 Task: Create a line of winter coats with abstract, snowy designs.
Action: Mouse moved to (21, 88)
Screenshot: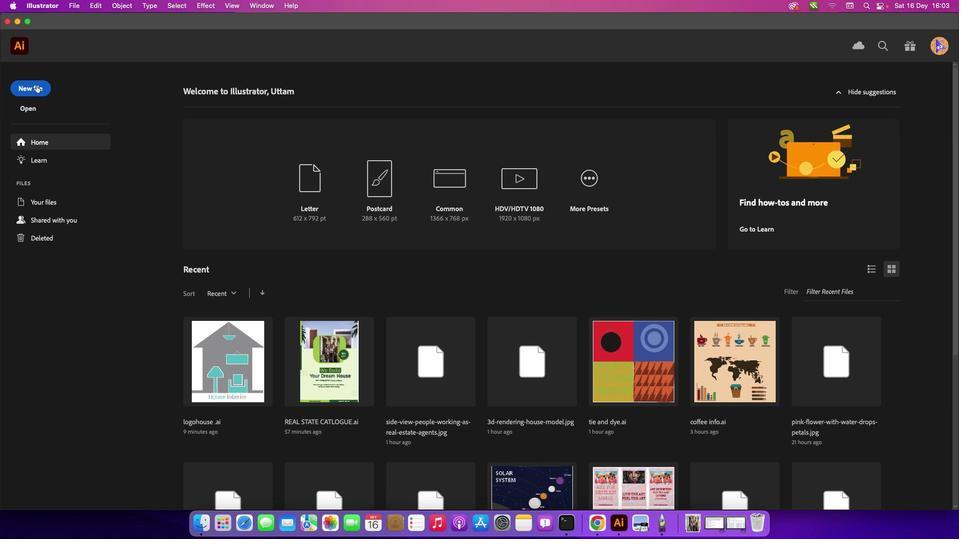 
Action: Mouse pressed left at (21, 88)
Screenshot: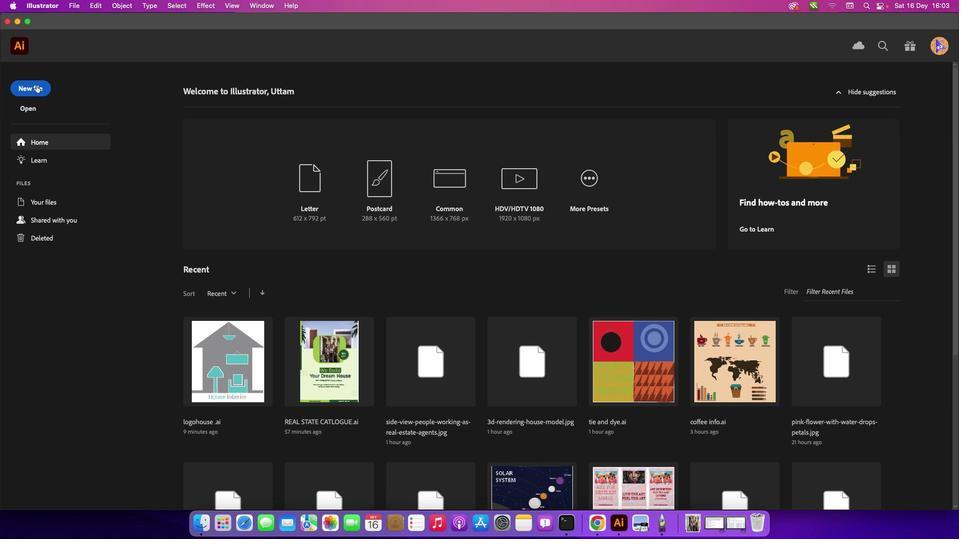 
Action: Mouse moved to (36, 85)
Screenshot: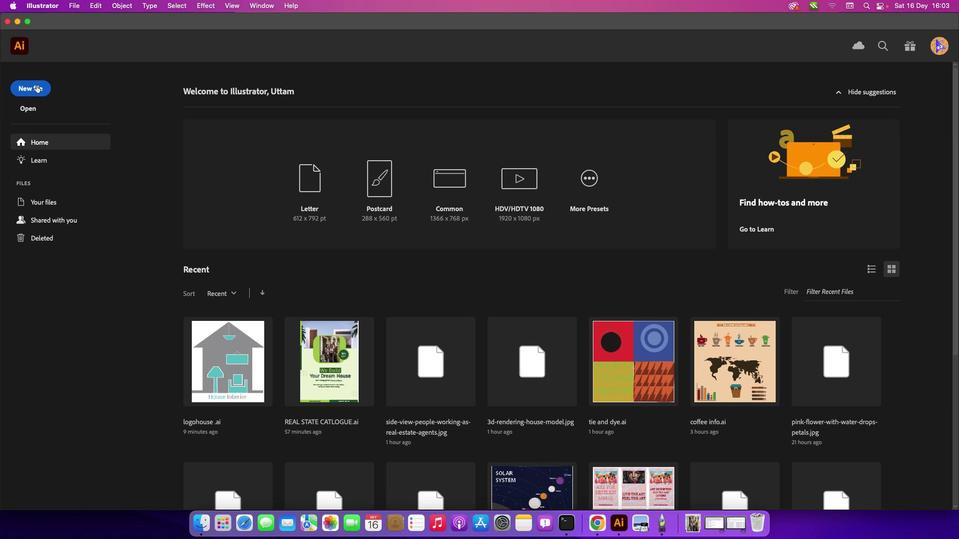 
Action: Mouse pressed left at (36, 85)
Screenshot: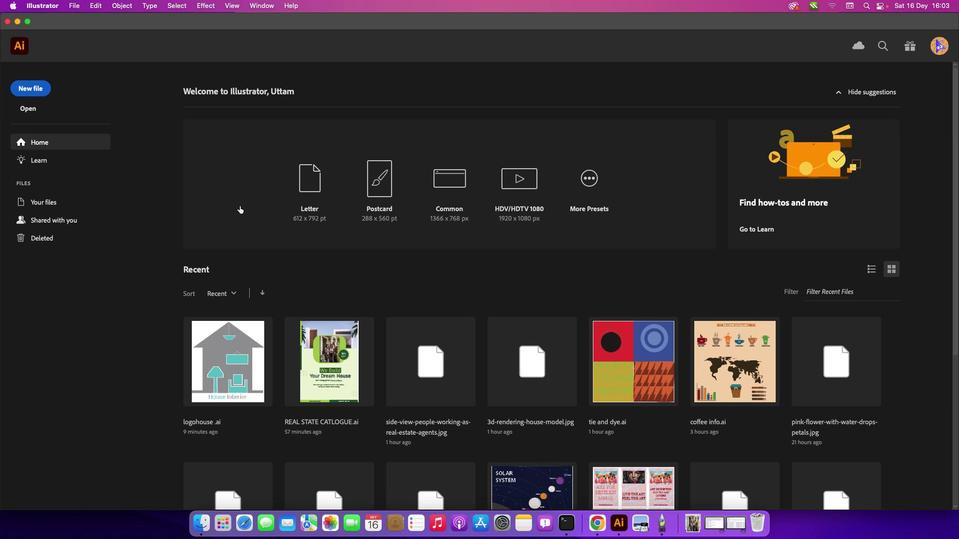 
Action: Mouse moved to (707, 413)
Screenshot: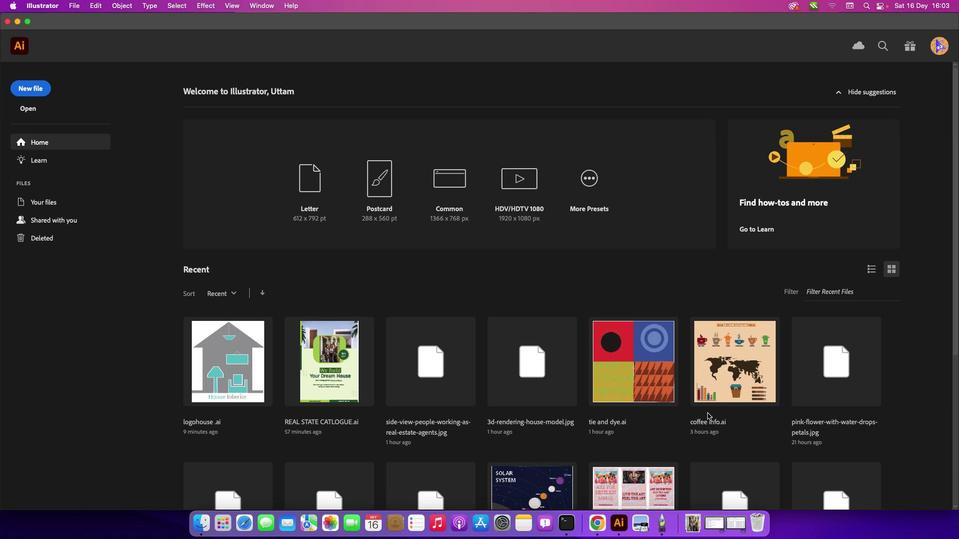
Action: Mouse pressed left at (707, 413)
Screenshot: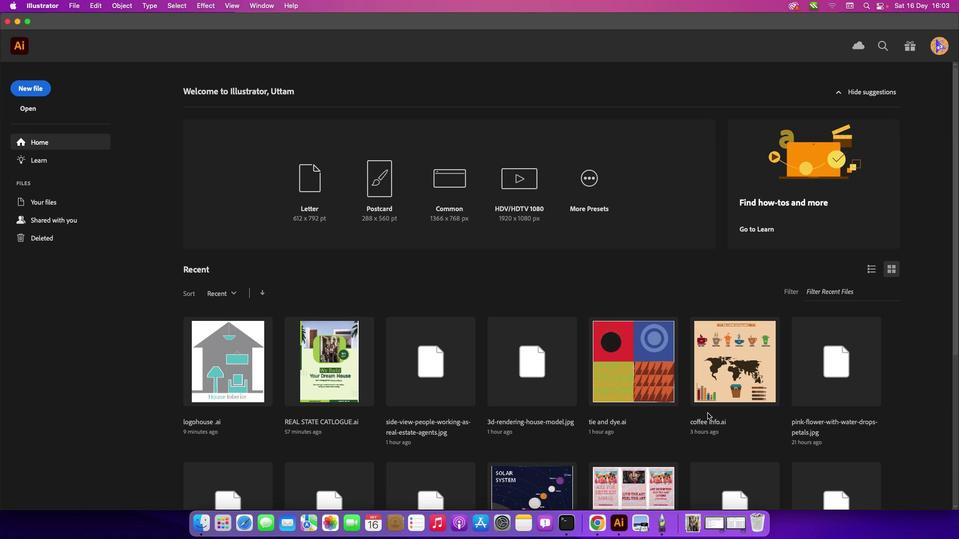 
Action: Mouse moved to (9, 111)
Screenshot: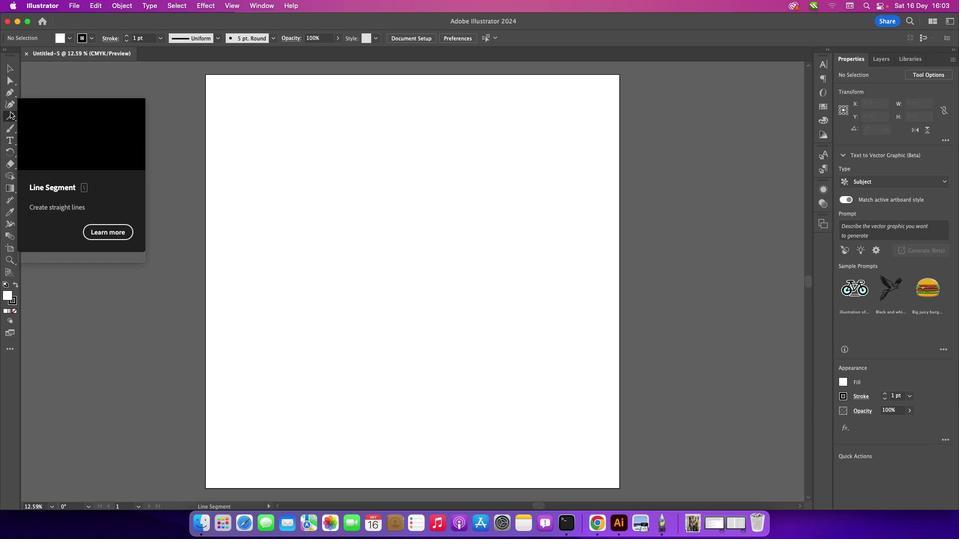 
Action: Mouse pressed left at (9, 111)
Screenshot: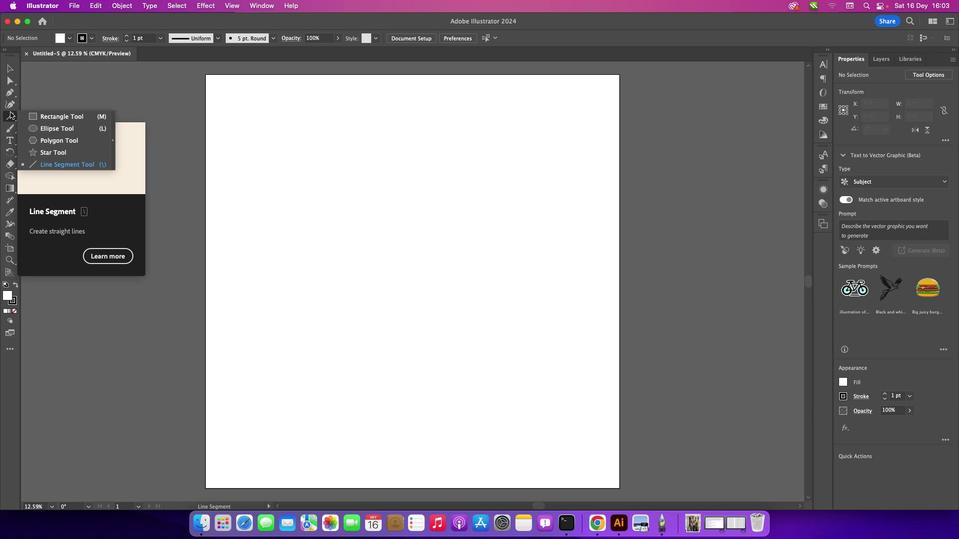 
Action: Mouse moved to (38, 113)
Screenshot: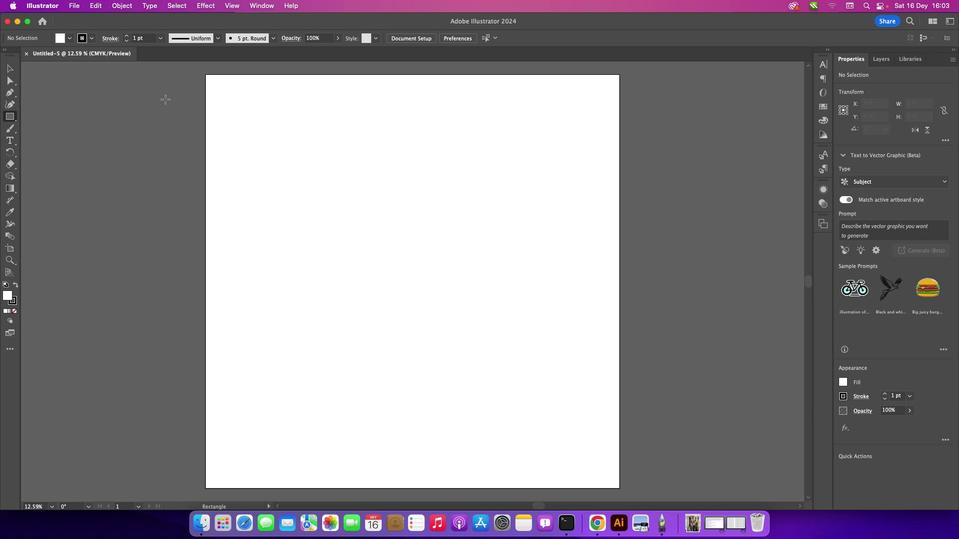 
Action: Mouse pressed left at (38, 113)
Screenshot: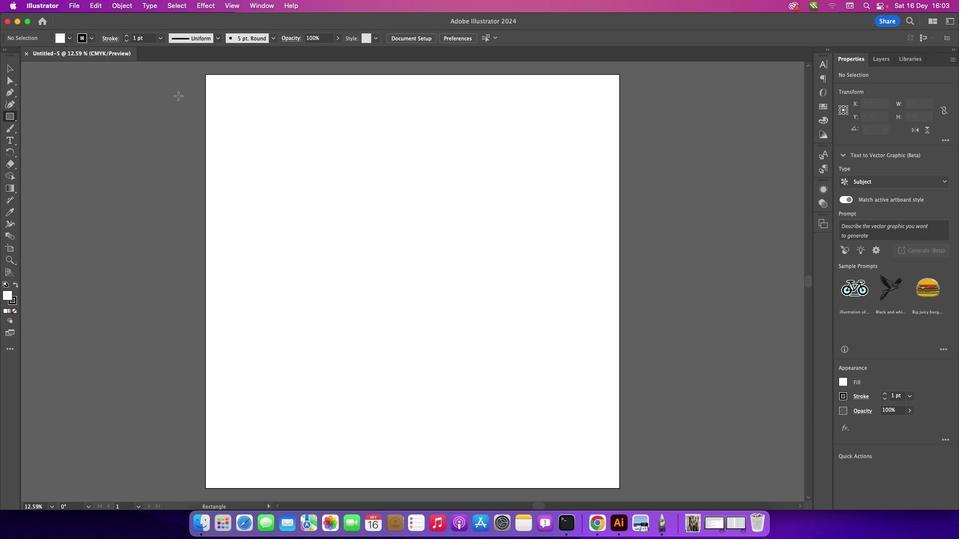 
Action: Mouse moved to (205, 74)
Screenshot: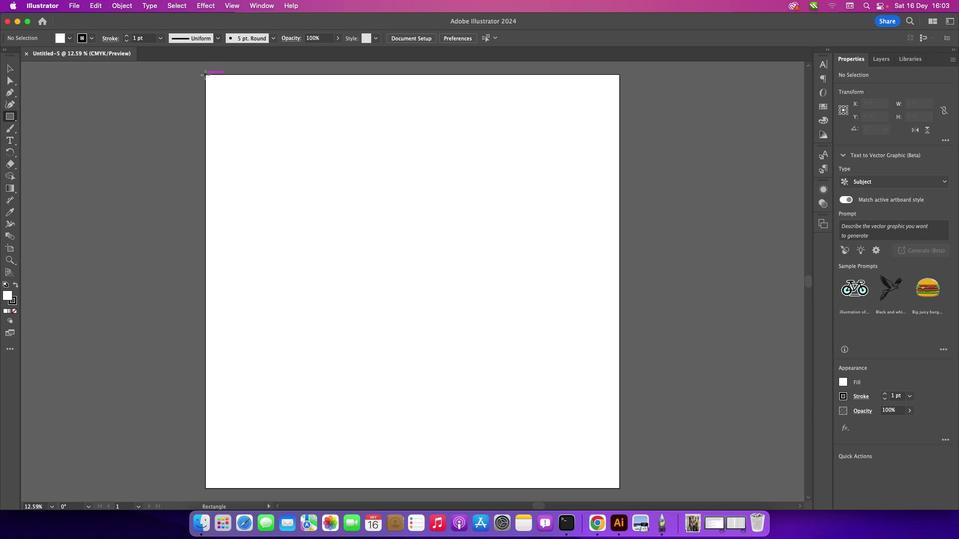 
Action: Mouse pressed left at (205, 74)
Screenshot: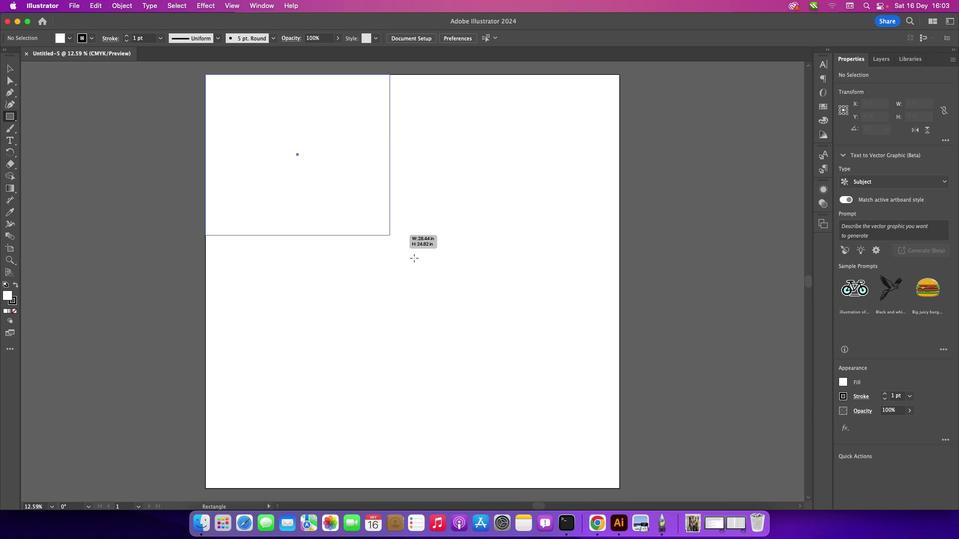 
Action: Mouse moved to (11, 294)
Screenshot: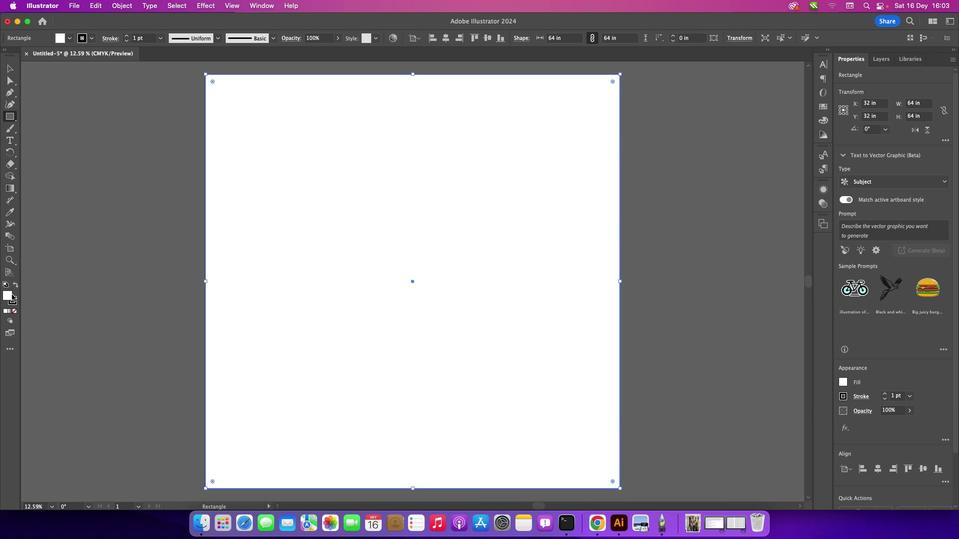 
Action: Mouse pressed left at (11, 294)
Screenshot: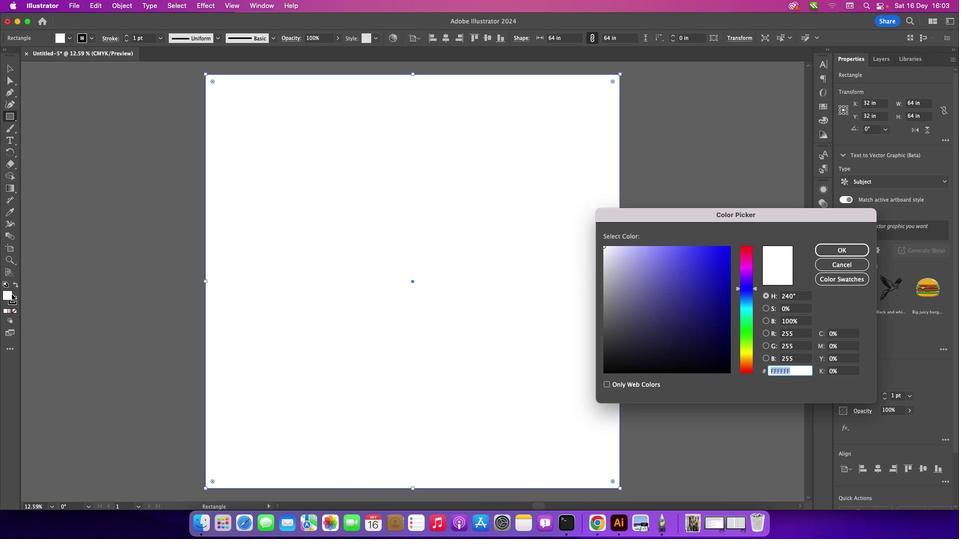 
Action: Mouse pressed left at (11, 294)
Screenshot: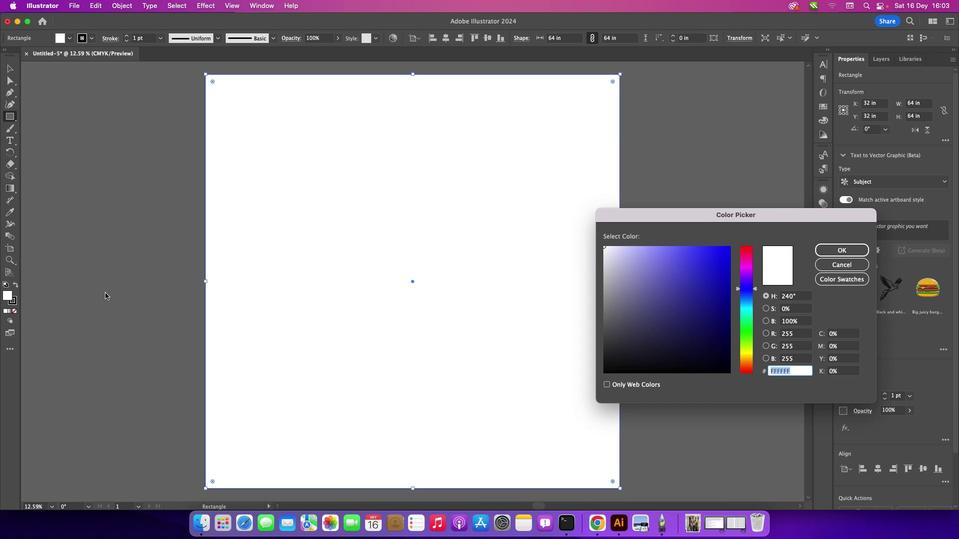 
Action: Mouse moved to (705, 317)
Screenshot: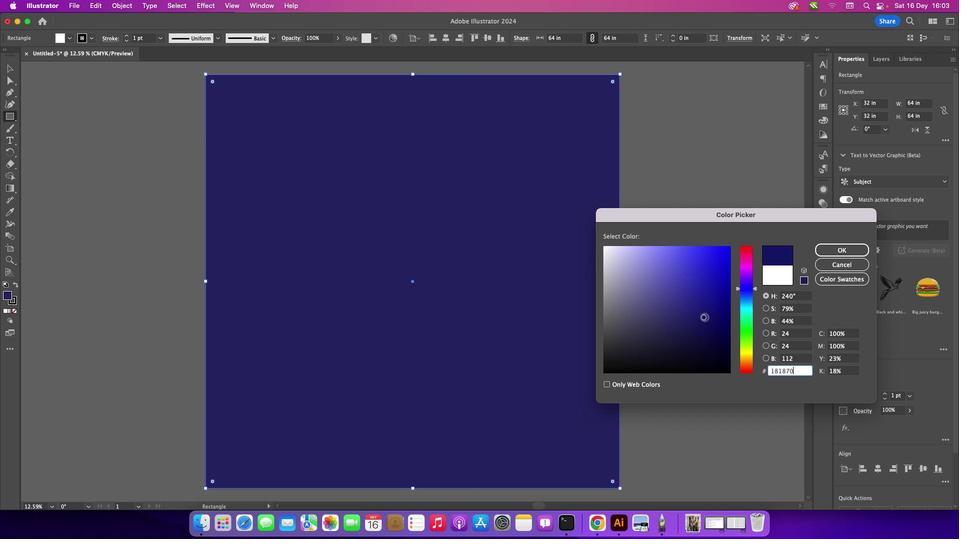 
Action: Mouse pressed left at (705, 317)
Screenshot: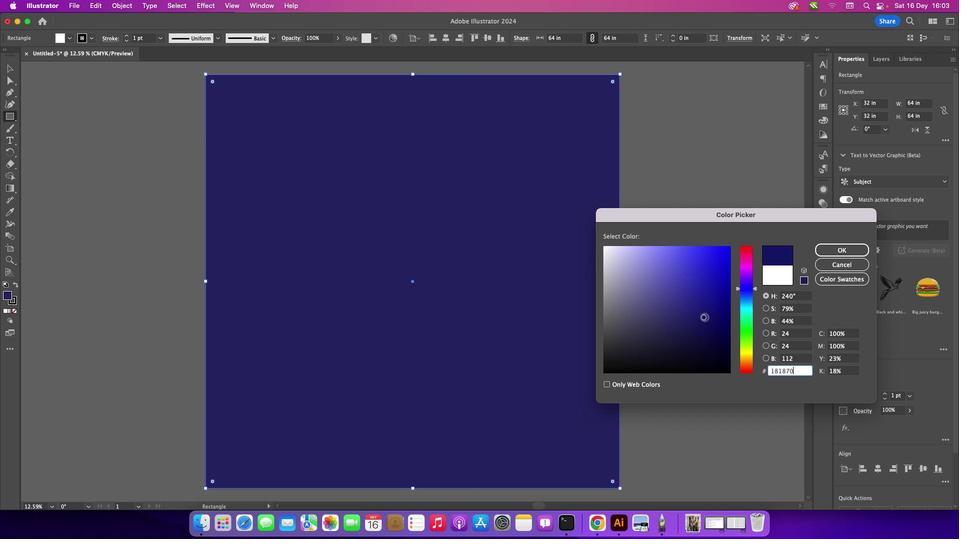 
Action: Mouse moved to (693, 327)
Screenshot: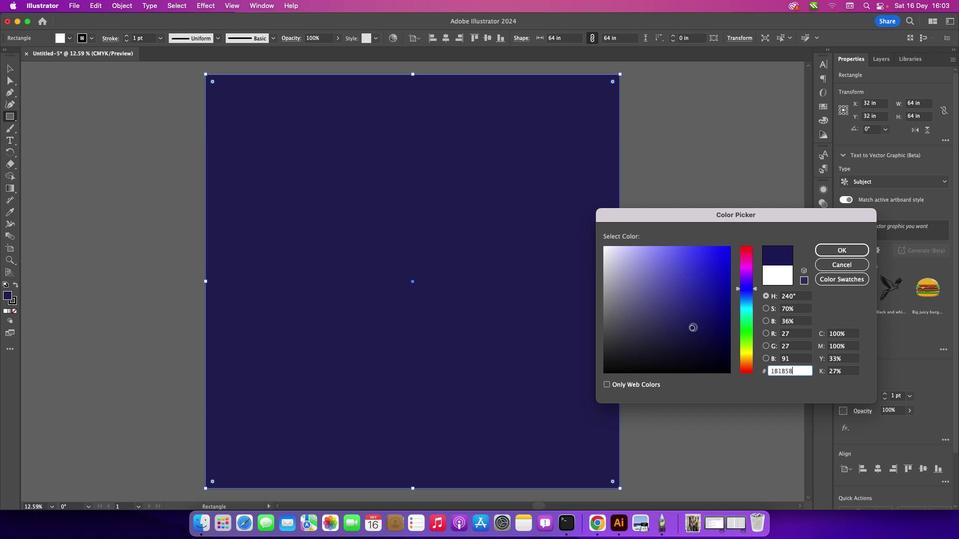 
Action: Mouse pressed left at (693, 327)
Screenshot: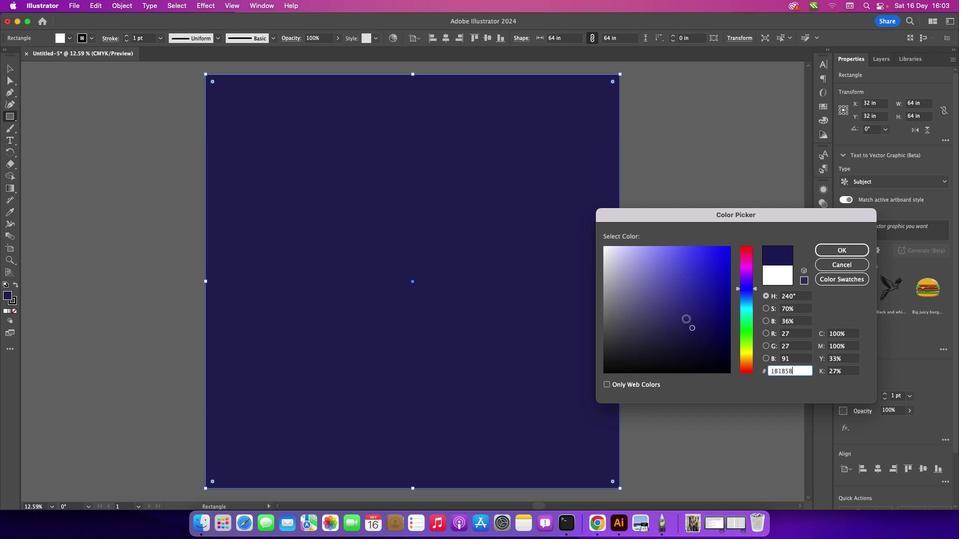 
Action: Mouse moved to (686, 319)
Screenshot: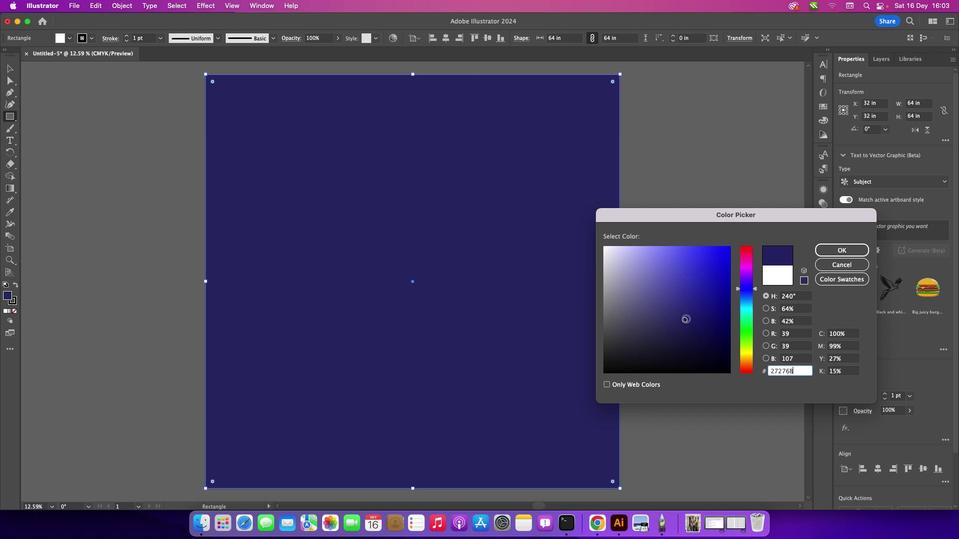 
Action: Mouse pressed left at (686, 319)
Screenshot: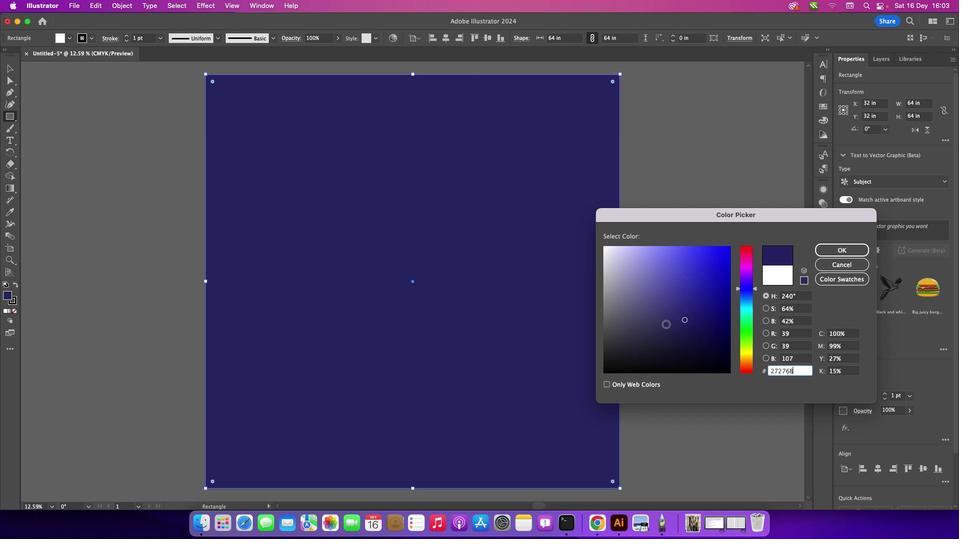 
Action: Mouse moved to (666, 324)
Screenshot: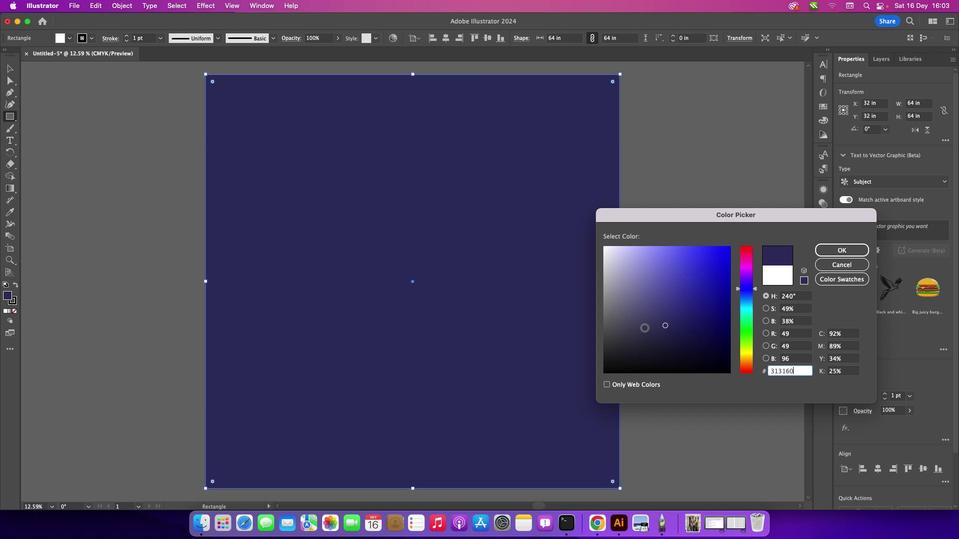 
Action: Mouse pressed left at (666, 324)
Screenshot: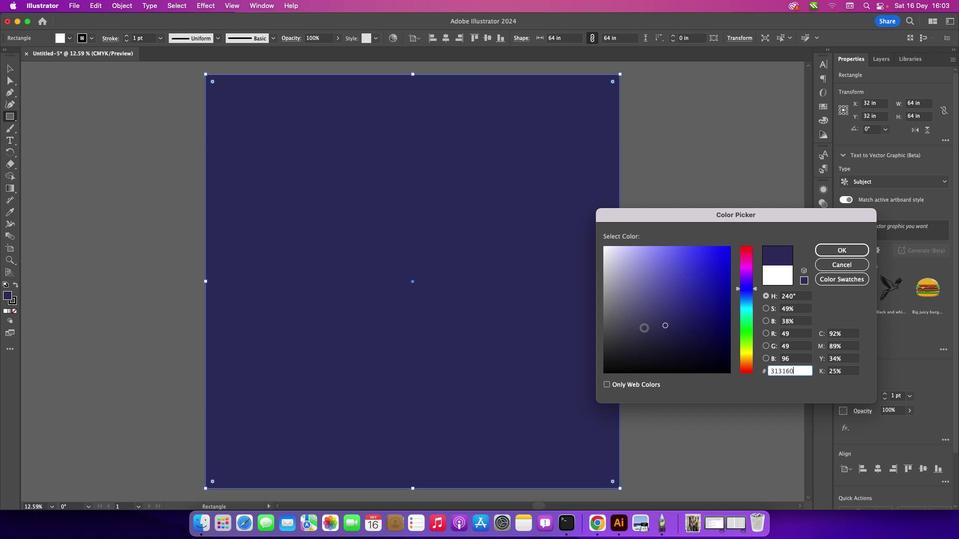 
Action: Mouse moved to (639, 329)
Screenshot: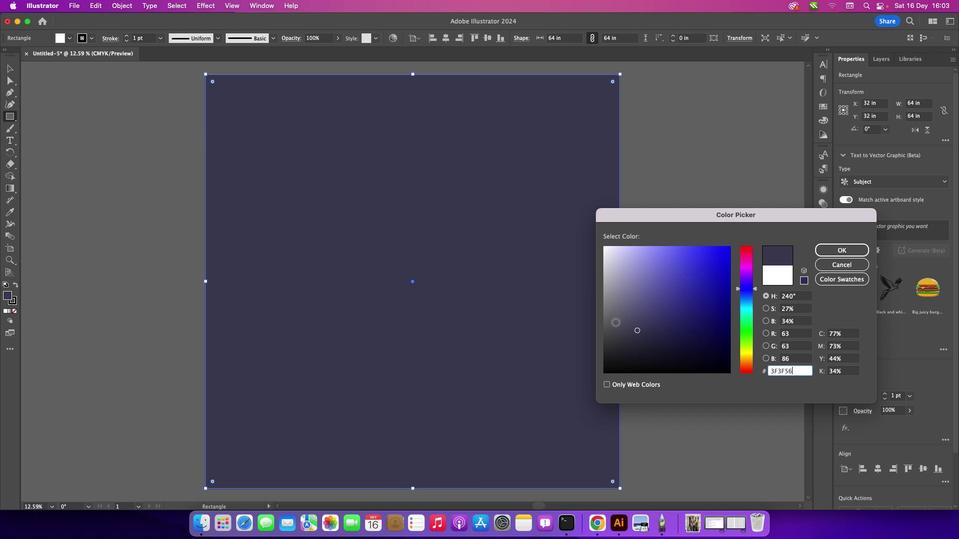 
Action: Mouse pressed left at (639, 329)
Screenshot: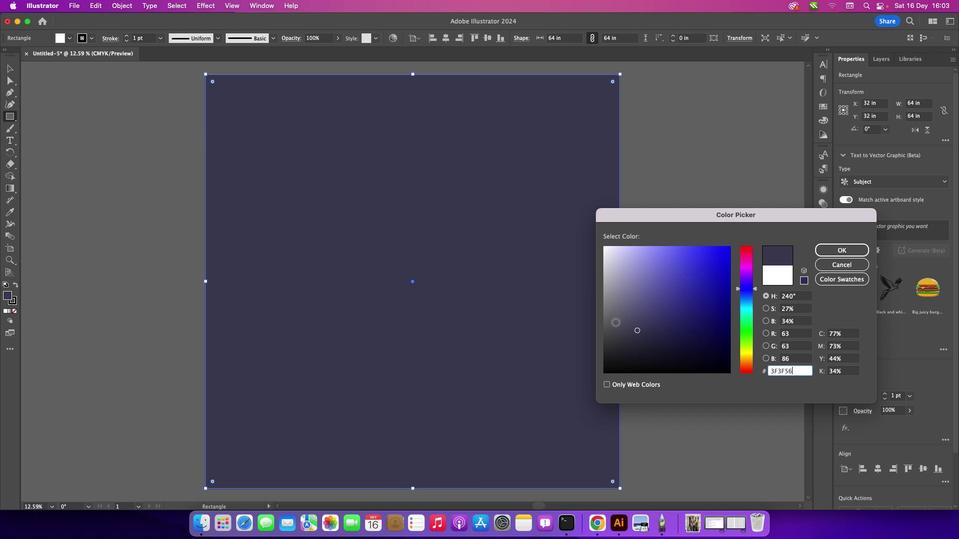 
Action: Mouse moved to (626, 320)
Screenshot: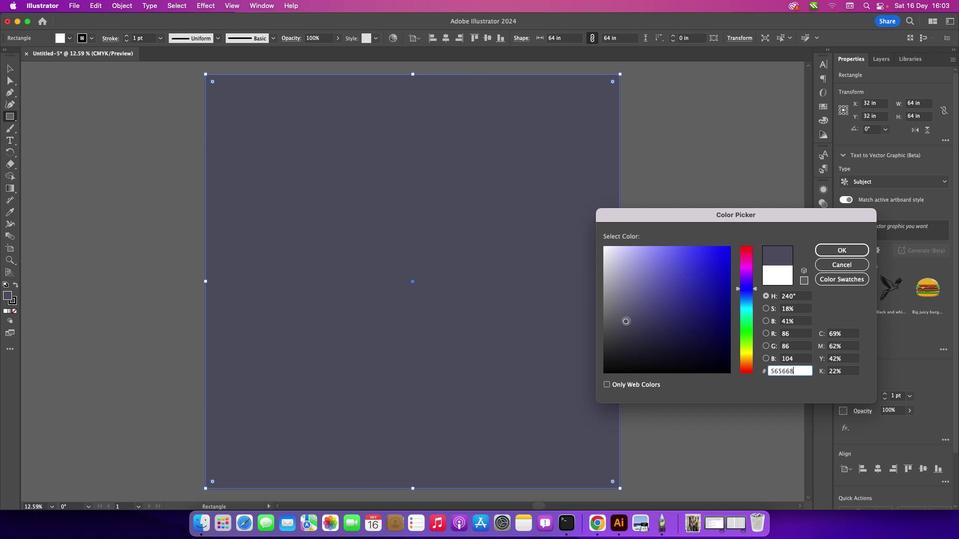 
Action: Mouse pressed left at (626, 320)
Screenshot: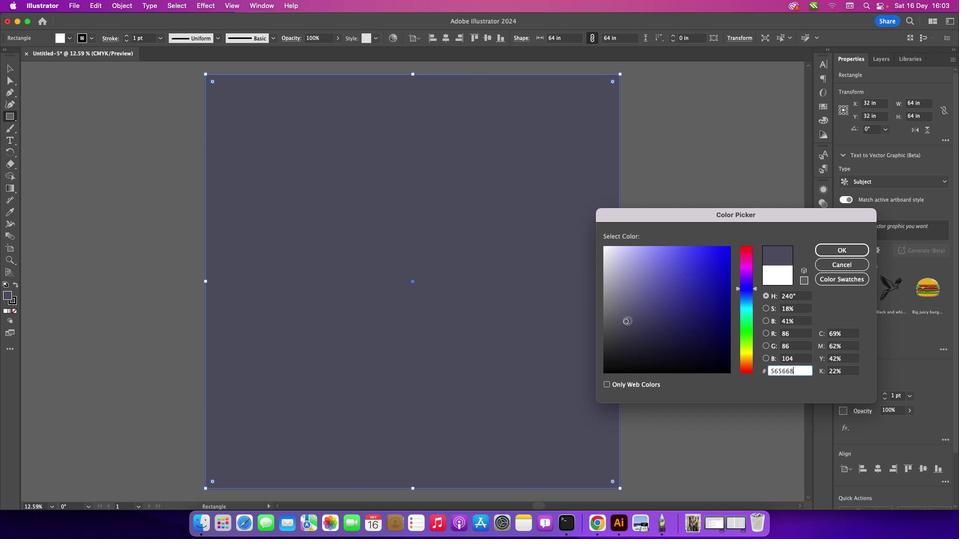 
Action: Mouse moved to (644, 322)
Screenshot: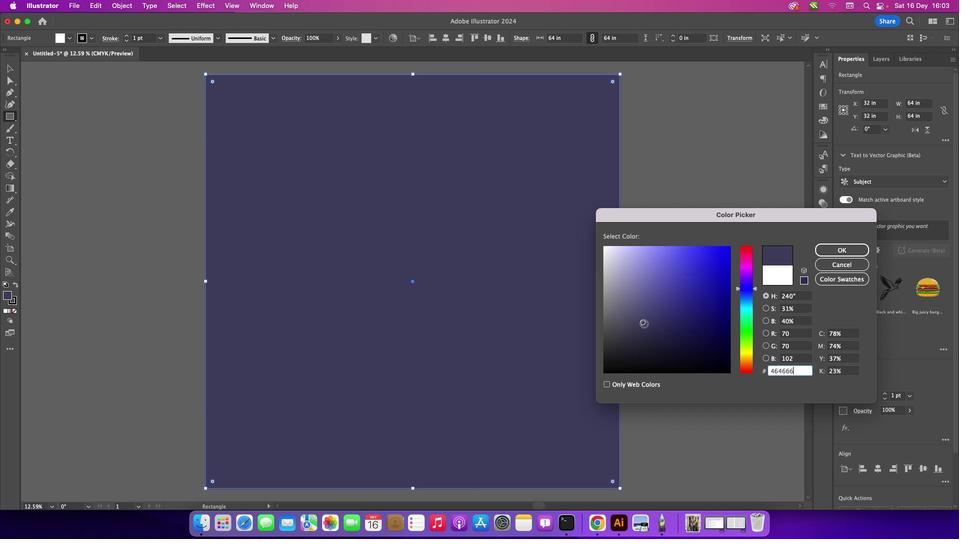 
Action: Mouse pressed left at (644, 322)
Screenshot: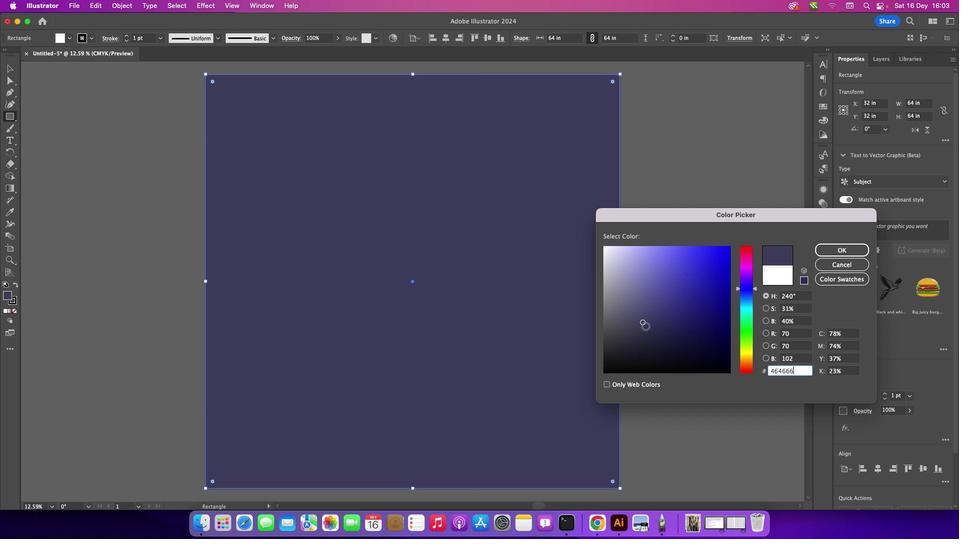 
Action: Mouse moved to (642, 326)
Screenshot: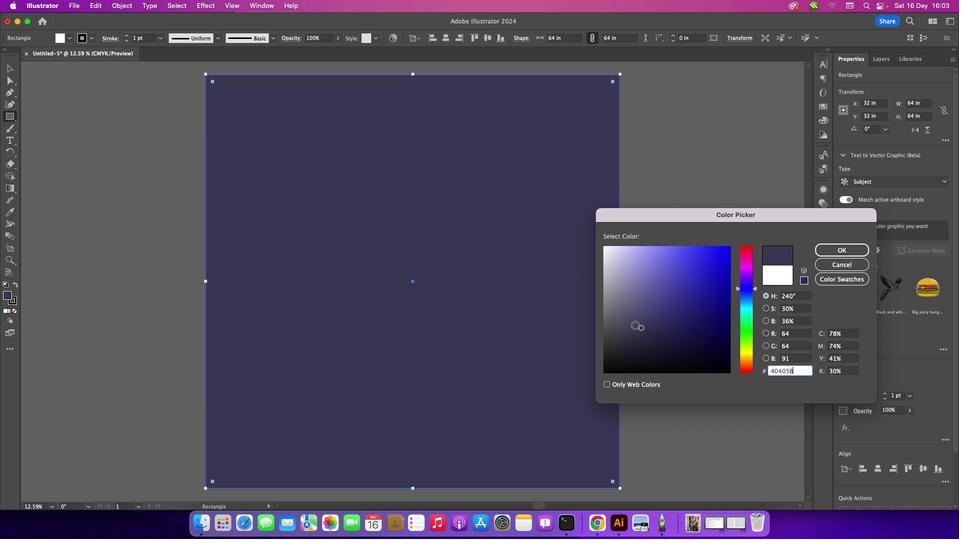 
Action: Mouse pressed left at (642, 326)
Screenshot: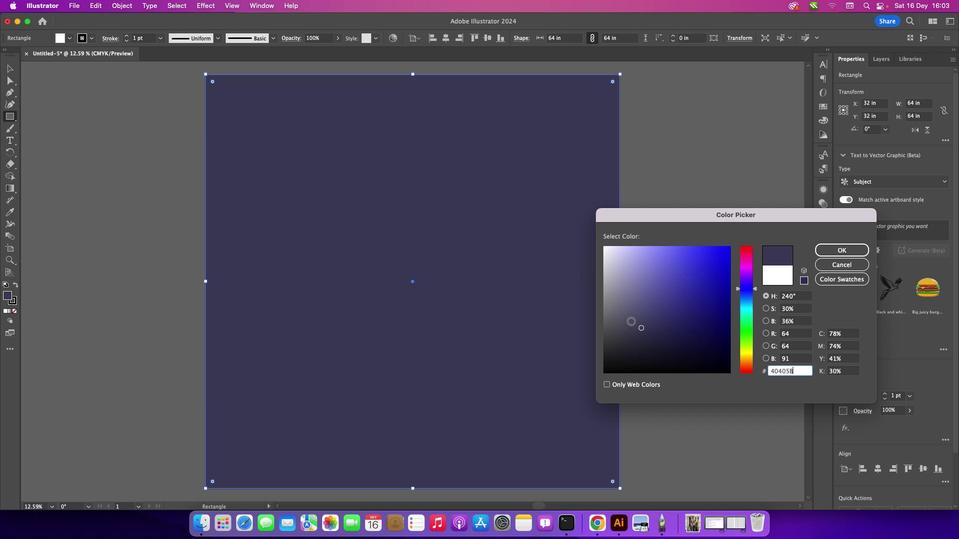 
Action: Mouse moved to (631, 321)
Screenshot: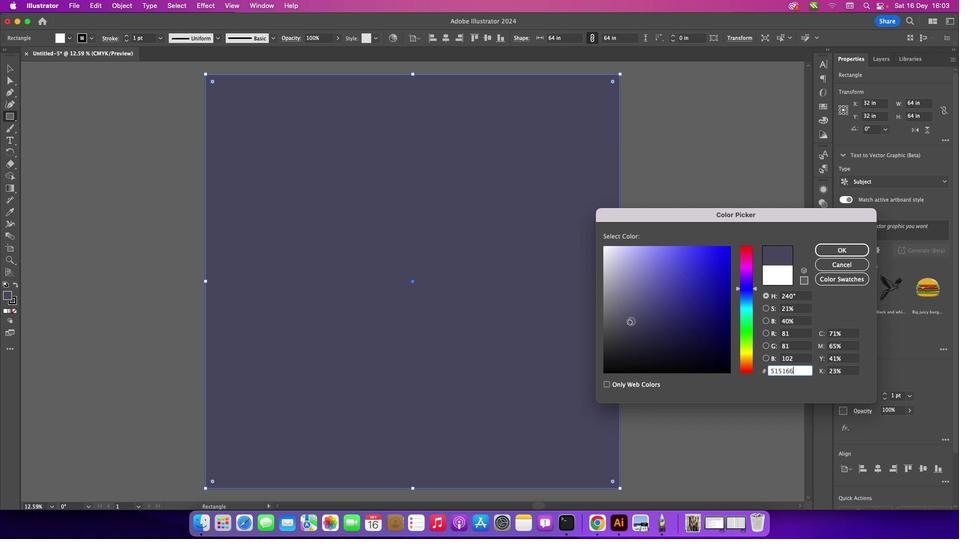 
Action: Mouse pressed left at (631, 321)
Screenshot: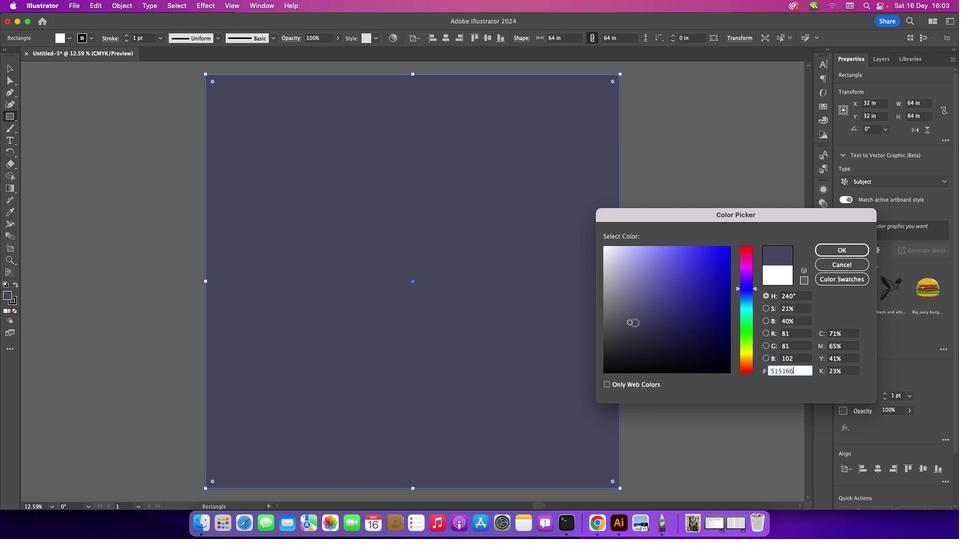 
Action: Mouse moved to (639, 322)
Screenshot: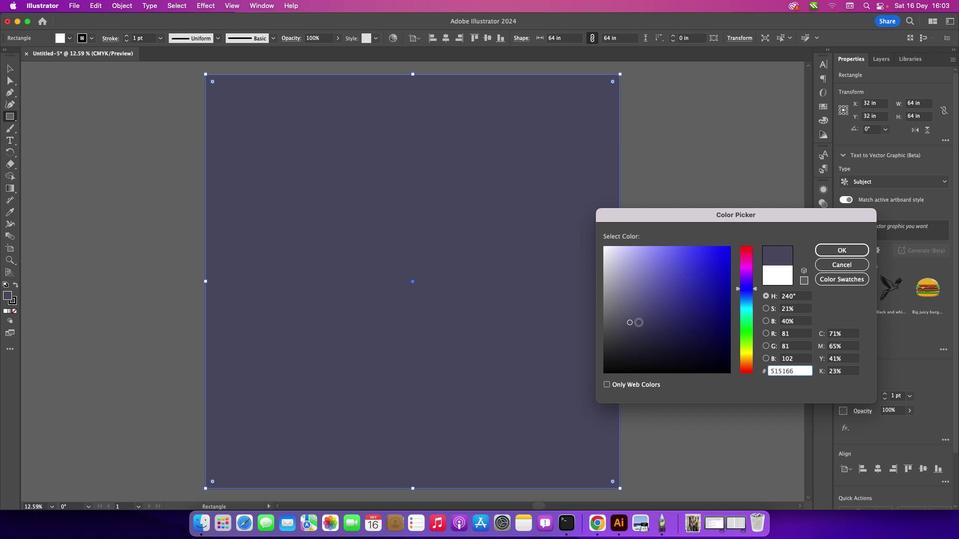 
Action: Mouse pressed left at (639, 322)
Screenshot: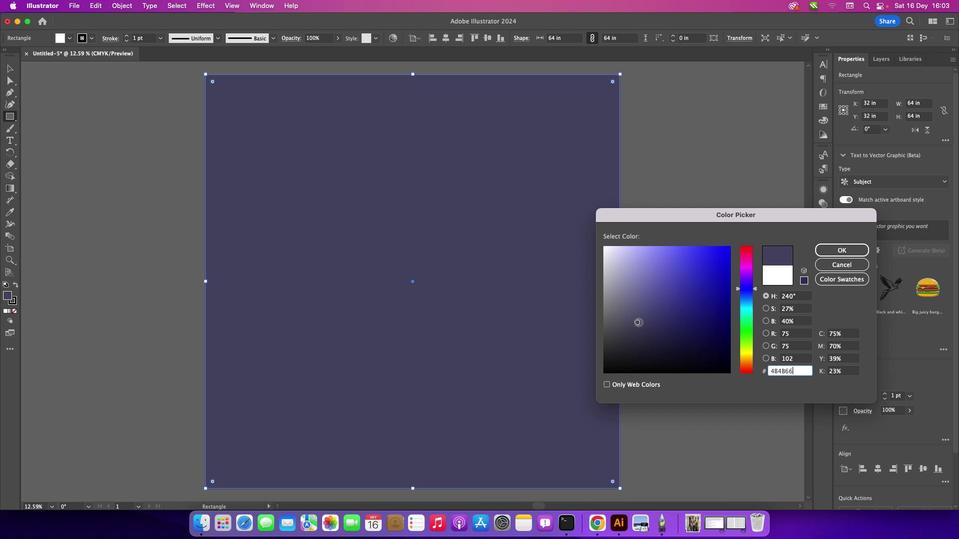 
Action: Mouse moved to (635, 327)
Screenshot: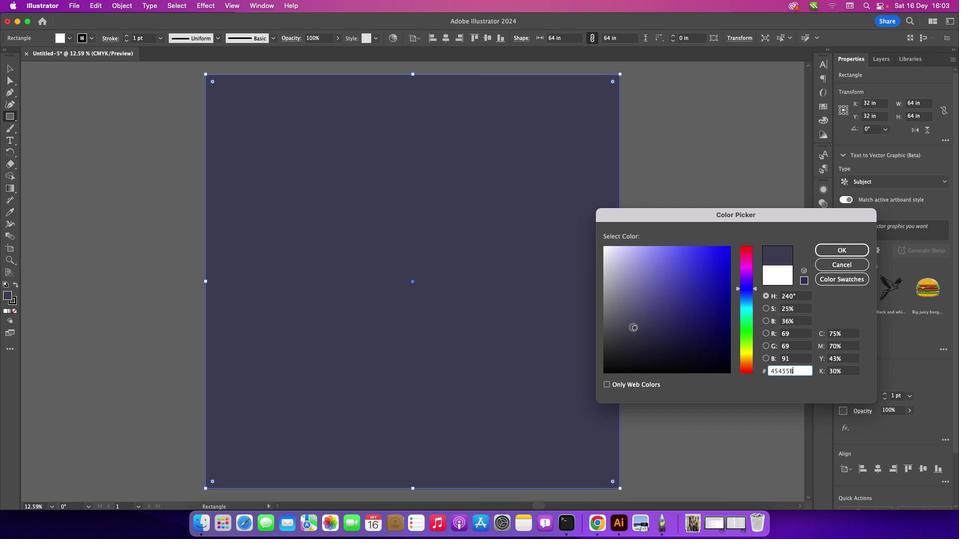 
Action: Mouse pressed left at (635, 327)
Screenshot: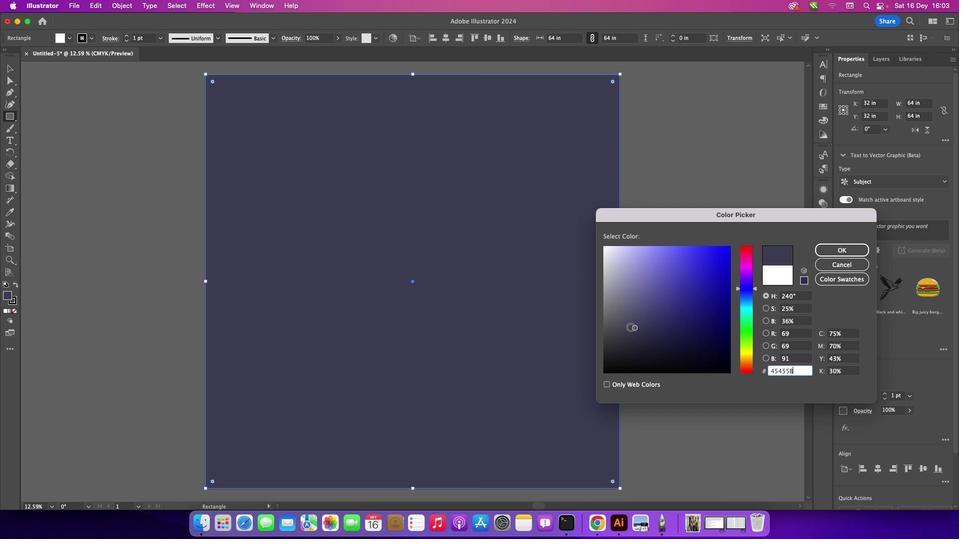 
Action: Mouse moved to (630, 329)
Screenshot: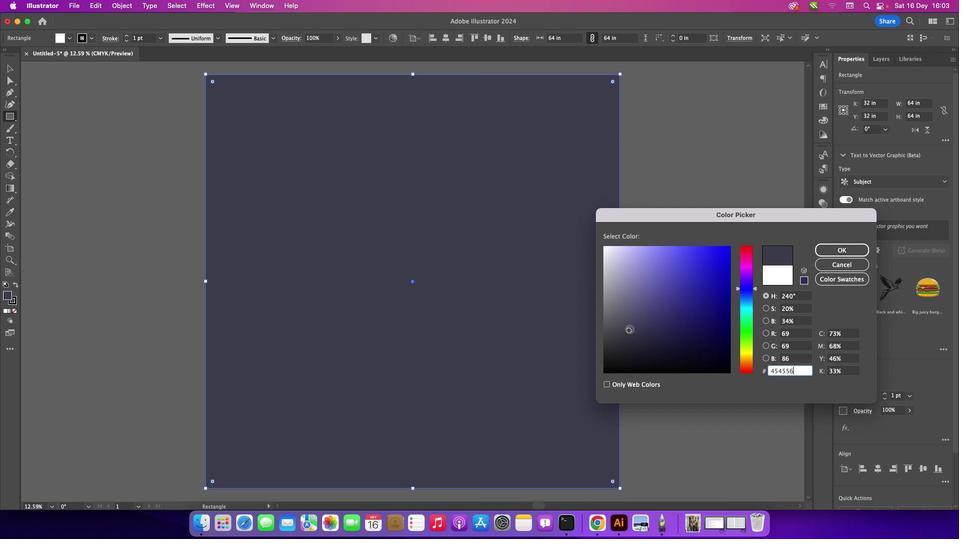 
Action: Mouse pressed left at (630, 329)
Screenshot: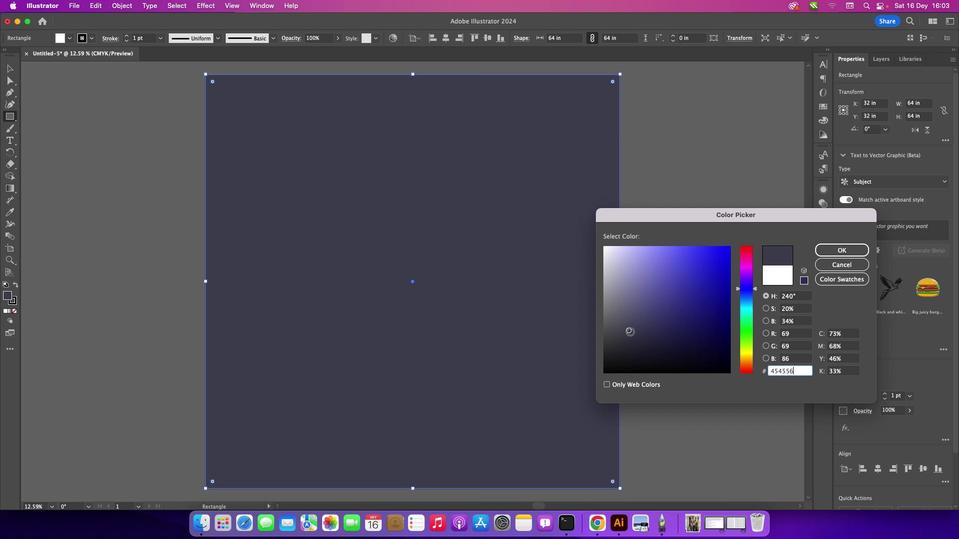 
Action: Mouse moved to (634, 332)
Screenshot: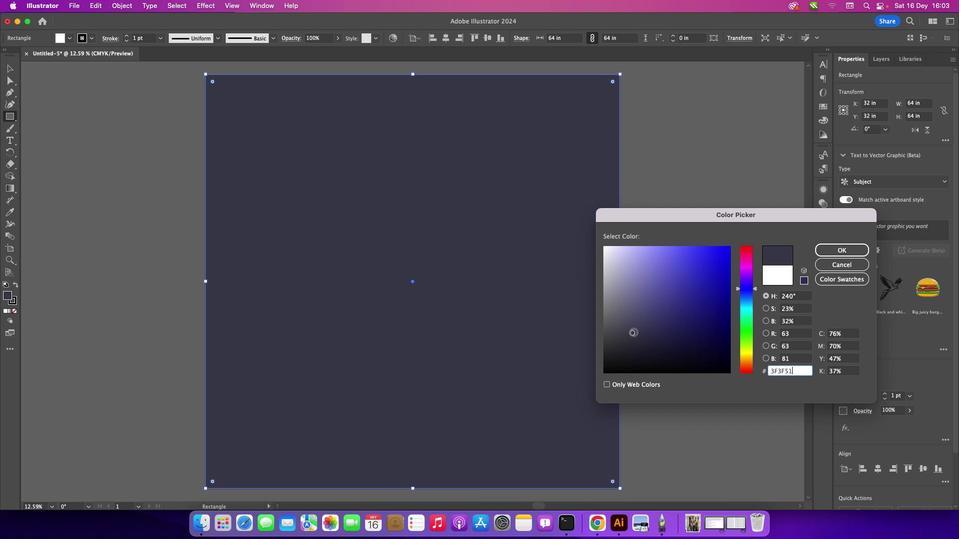 
Action: Mouse pressed left at (634, 332)
Screenshot: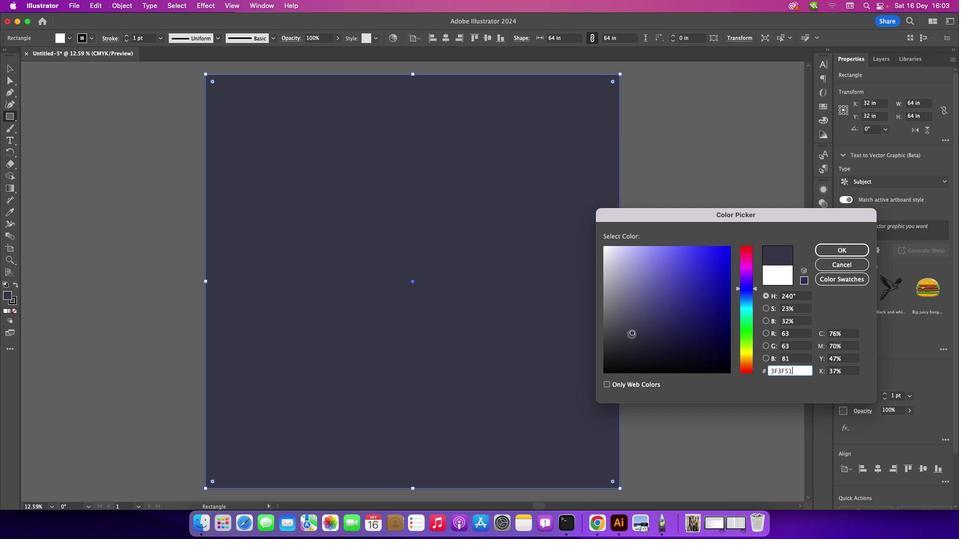 
Action: Mouse moved to (857, 245)
Screenshot: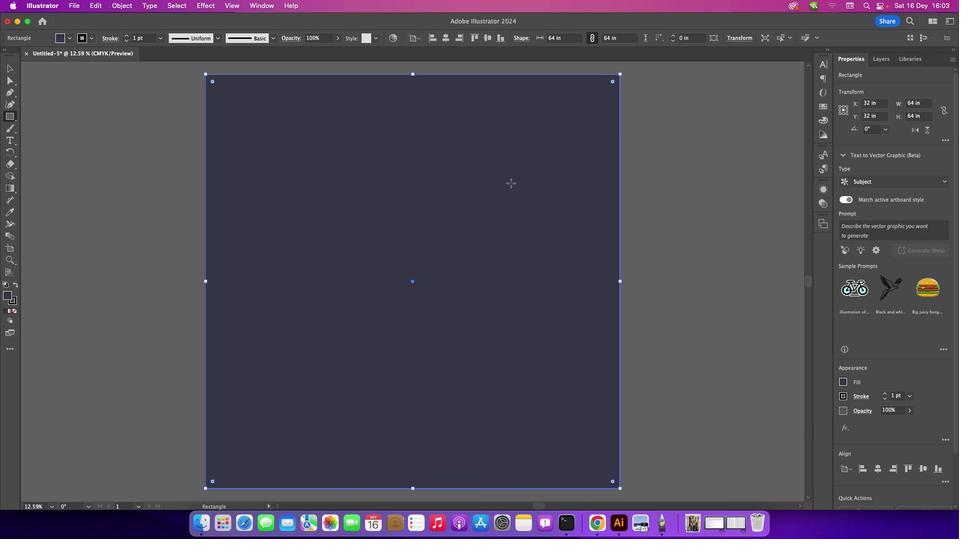 
Action: Mouse pressed left at (857, 245)
Screenshot: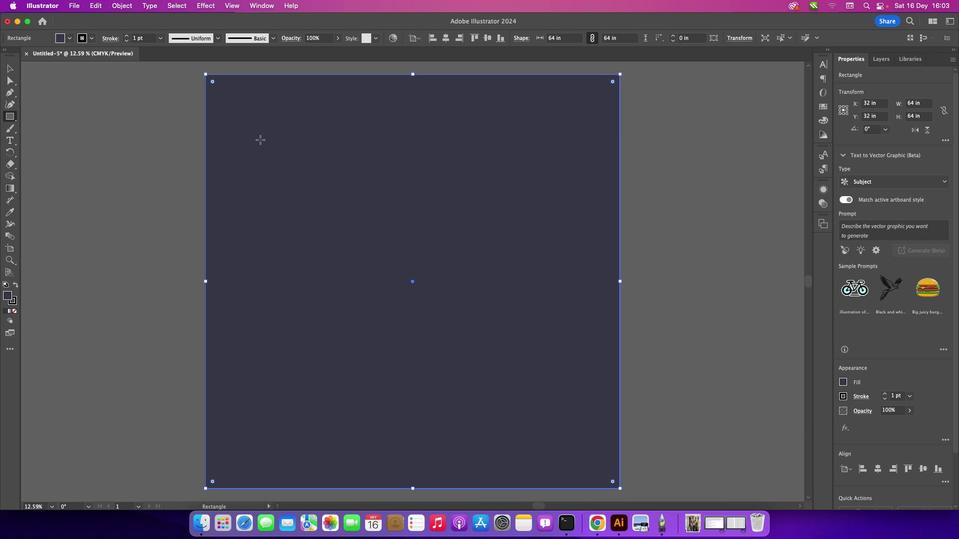 
Action: Mouse moved to (13, 66)
Screenshot: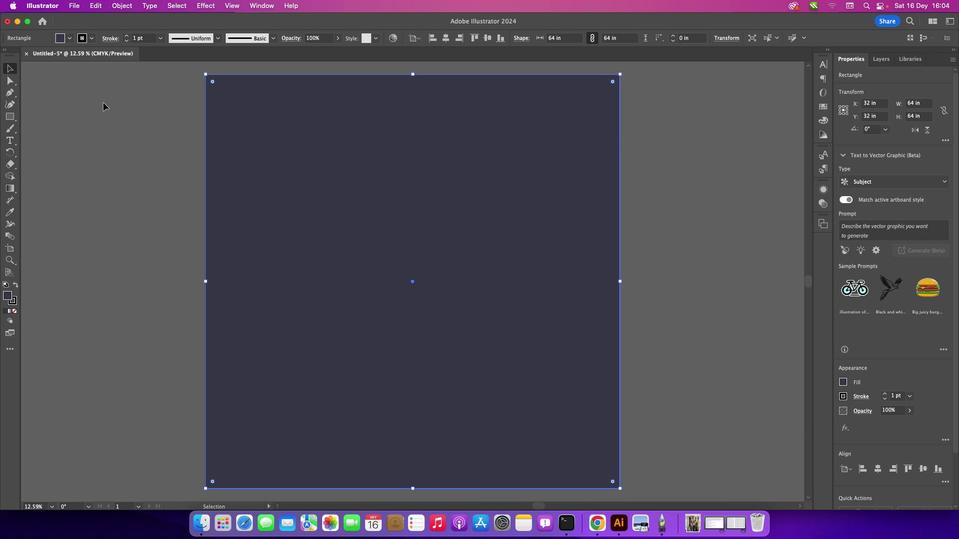
Action: Mouse pressed left at (13, 66)
Screenshot: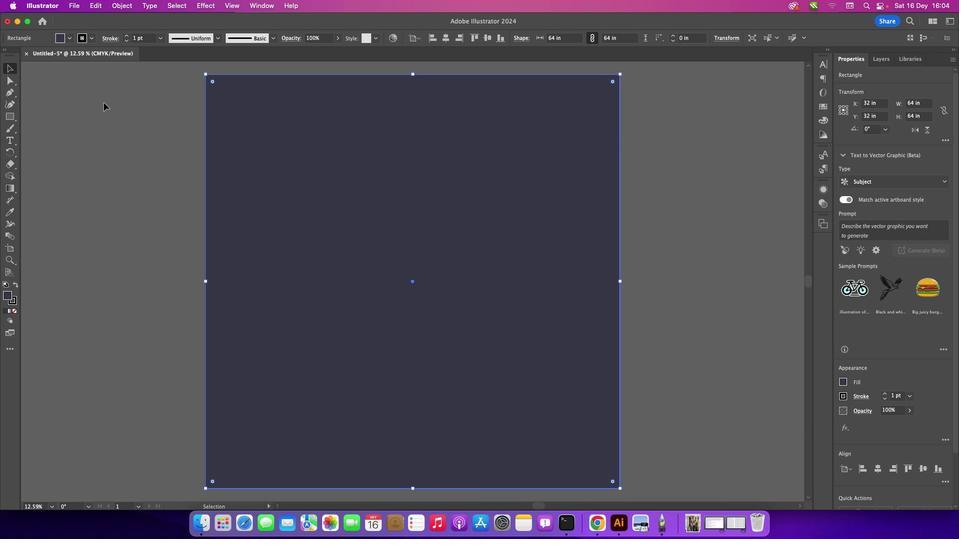 
Action: Mouse moved to (103, 102)
Screenshot: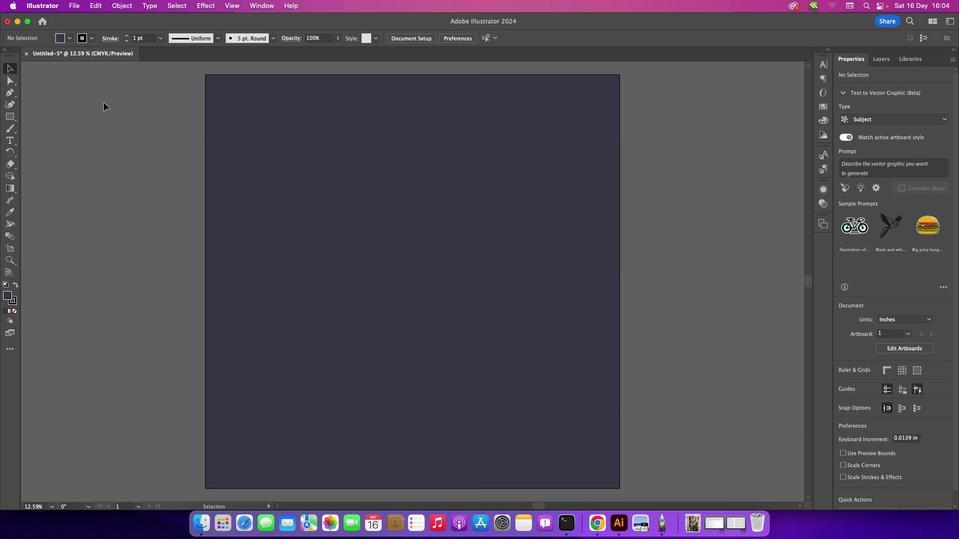 
Action: Mouse pressed left at (103, 102)
Screenshot: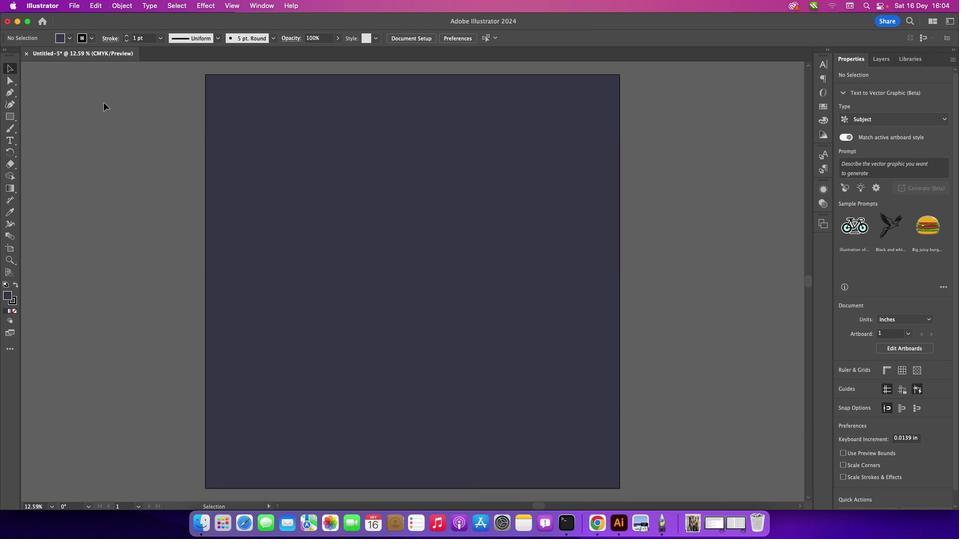 
Action: Mouse moved to (4, 92)
Screenshot: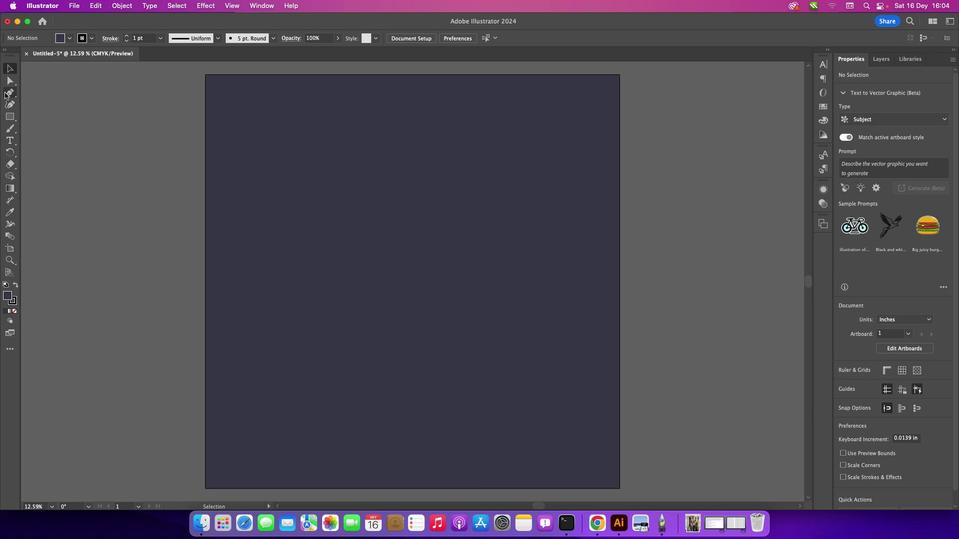 
Action: Mouse pressed left at (4, 92)
Screenshot: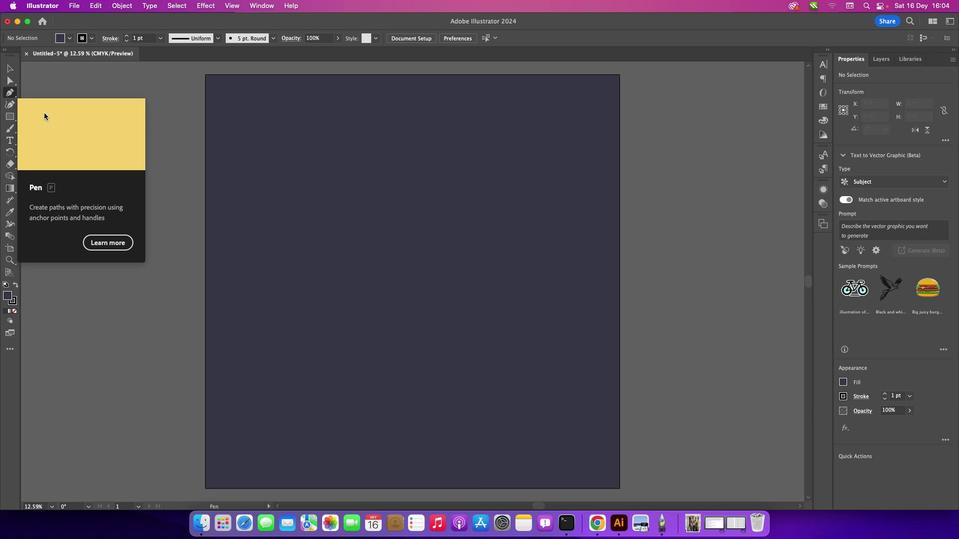 
Action: Mouse moved to (206, 127)
Screenshot: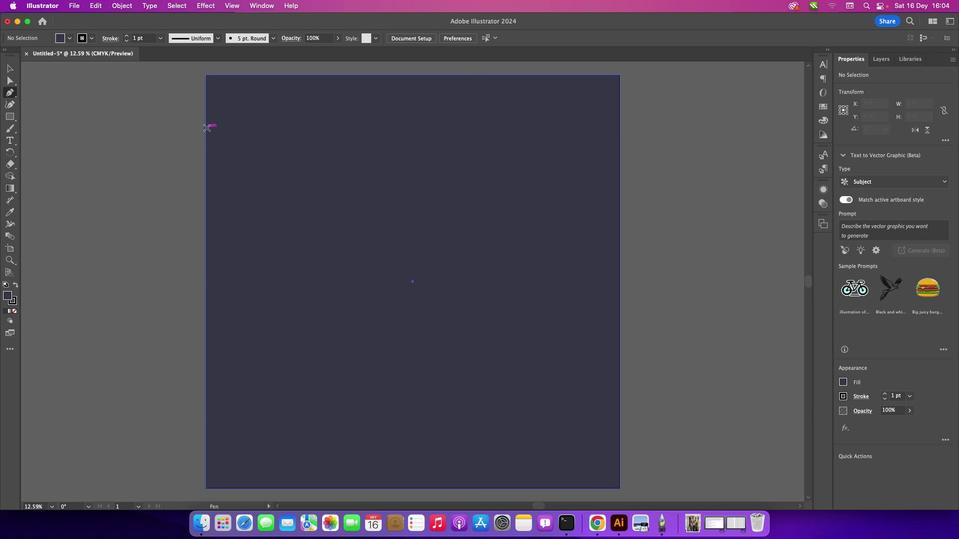
Action: Key pressed Key.caps_lock
Screenshot: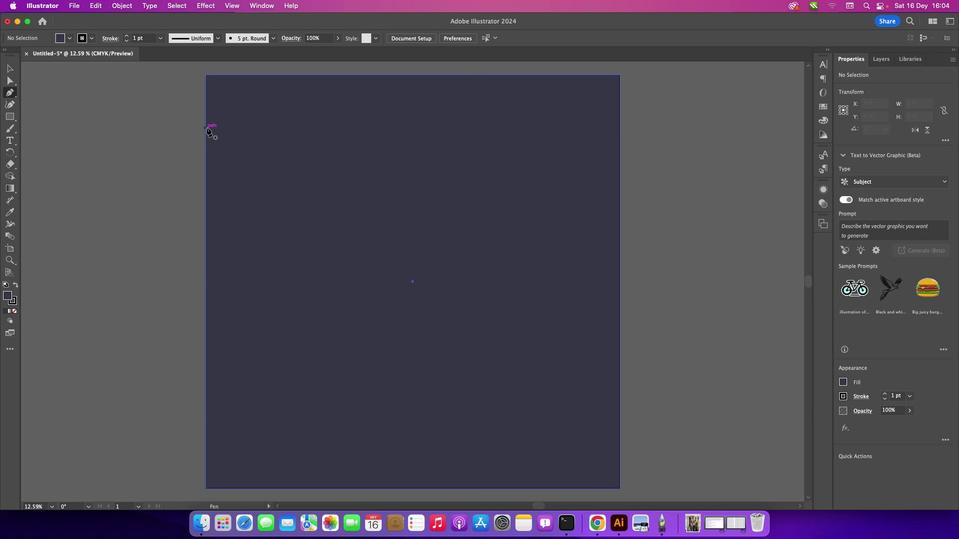 
Action: Mouse moved to (206, 130)
Screenshot: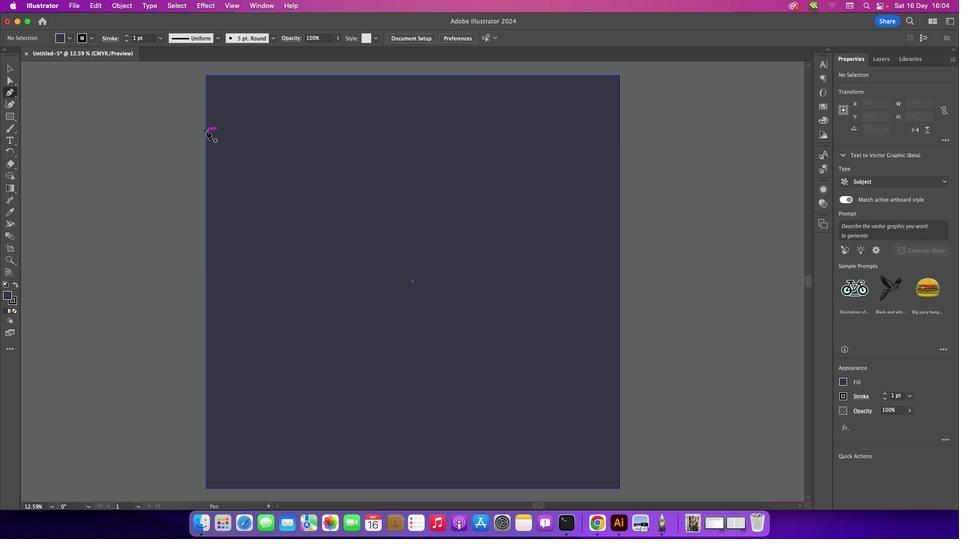
Action: Mouse pressed left at (206, 130)
Screenshot: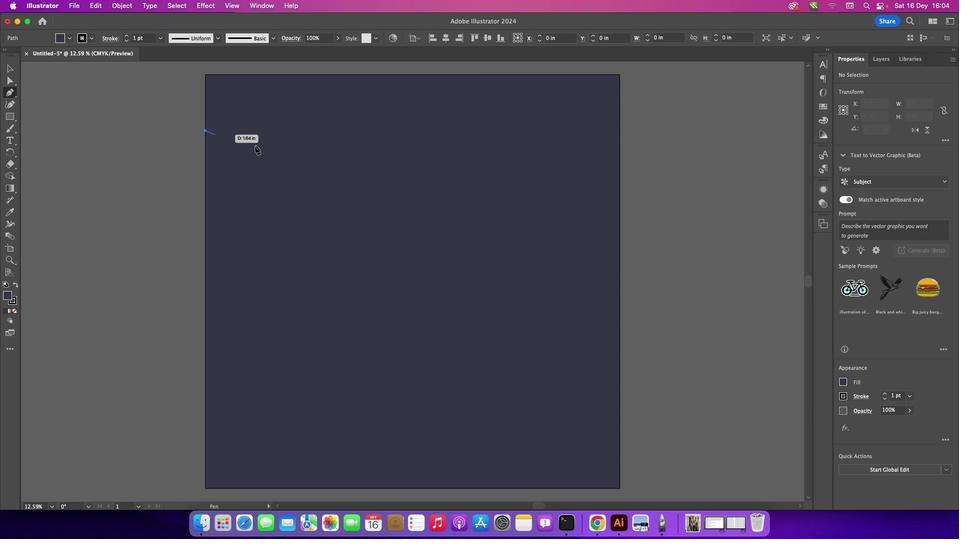 
Action: Mouse moved to (618, 131)
Screenshot: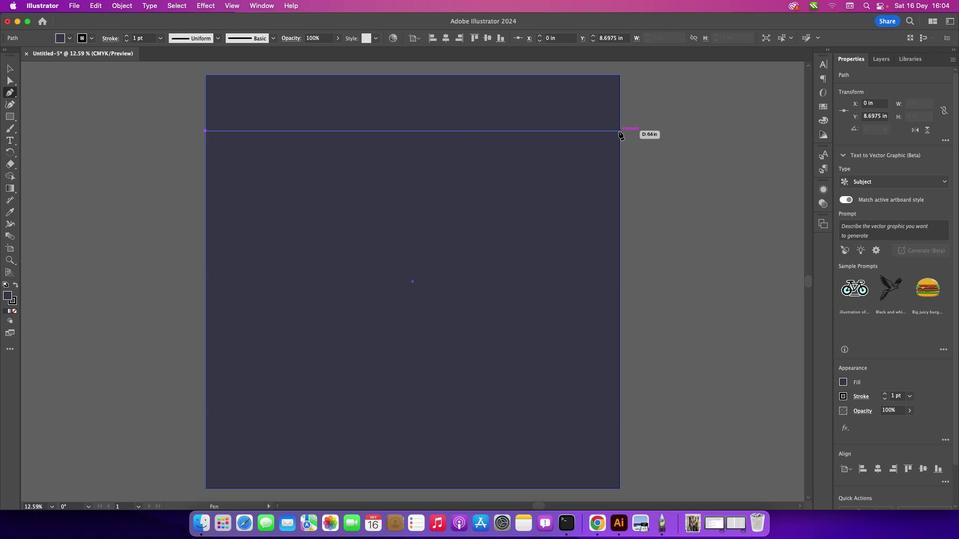 
Action: Mouse pressed left at (618, 131)
Screenshot: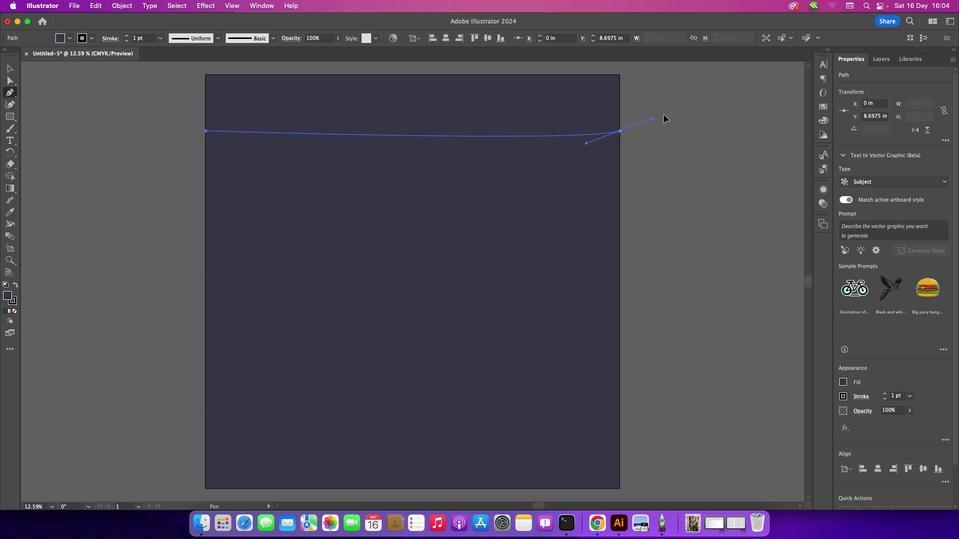 
Action: Mouse moved to (552, 194)
Screenshot: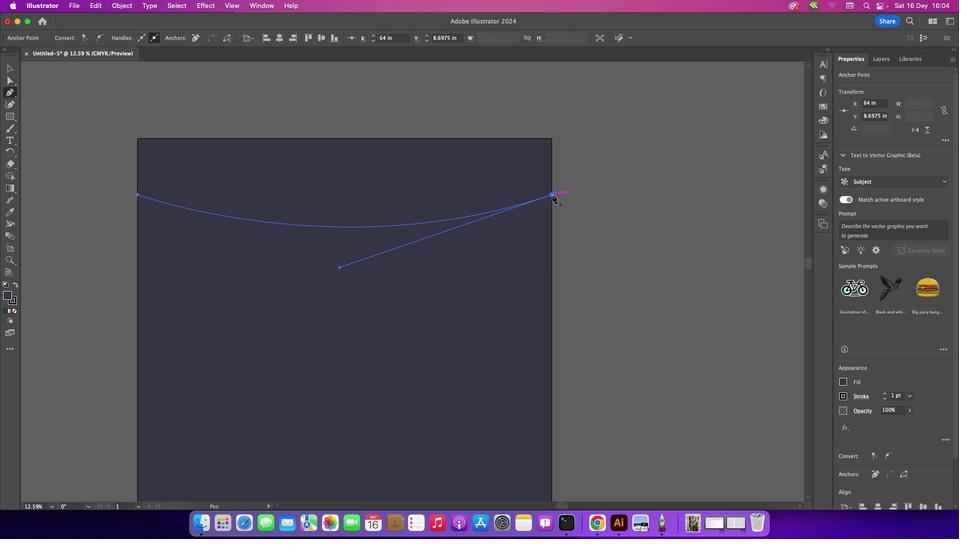 
Action: Mouse pressed left at (552, 194)
Screenshot: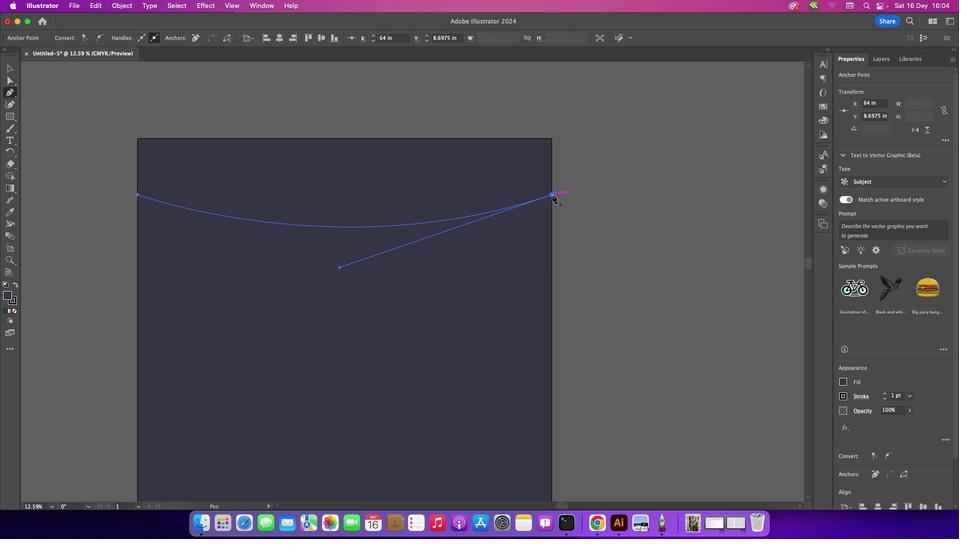 
Action: Mouse moved to (8, 66)
Screenshot: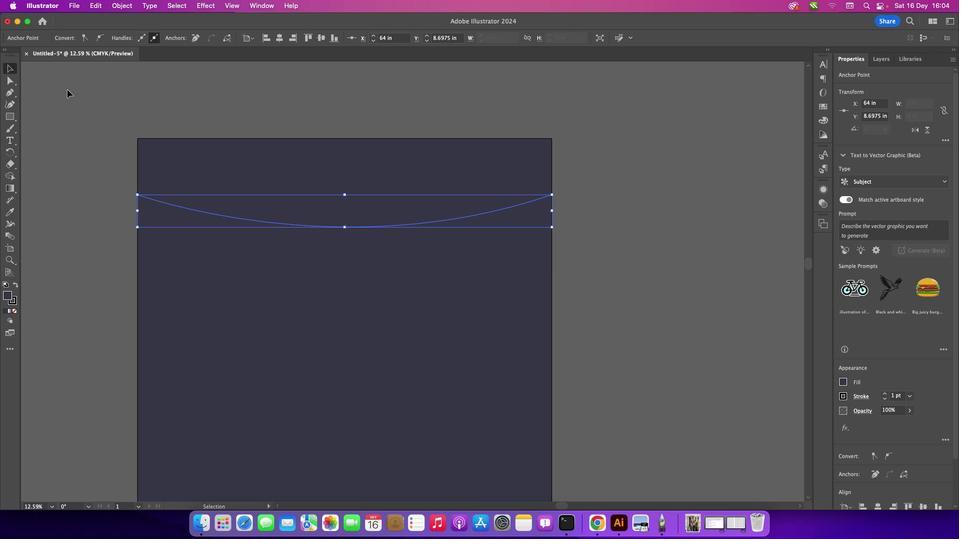 
Action: Mouse pressed left at (8, 66)
Screenshot: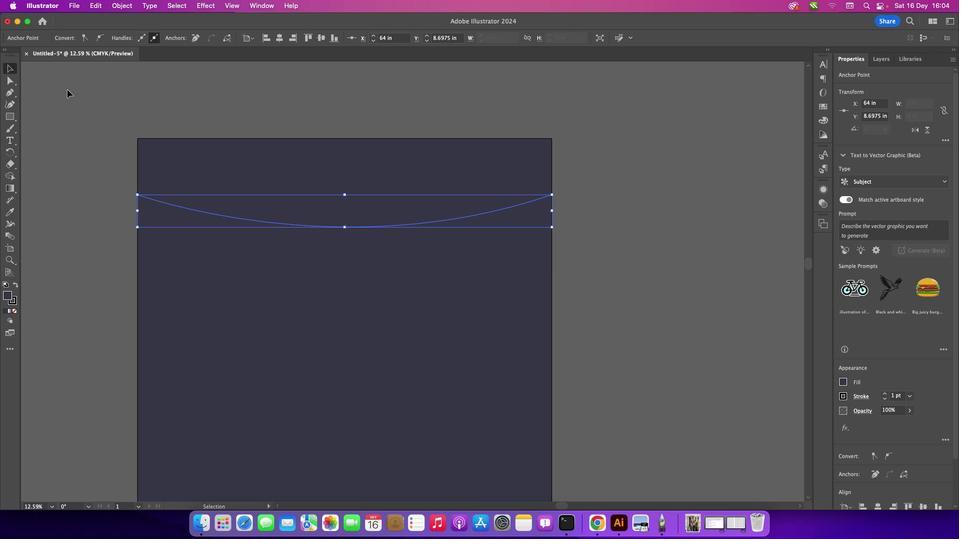 
Action: Mouse moved to (67, 89)
Screenshot: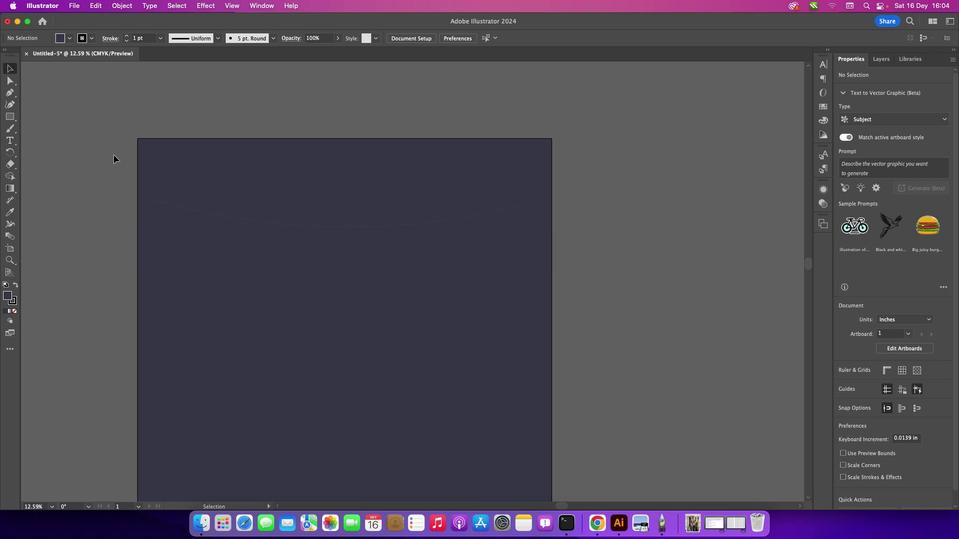 
Action: Mouse pressed left at (67, 89)
Screenshot: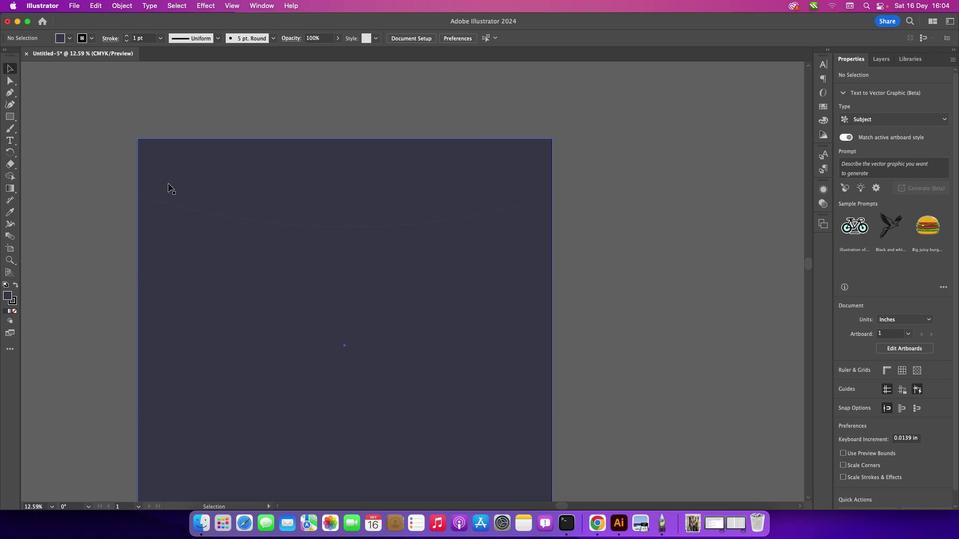 
Action: Mouse moved to (318, 228)
Screenshot: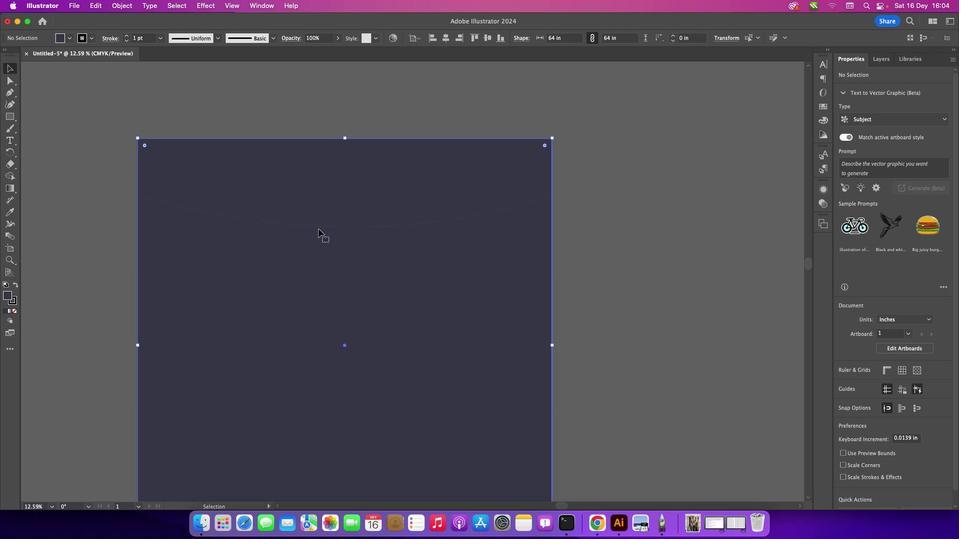 
Action: Mouse pressed left at (318, 228)
Screenshot: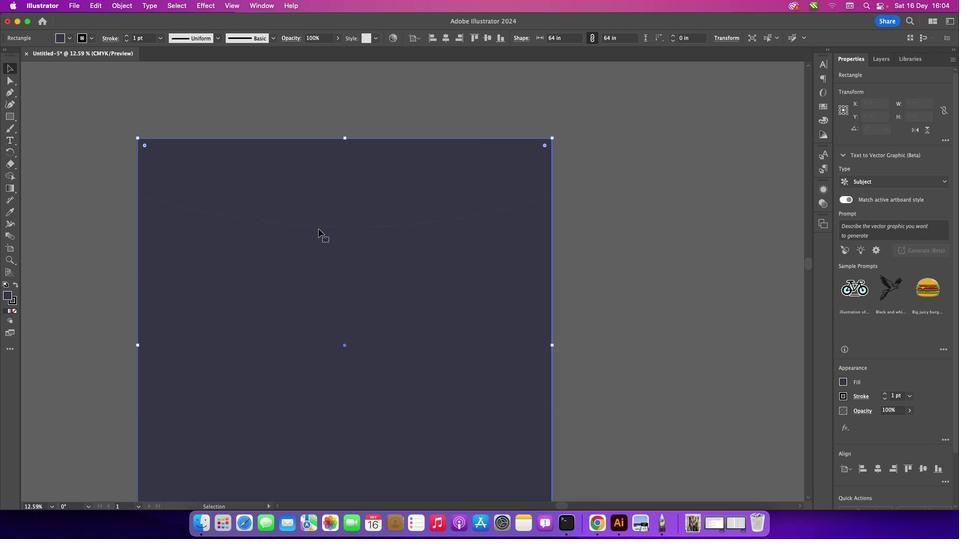 
Action: Mouse moved to (320, 225)
Screenshot: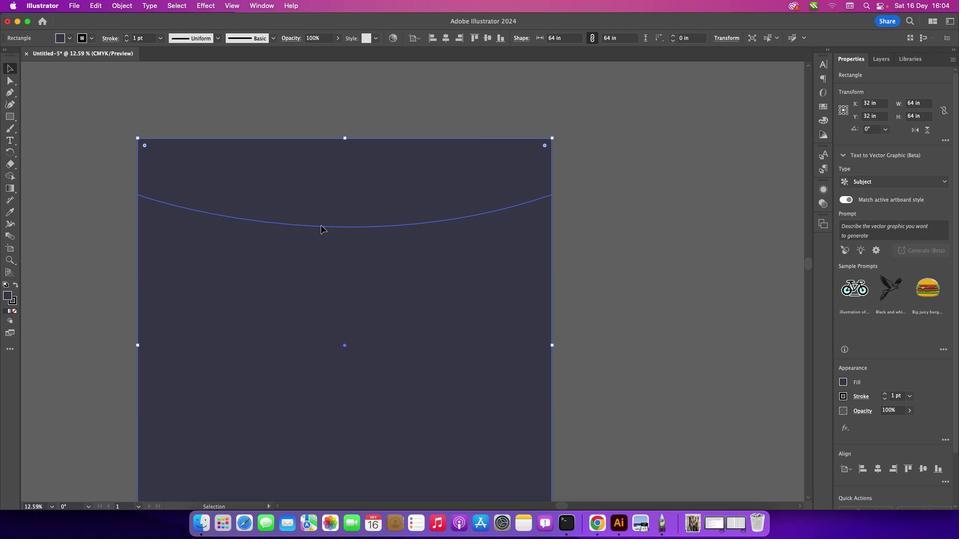 
Action: Mouse pressed left at (320, 225)
Screenshot: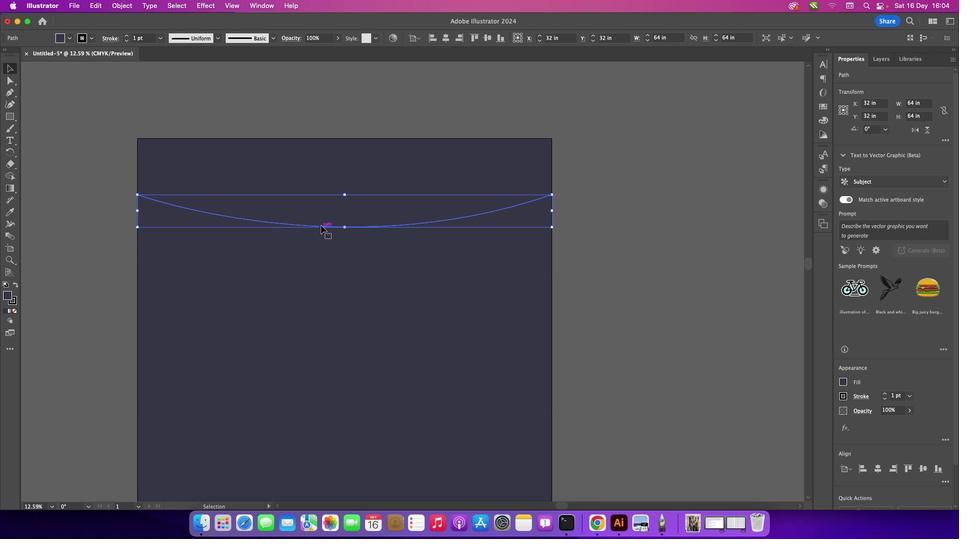 
Action: Mouse moved to (7, 296)
Screenshot: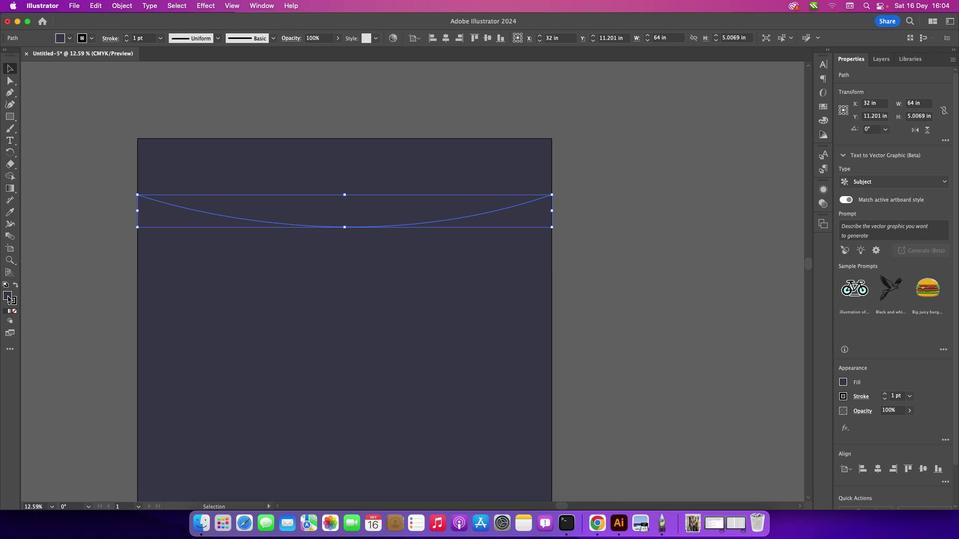 
Action: Mouse pressed left at (7, 296)
Screenshot: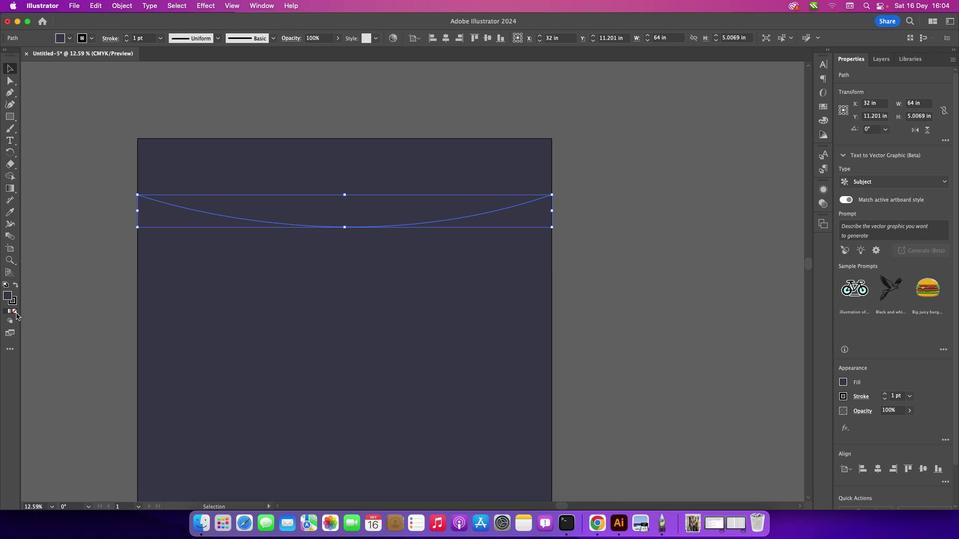 
Action: Mouse moved to (12, 310)
Screenshot: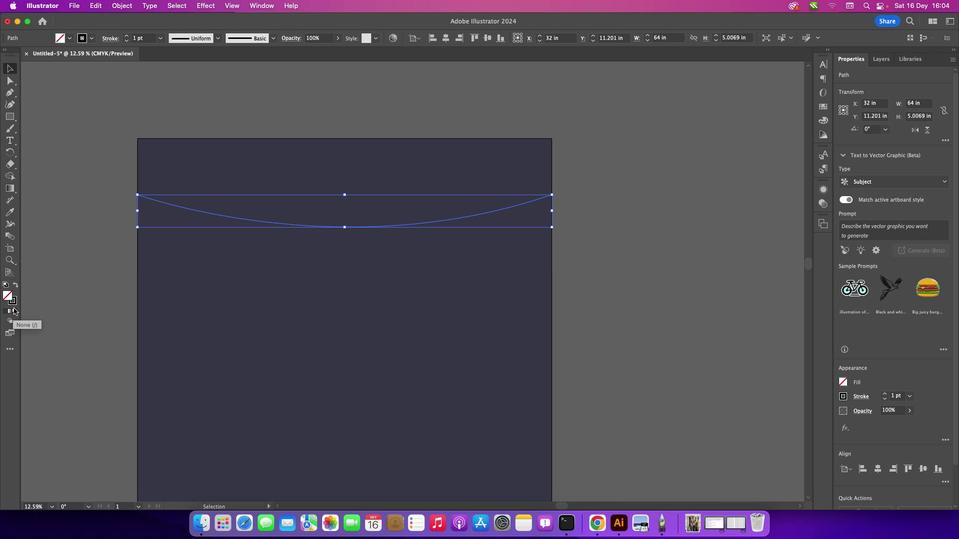 
Action: Mouse pressed left at (12, 310)
Screenshot: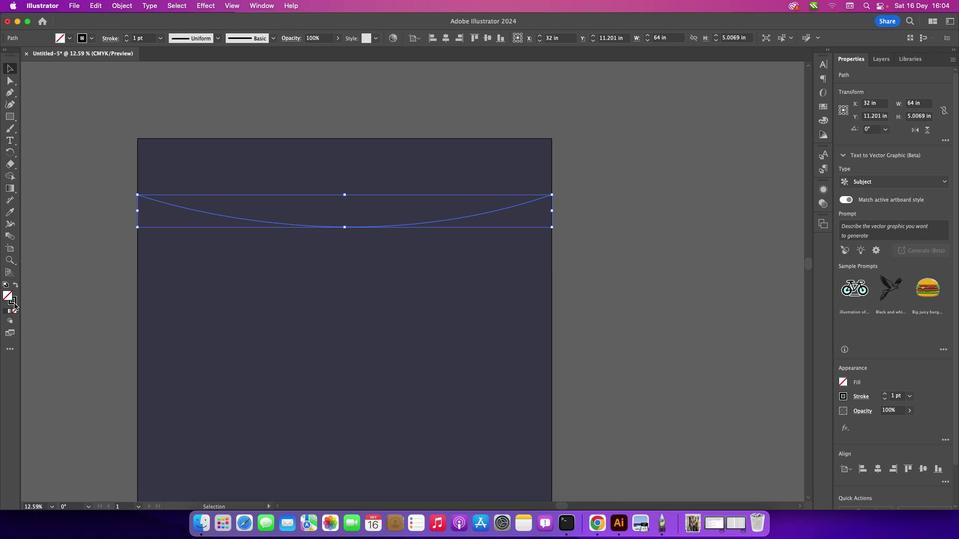 
Action: Mouse moved to (13, 303)
Screenshot: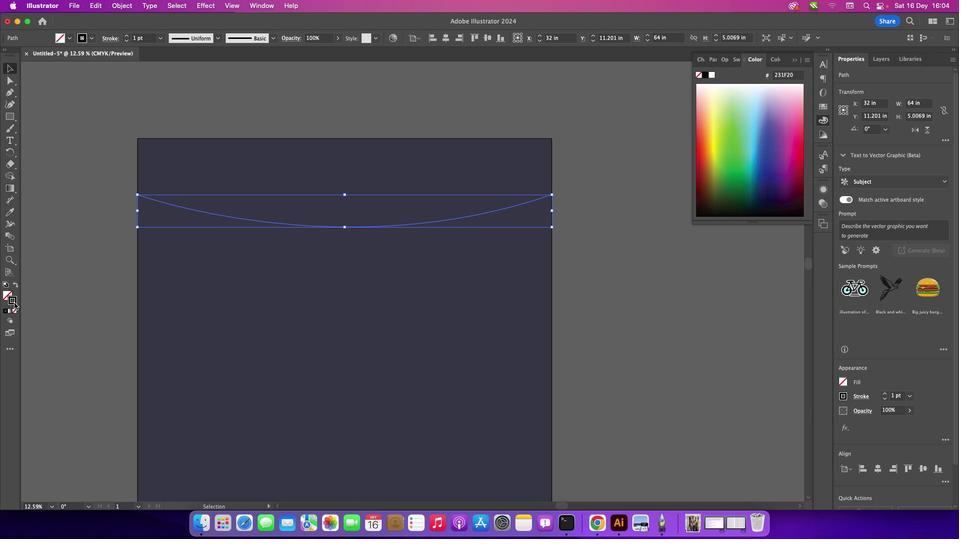 
Action: Mouse pressed left at (13, 303)
Screenshot: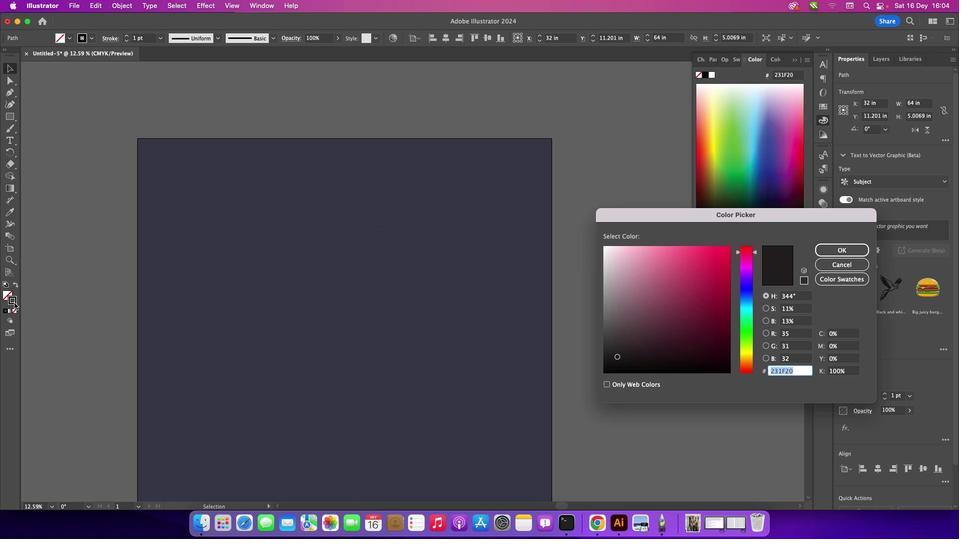
Action: Mouse pressed left at (13, 303)
Screenshot: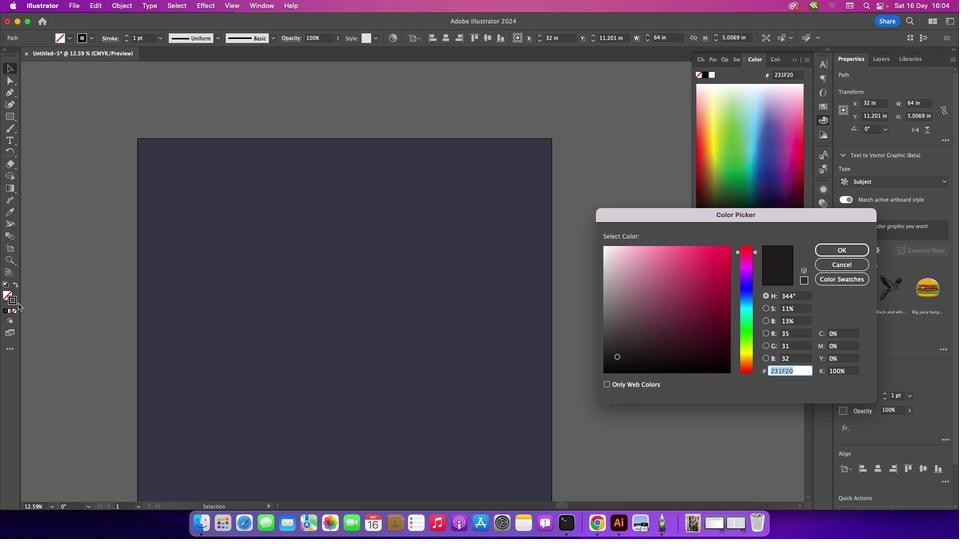 
Action: Mouse moved to (748, 363)
Screenshot: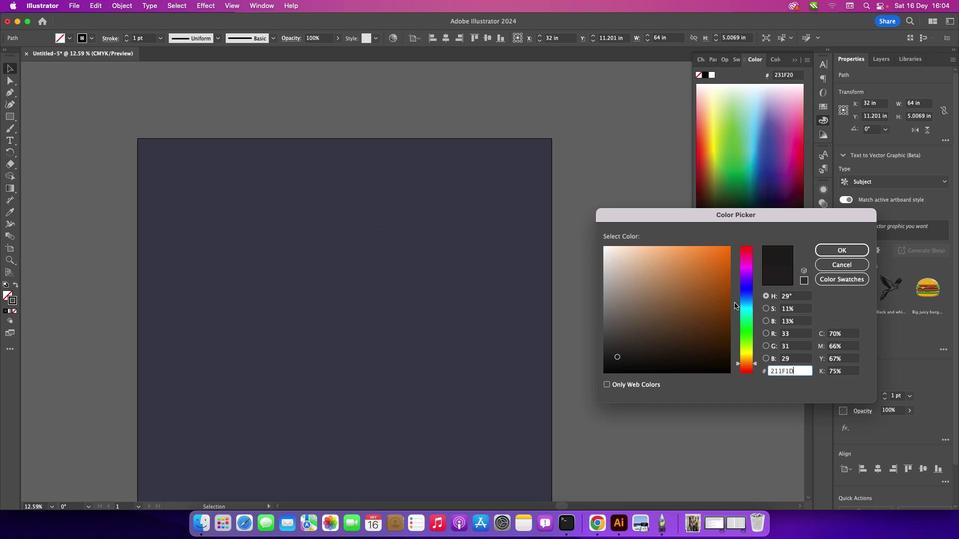 
Action: Mouse pressed left at (748, 363)
Screenshot: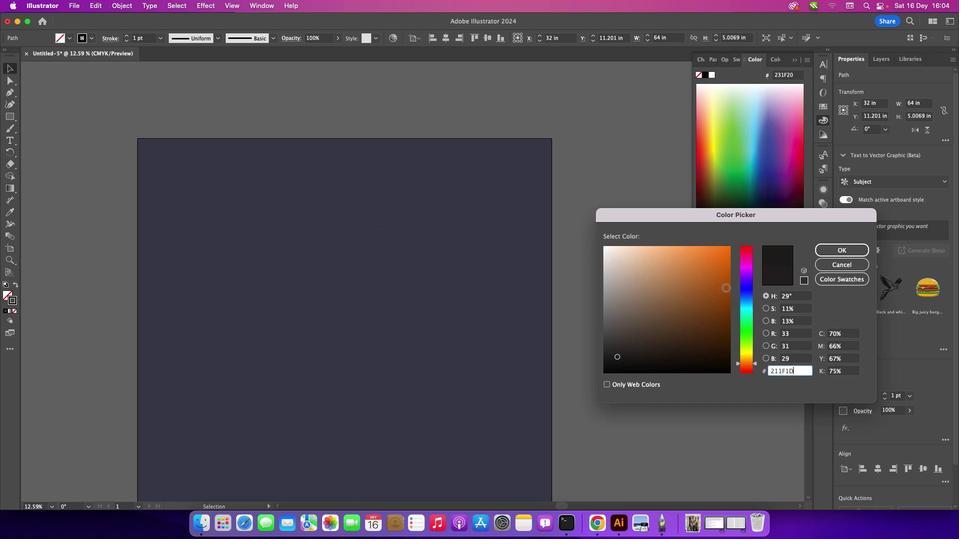 
Action: Mouse moved to (748, 358)
Screenshot: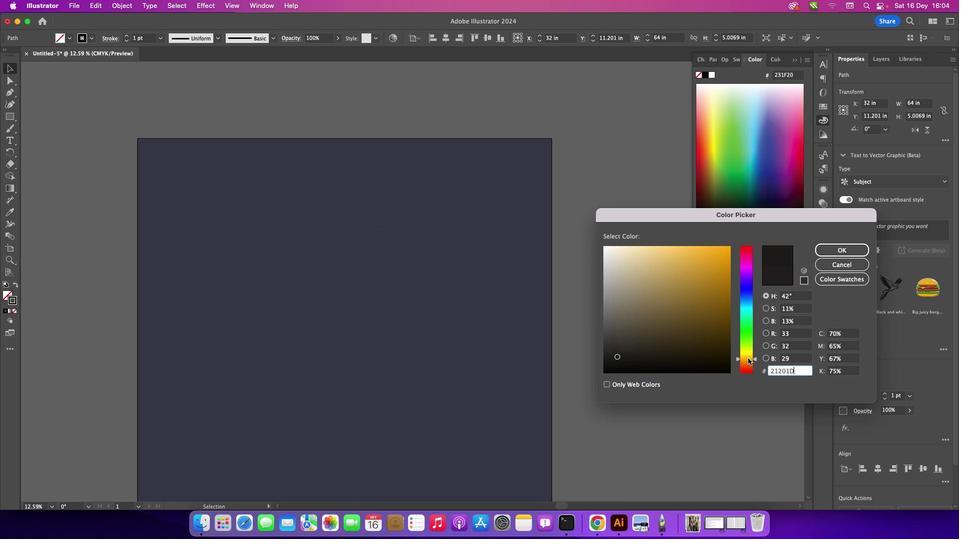 
Action: Mouse pressed left at (748, 358)
Screenshot: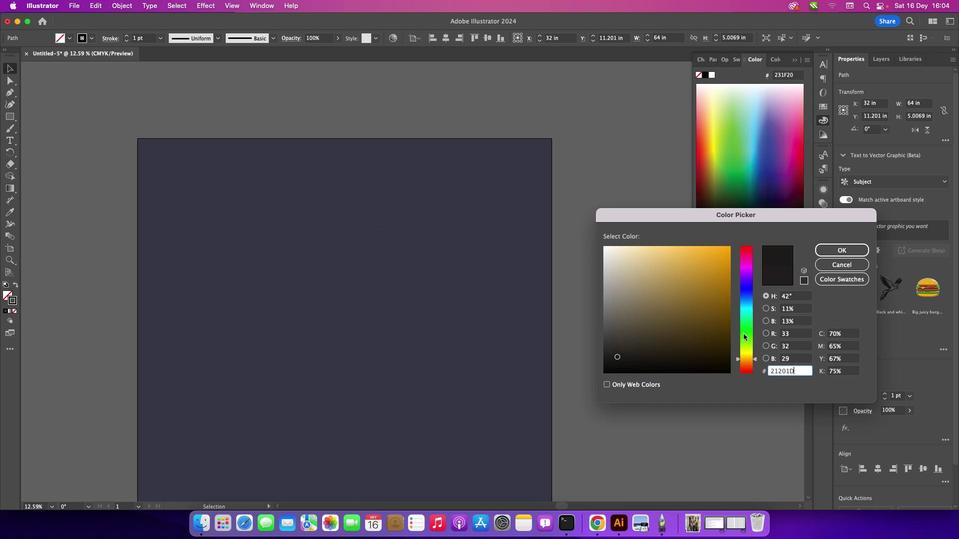 
Action: Mouse moved to (716, 275)
Screenshot: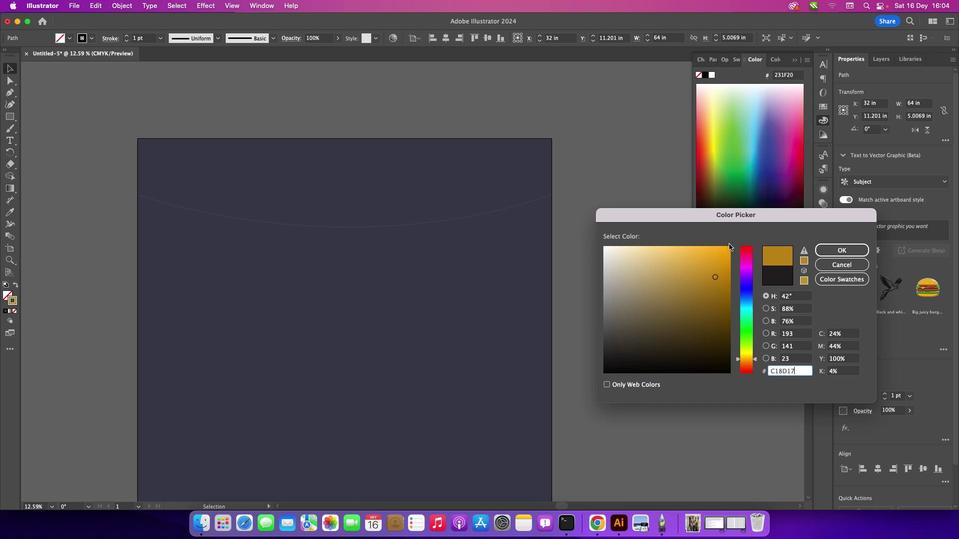 
Action: Mouse pressed left at (716, 275)
Screenshot: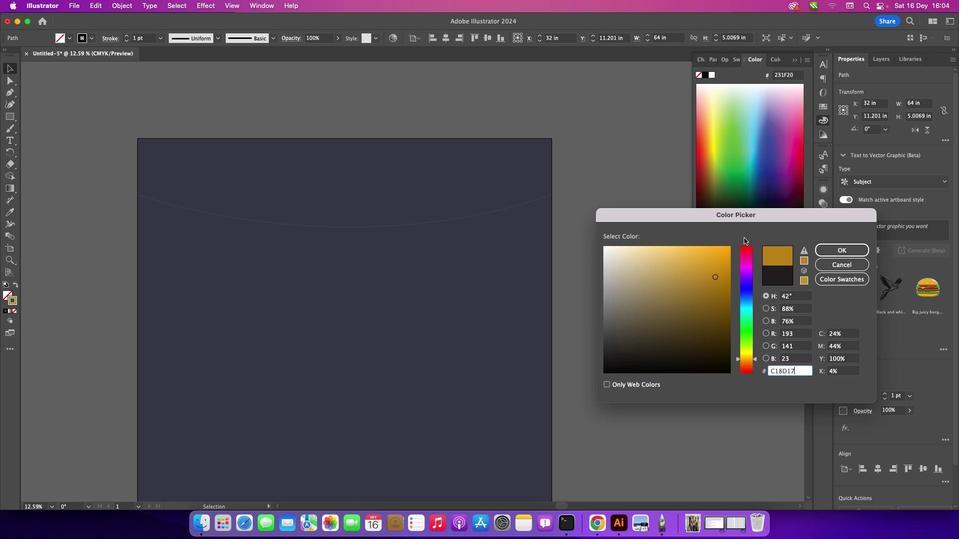 
Action: Mouse moved to (855, 247)
Screenshot: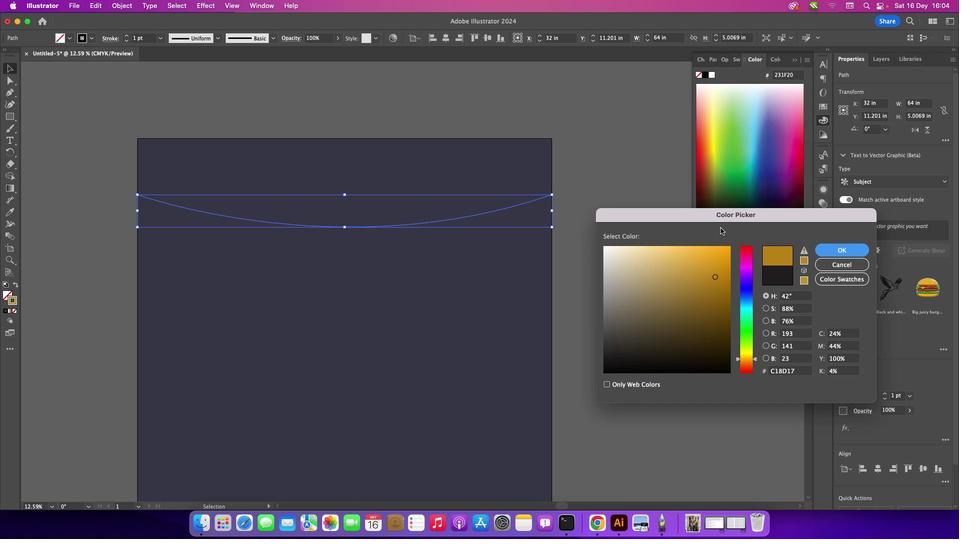 
Action: Mouse pressed left at (855, 247)
Screenshot: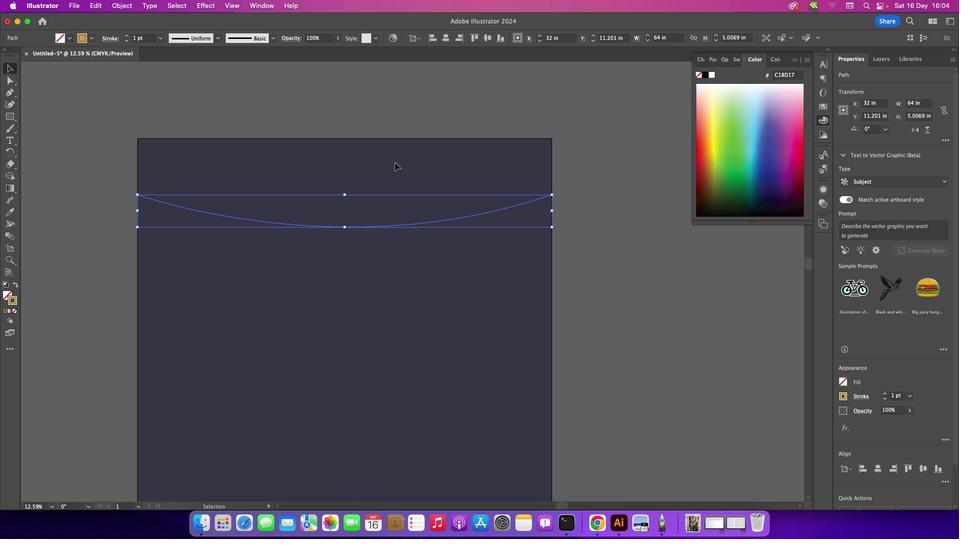 
Action: Mouse moved to (158, 37)
Screenshot: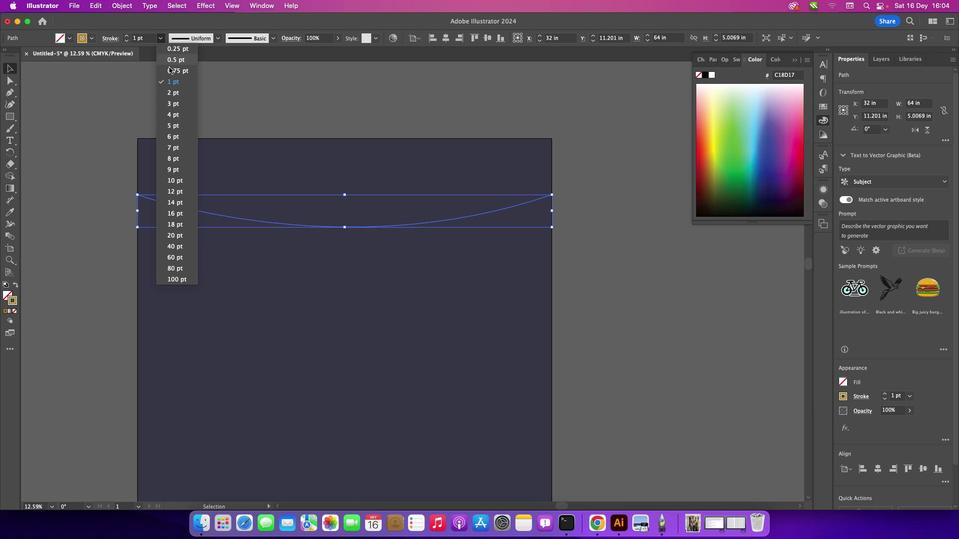 
Action: Mouse pressed left at (158, 37)
Screenshot: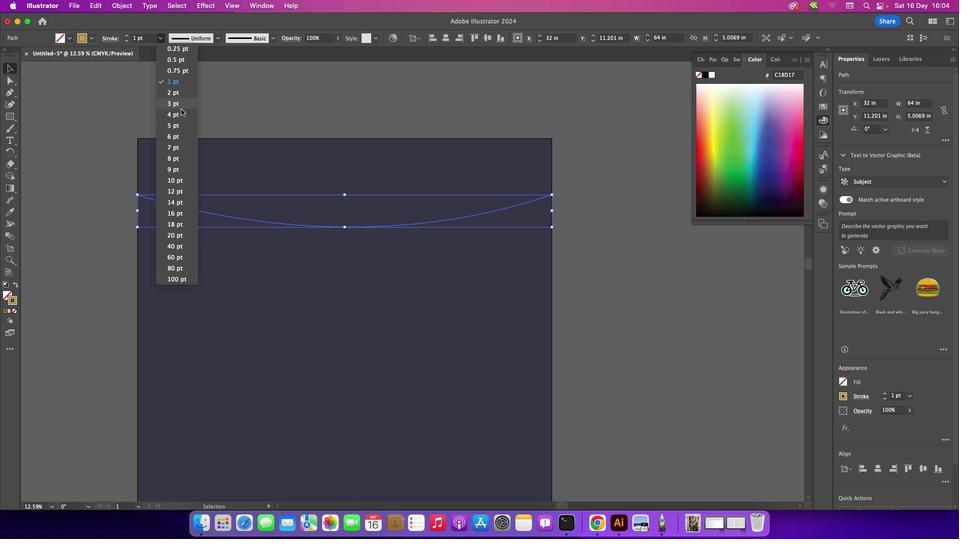
Action: Mouse moved to (180, 118)
Screenshot: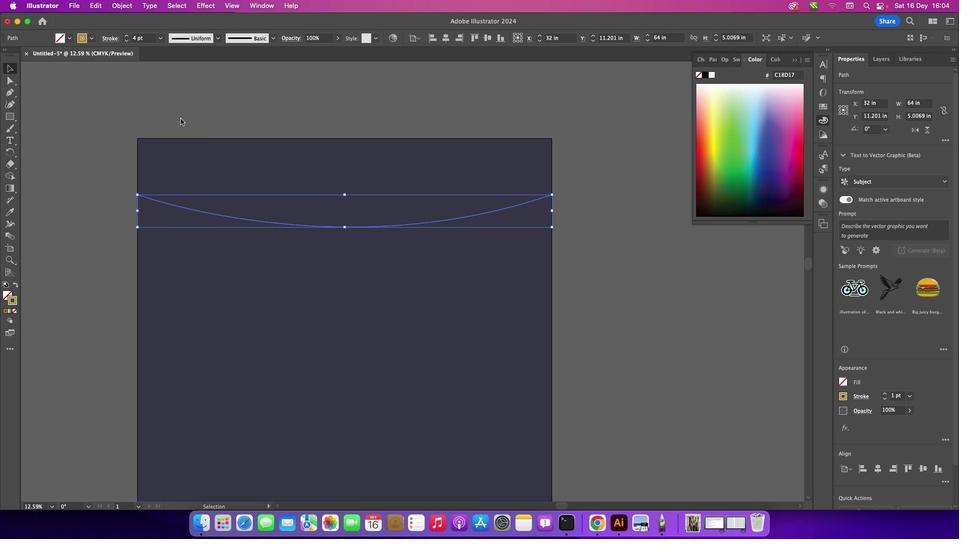 
Action: Mouse pressed left at (180, 118)
Screenshot: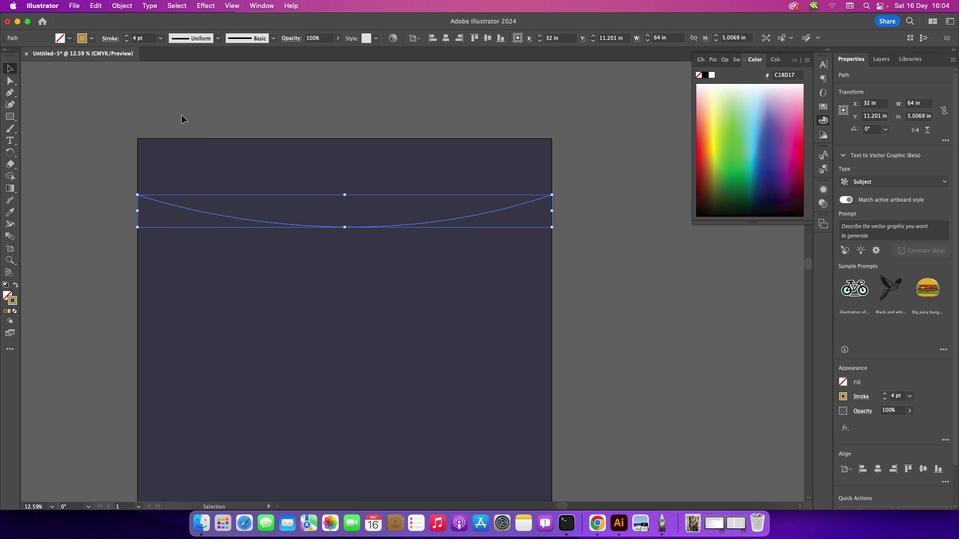 
Action: Mouse moved to (181, 115)
Screenshot: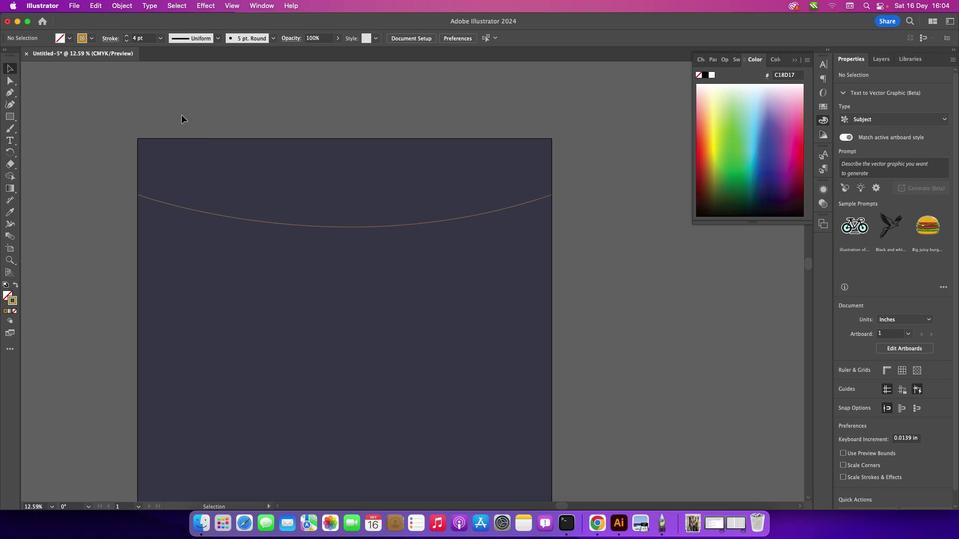 
Action: Mouse pressed left at (181, 115)
Screenshot: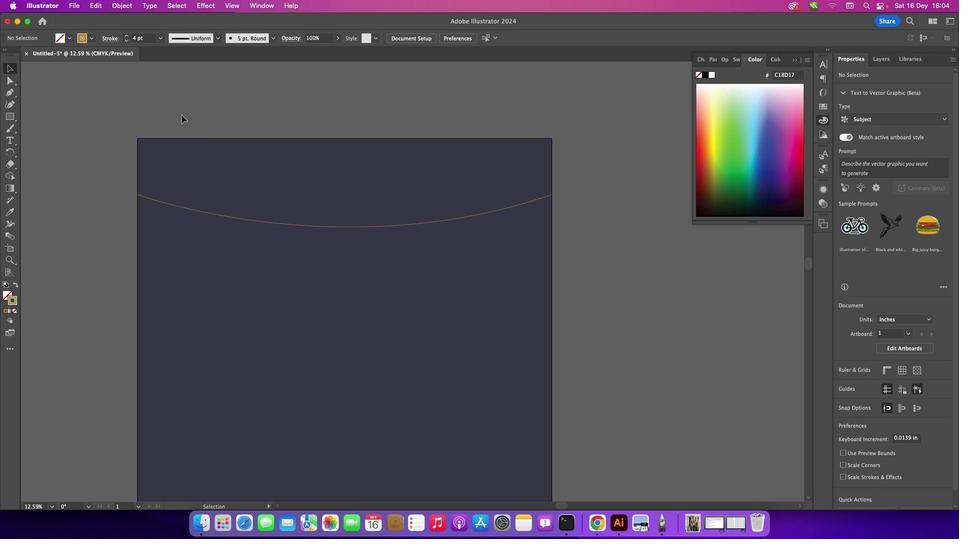 
Action: Mouse moved to (389, 227)
Screenshot: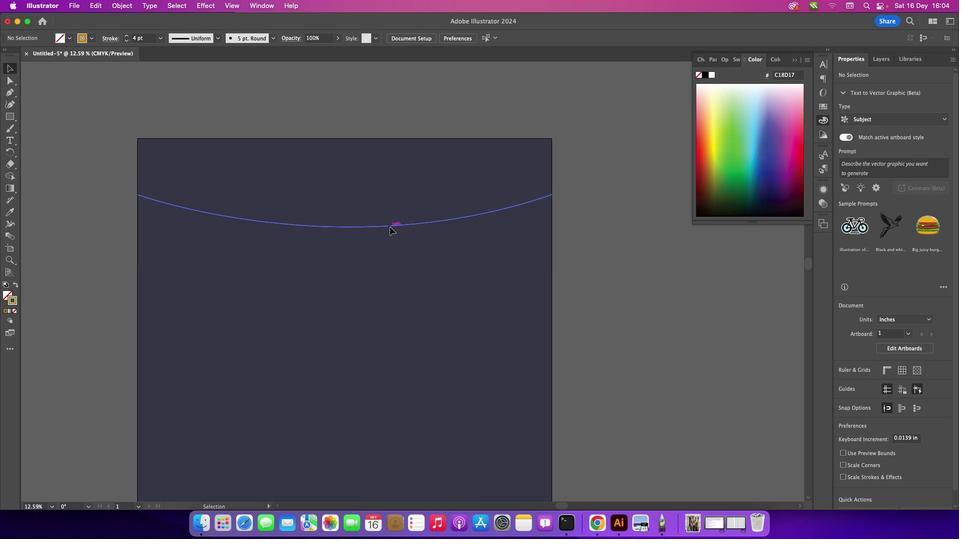 
Action: Mouse pressed left at (389, 227)
Screenshot: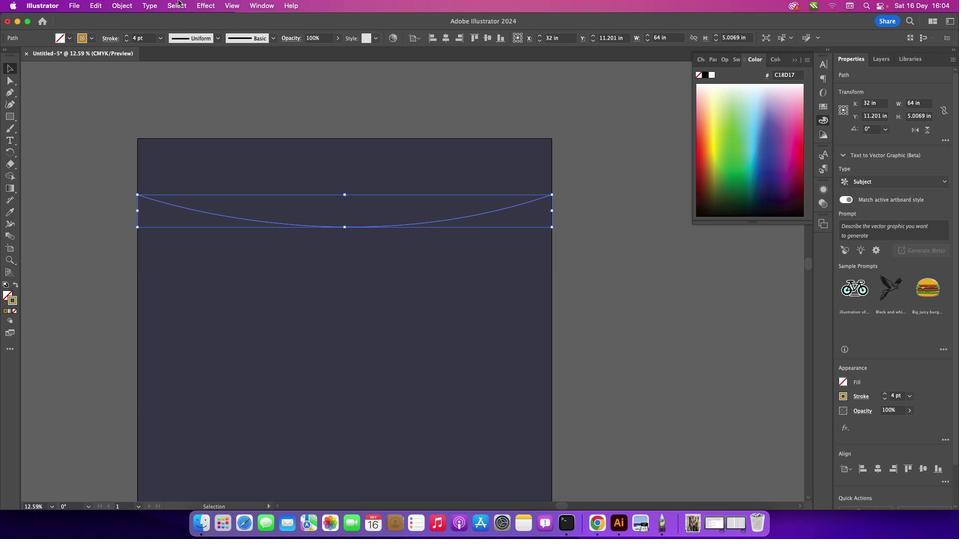 
Action: Mouse moved to (158, 38)
Screenshot: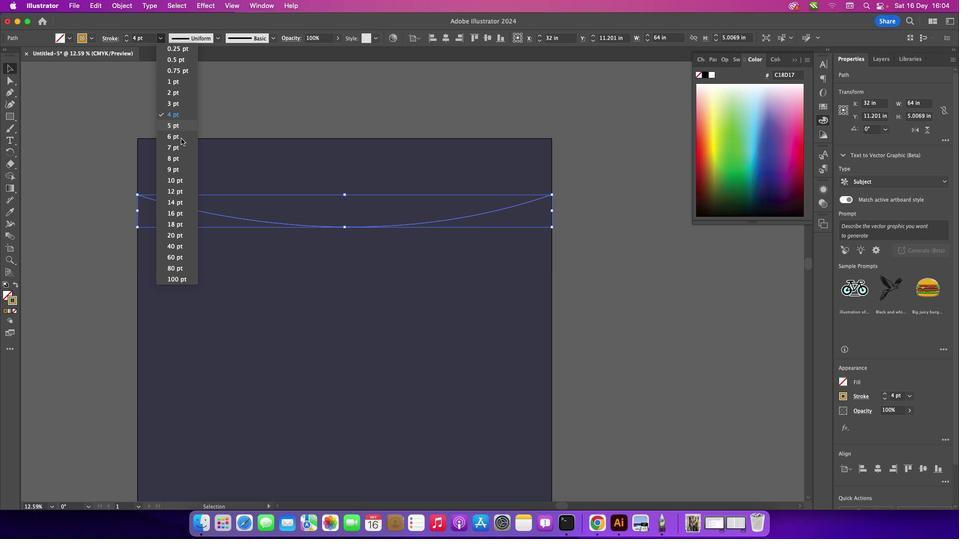 
Action: Mouse pressed left at (158, 38)
Screenshot: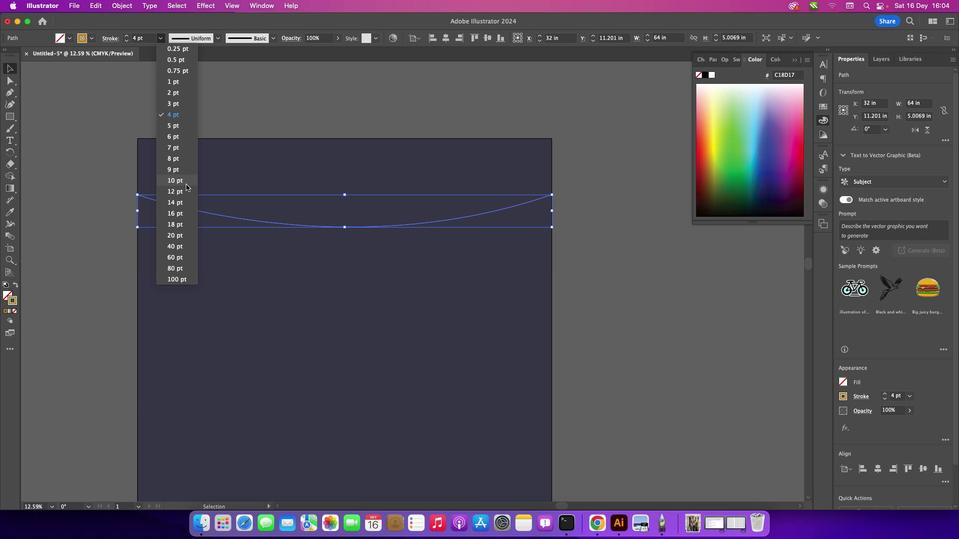 
Action: Mouse moved to (182, 178)
Screenshot: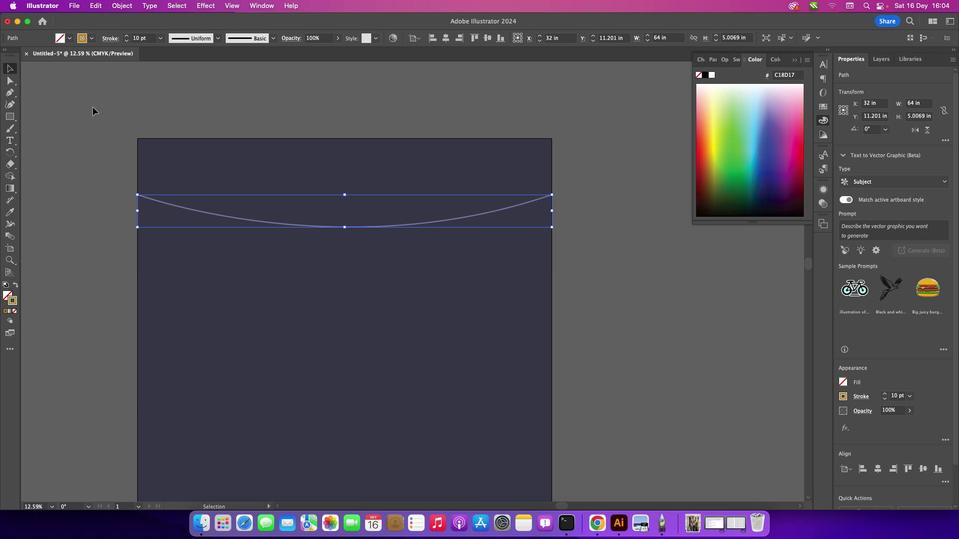 
Action: Mouse pressed left at (182, 178)
Screenshot: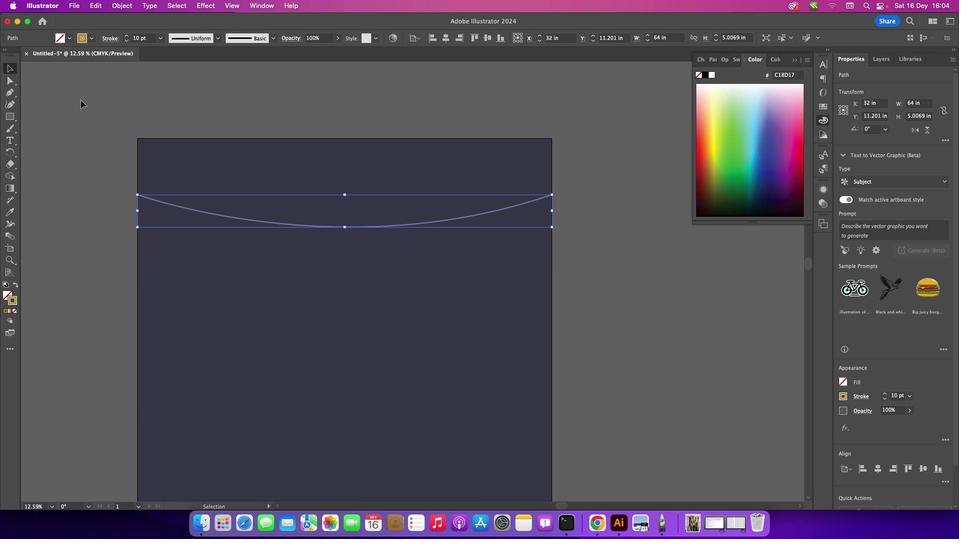 
Action: Mouse moved to (93, 121)
Screenshot: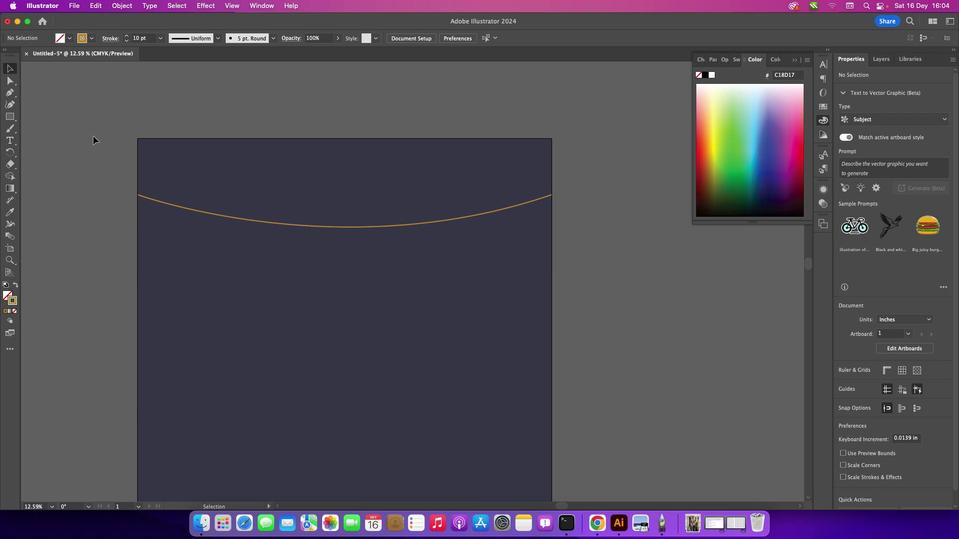 
Action: Mouse pressed left at (93, 121)
Screenshot: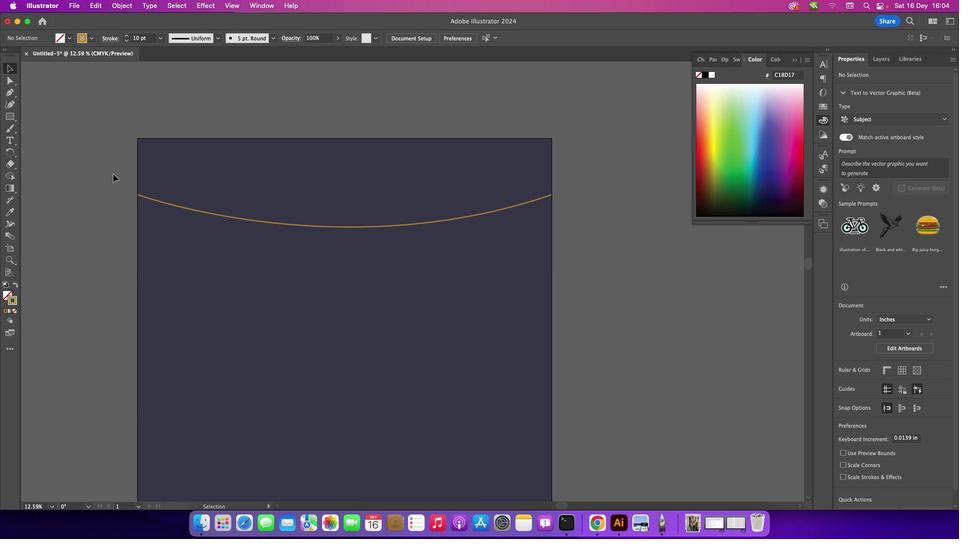 
Action: Mouse moved to (381, 226)
Screenshot: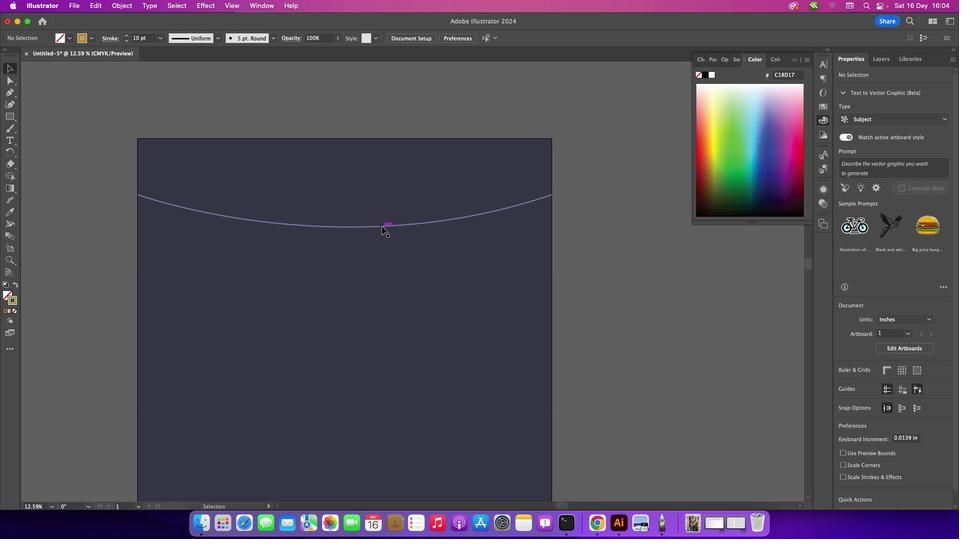 
Action: Key pressed Key.alt
Screenshot: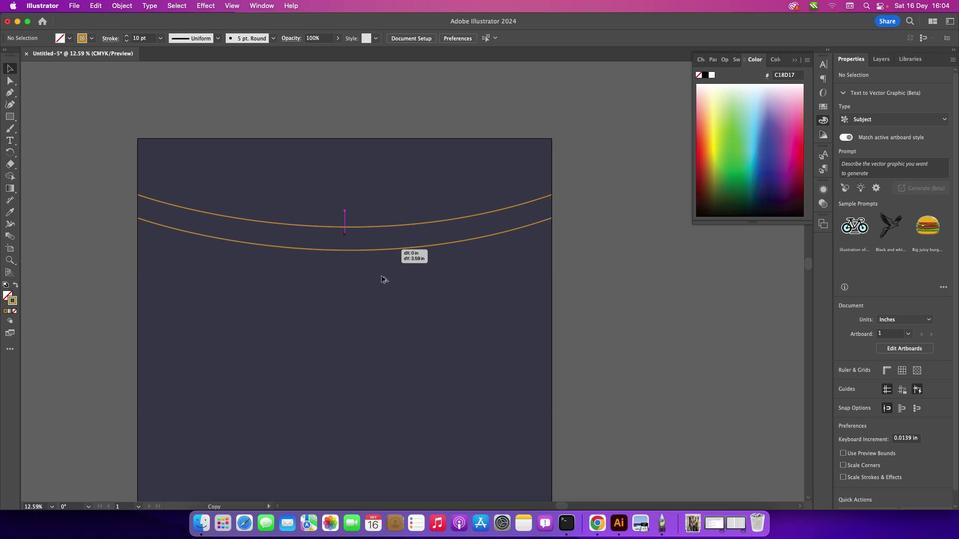 
Action: Mouse pressed left at (381, 226)
Screenshot: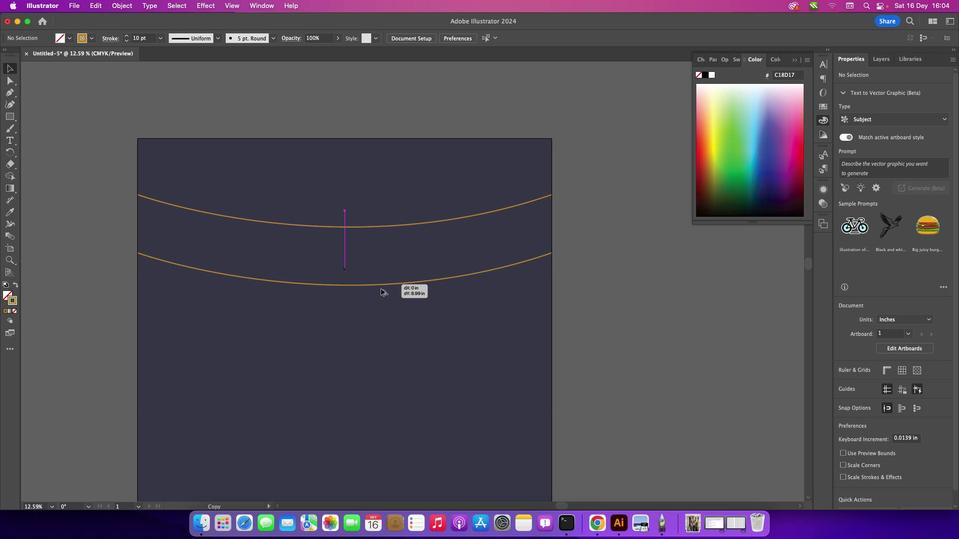 
Action: Mouse moved to (583, 341)
Screenshot: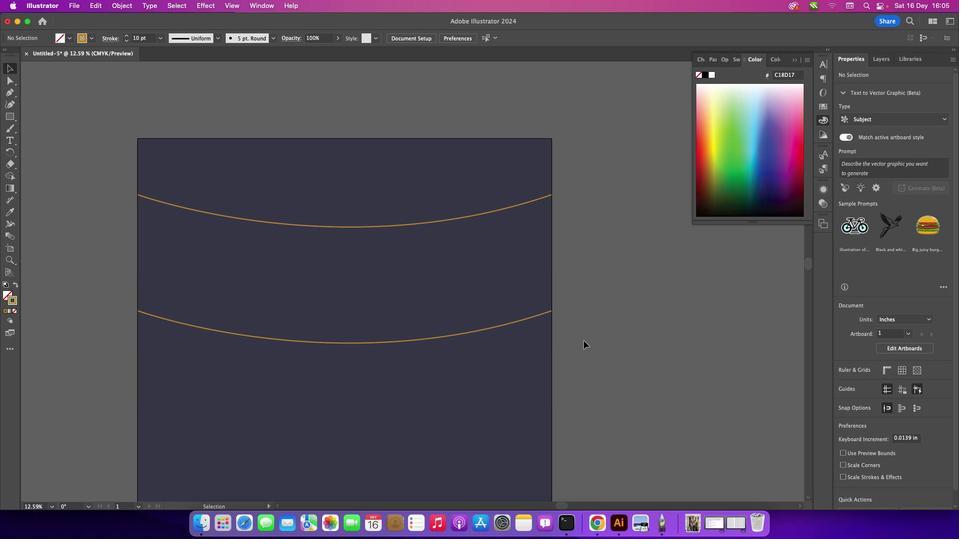 
Action: Mouse pressed left at (583, 341)
Screenshot: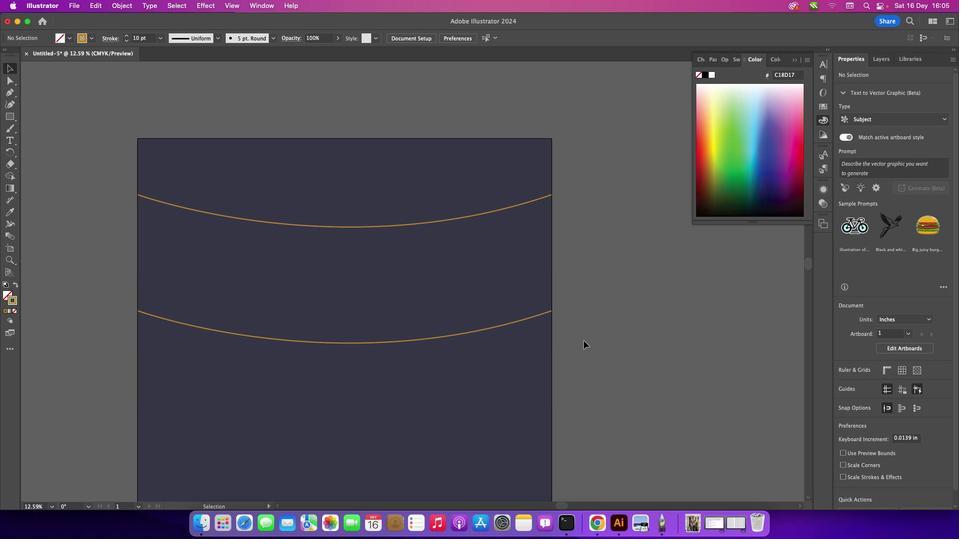 
Action: Mouse moved to (564, 504)
Screenshot: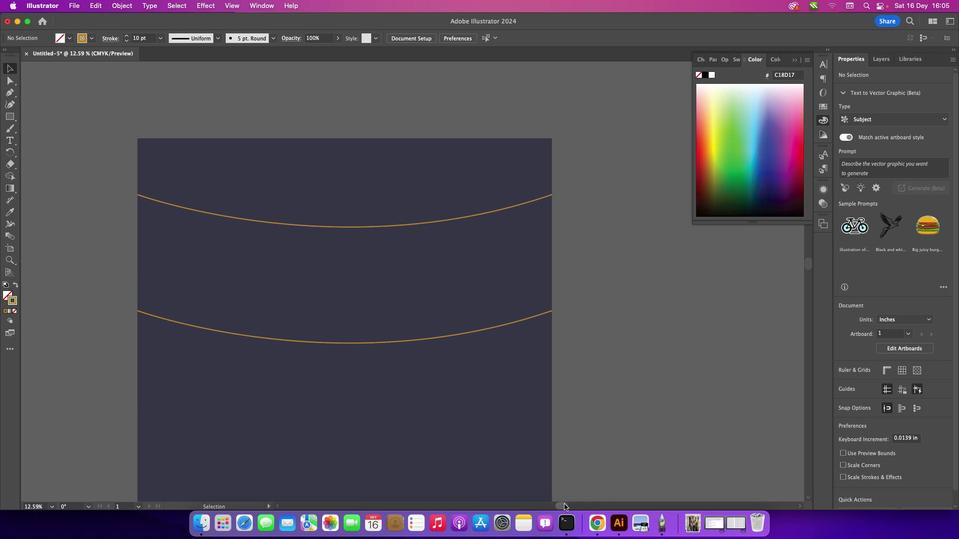
Action: Mouse pressed left at (564, 504)
Screenshot: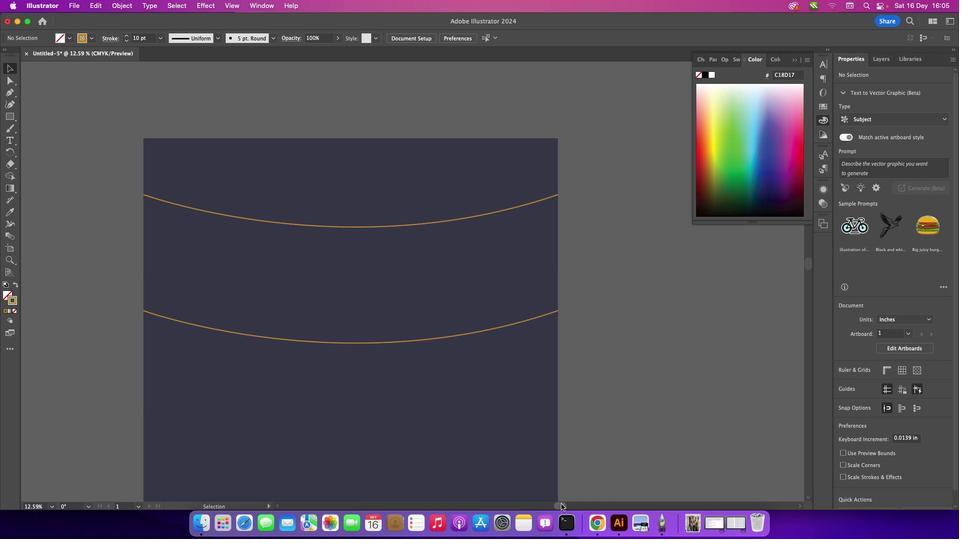 
Action: Mouse moved to (795, 61)
Screenshot: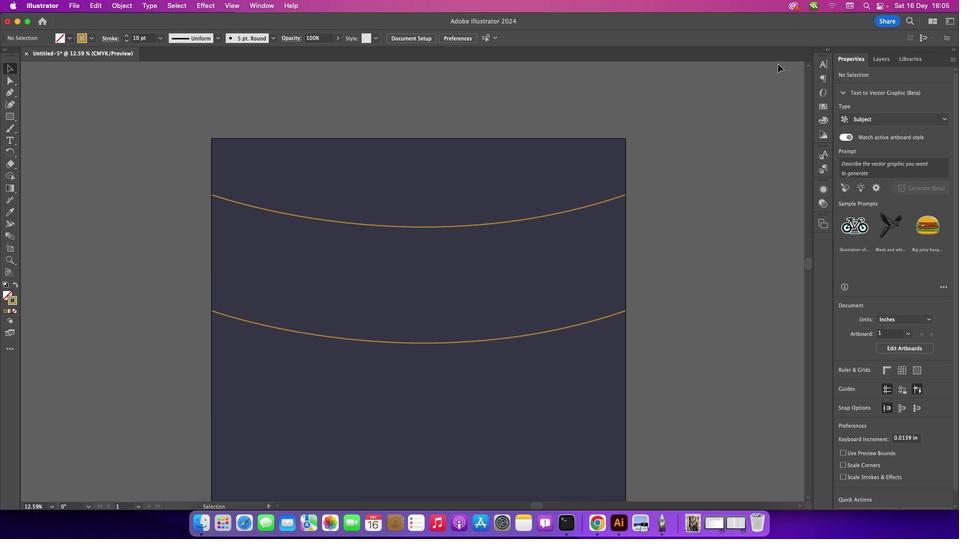 
Action: Mouse pressed left at (795, 61)
Screenshot: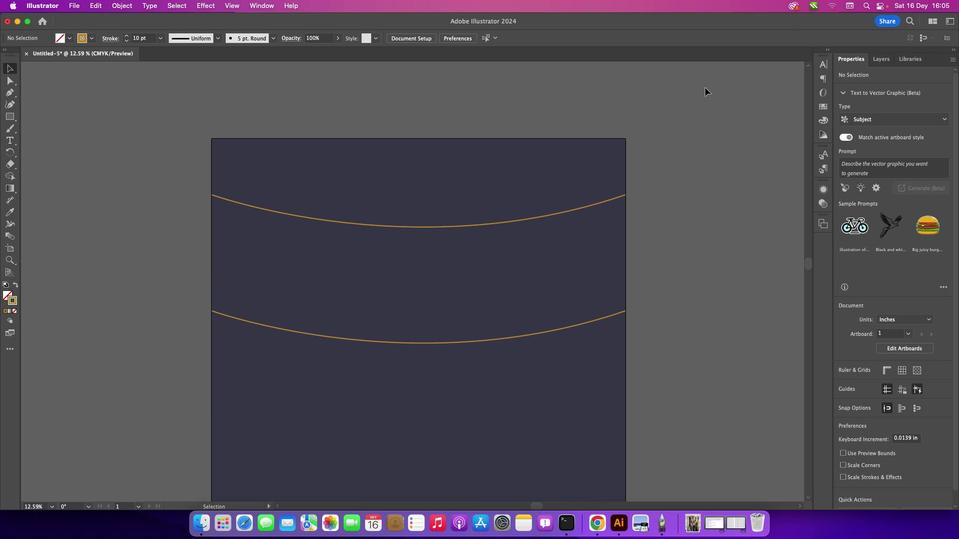 
Action: Mouse moved to (681, 145)
Screenshot: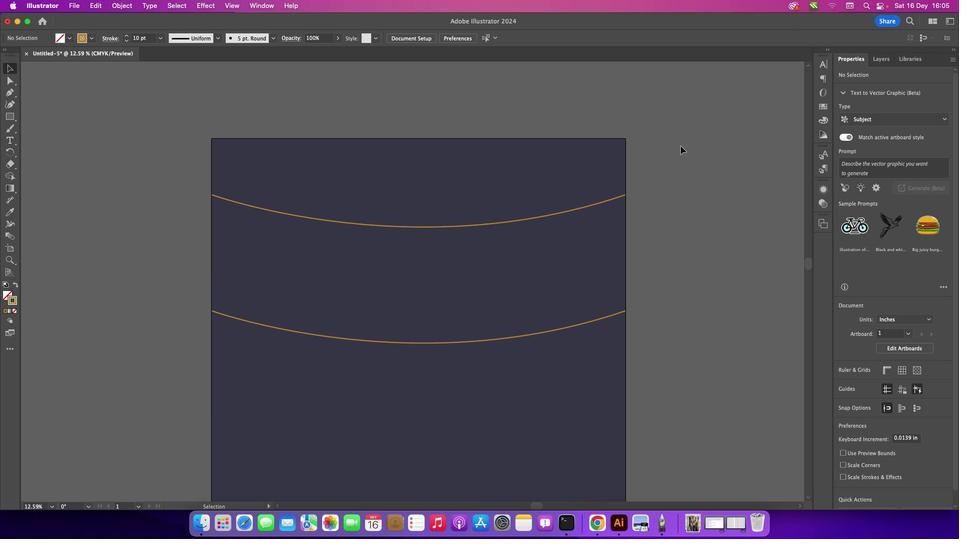 
Action: Mouse pressed left at (681, 145)
Screenshot: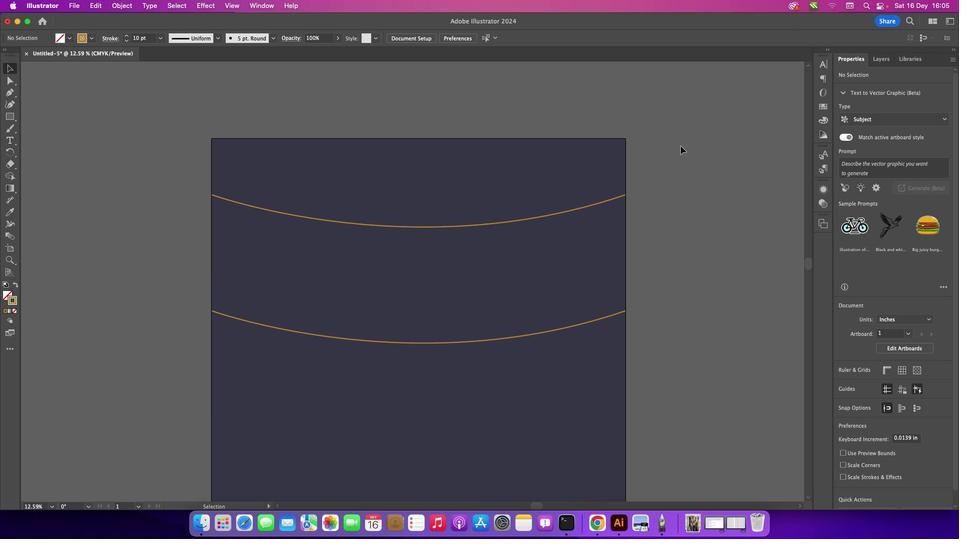 
Action: Mouse moved to (14, 93)
Screenshot: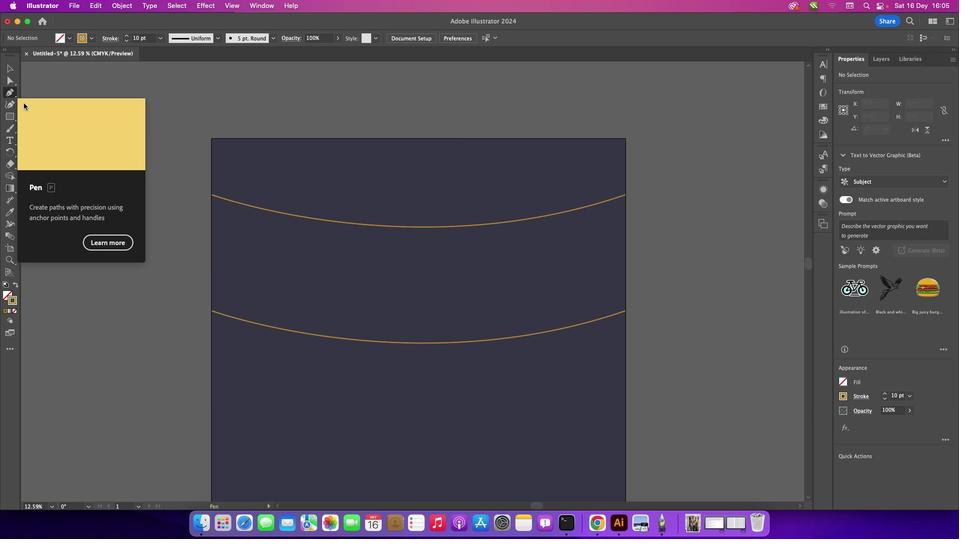
Action: Mouse pressed left at (14, 93)
Screenshot: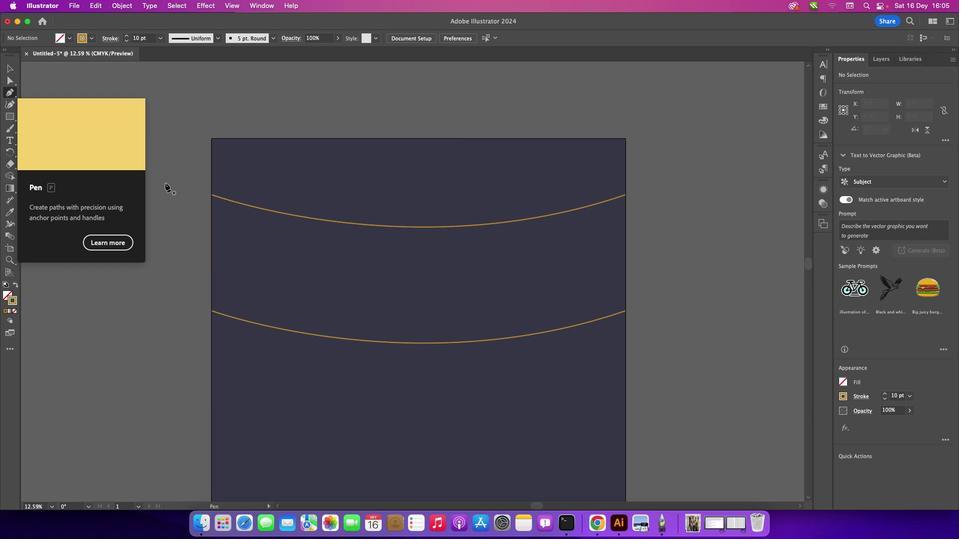 
Action: Mouse moved to (210, 200)
Screenshot: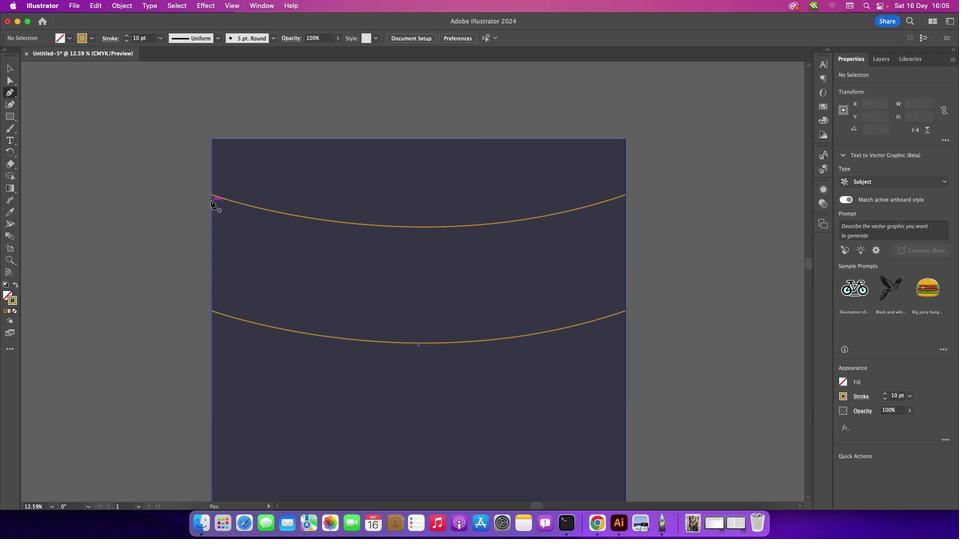 
Action: Mouse pressed left at (210, 200)
Screenshot: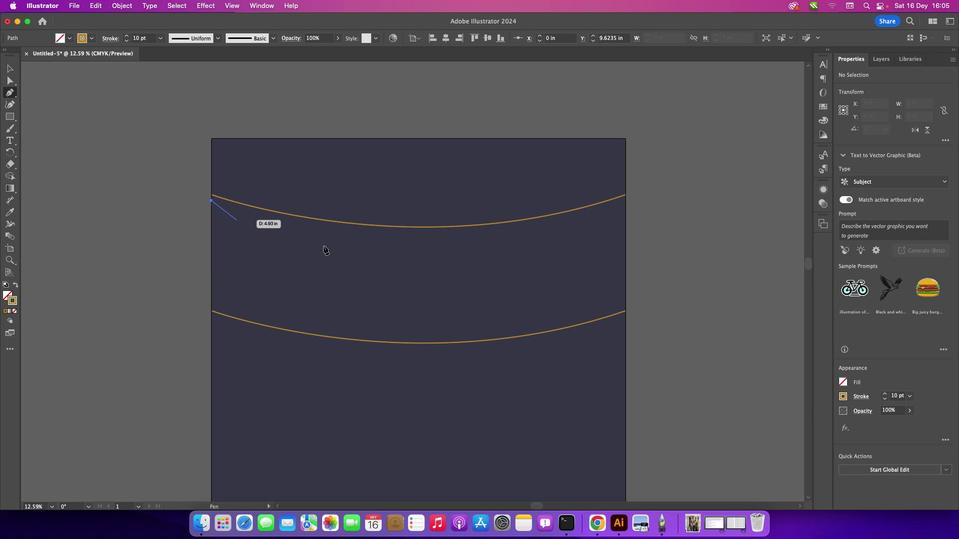 
Action: Mouse moved to (625, 200)
Screenshot: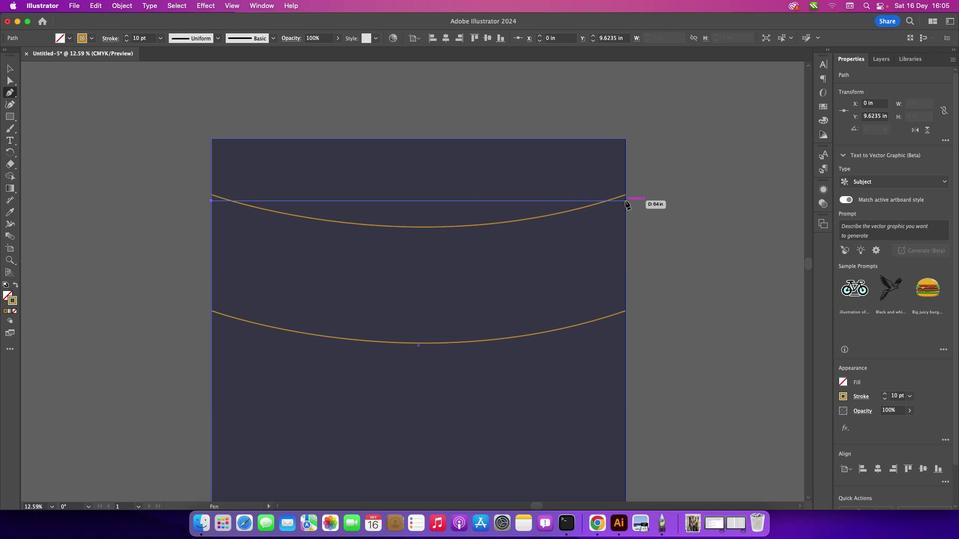 
Action: Mouse pressed left at (625, 200)
Screenshot: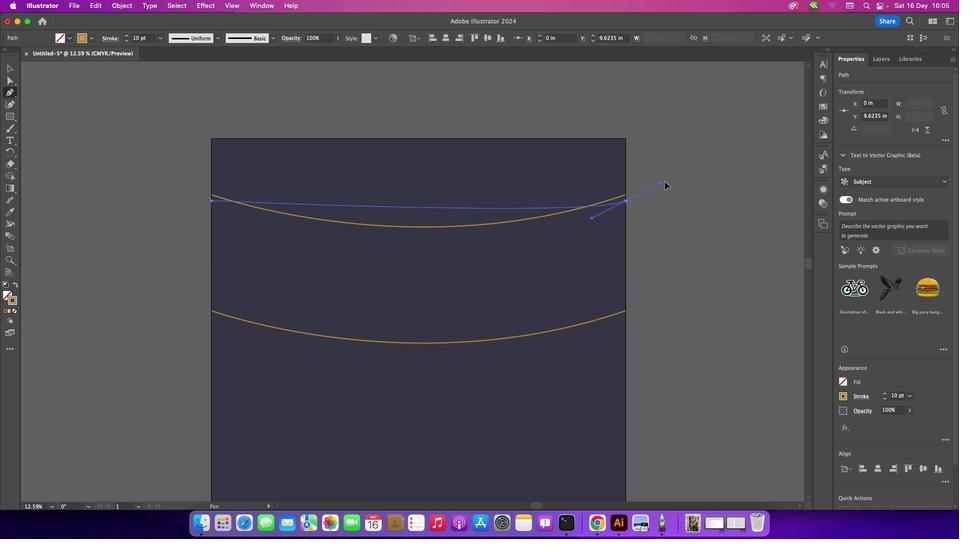
Action: Mouse moved to (559, 201)
Screenshot: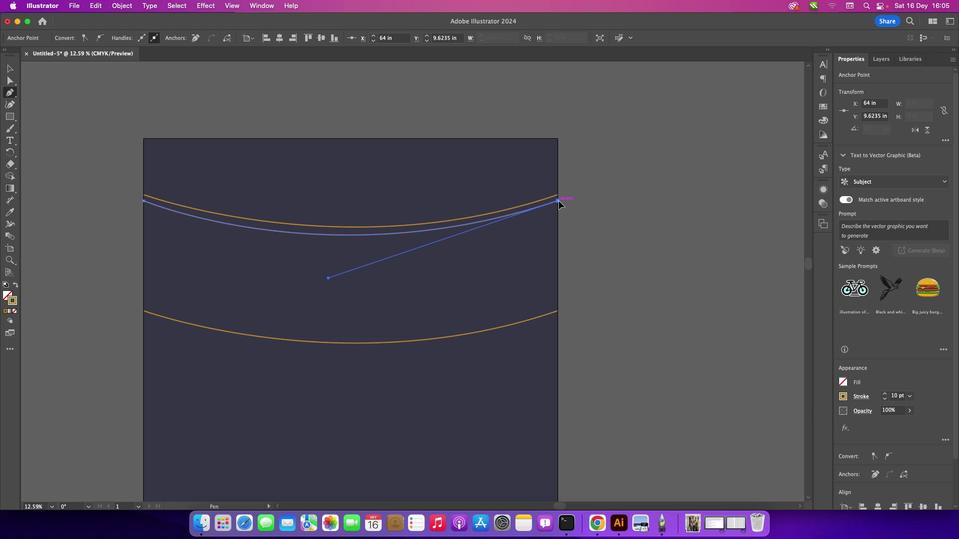 
Action: Mouse pressed left at (559, 201)
Screenshot: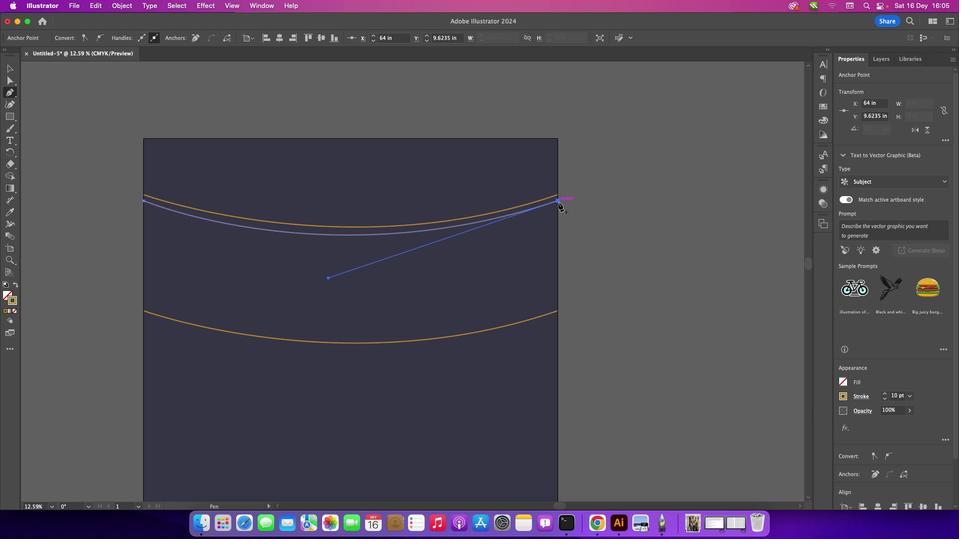
Action: Mouse moved to (557, 304)
Screenshot: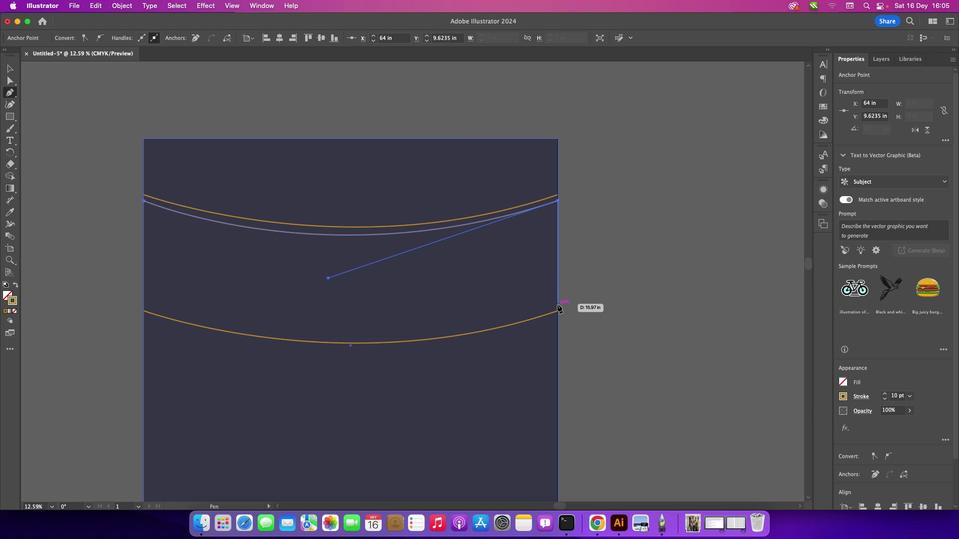 
Action: Mouse pressed left at (557, 304)
Screenshot: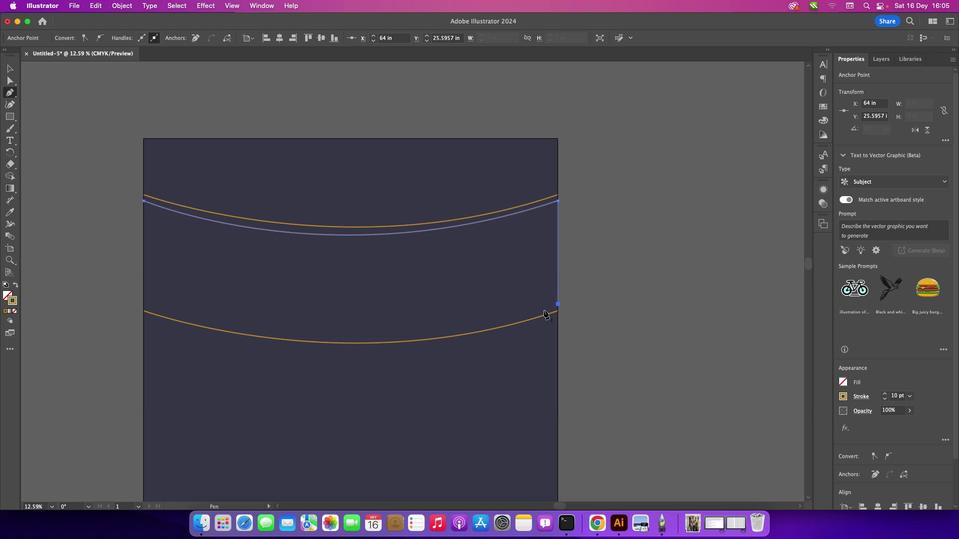 
Action: Mouse moved to (143, 302)
Screenshot: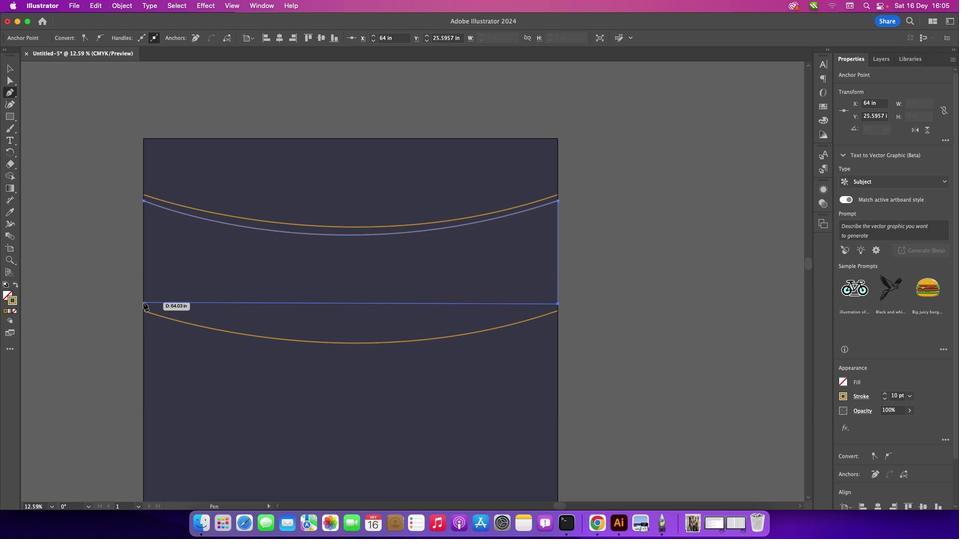 
Action: Mouse pressed left at (143, 302)
Screenshot: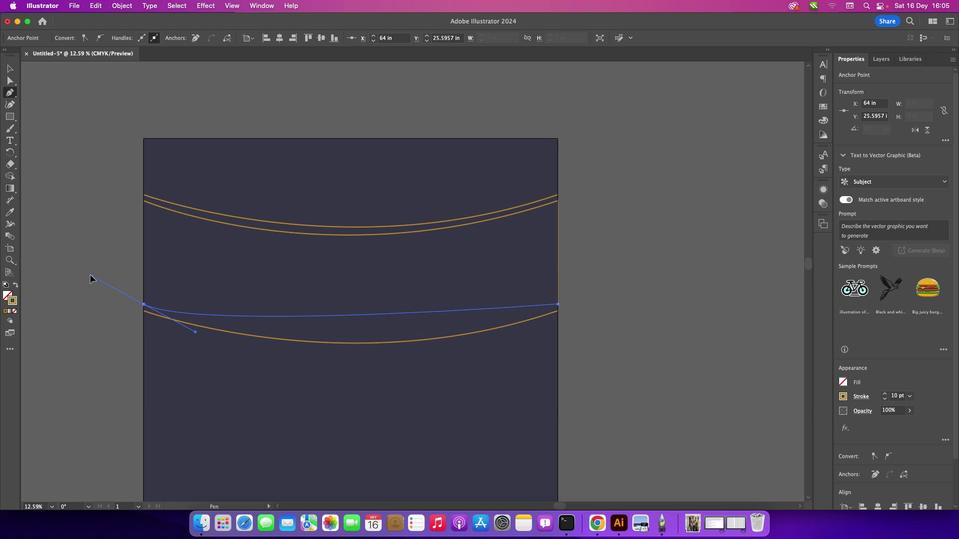 
Action: Mouse moved to (269, 304)
Screenshot: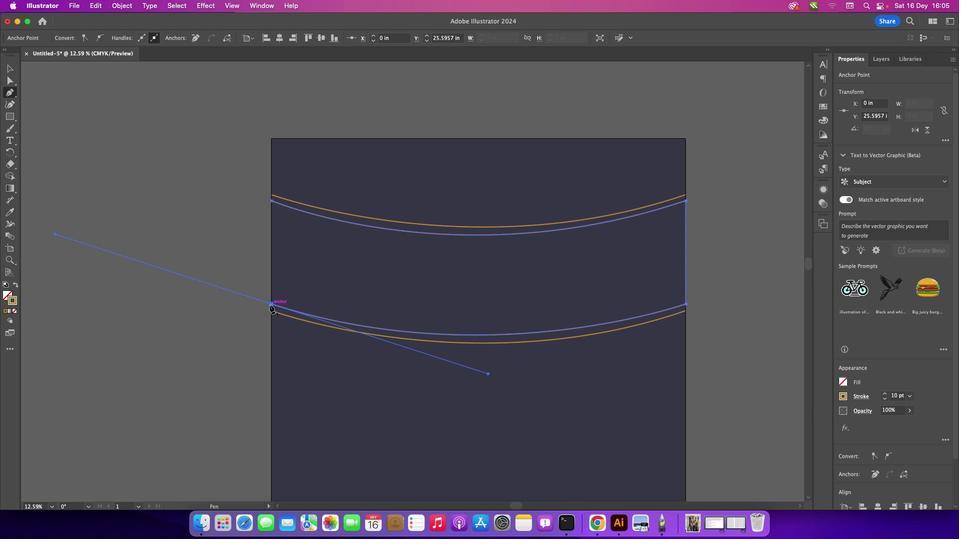 
Action: Mouse pressed left at (269, 304)
Screenshot: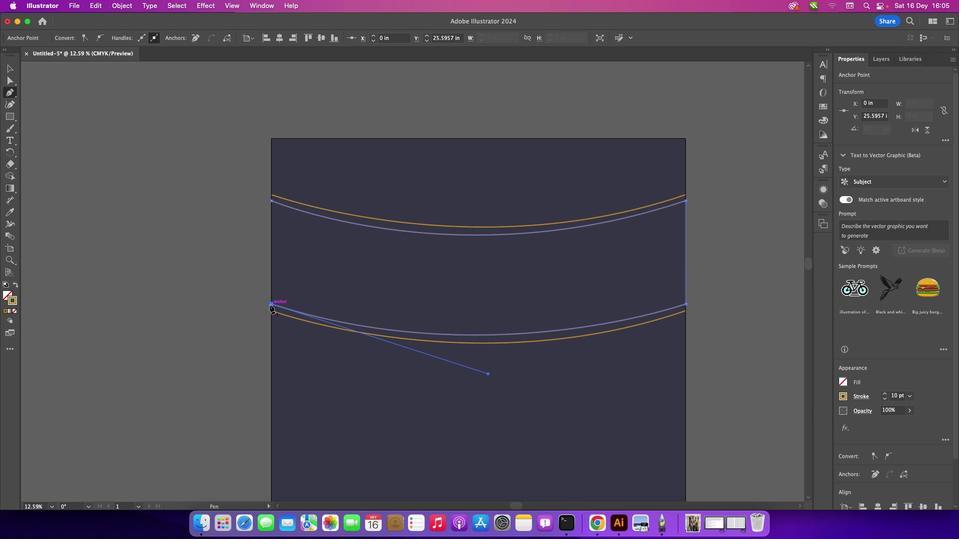 
Action: Mouse moved to (270, 200)
Screenshot: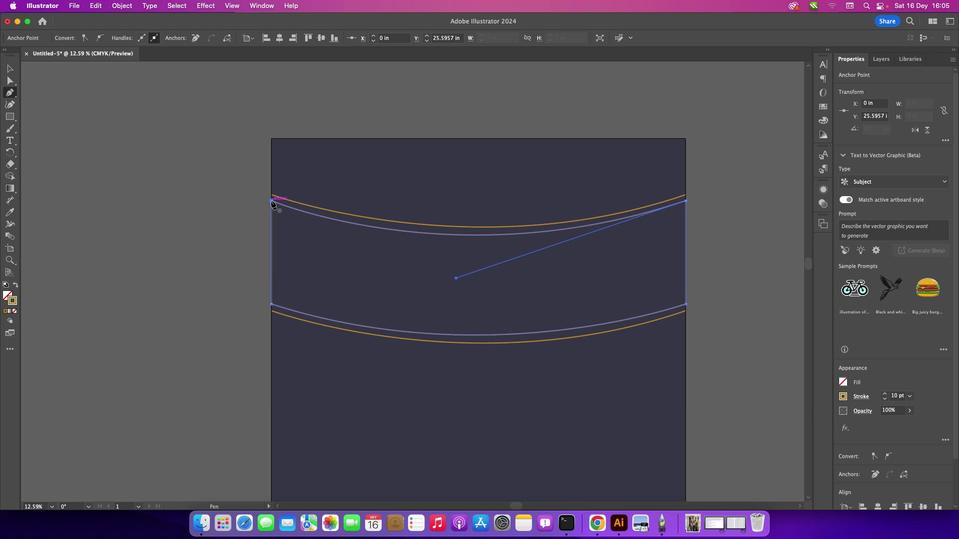 
Action: Mouse pressed left at (270, 200)
Screenshot: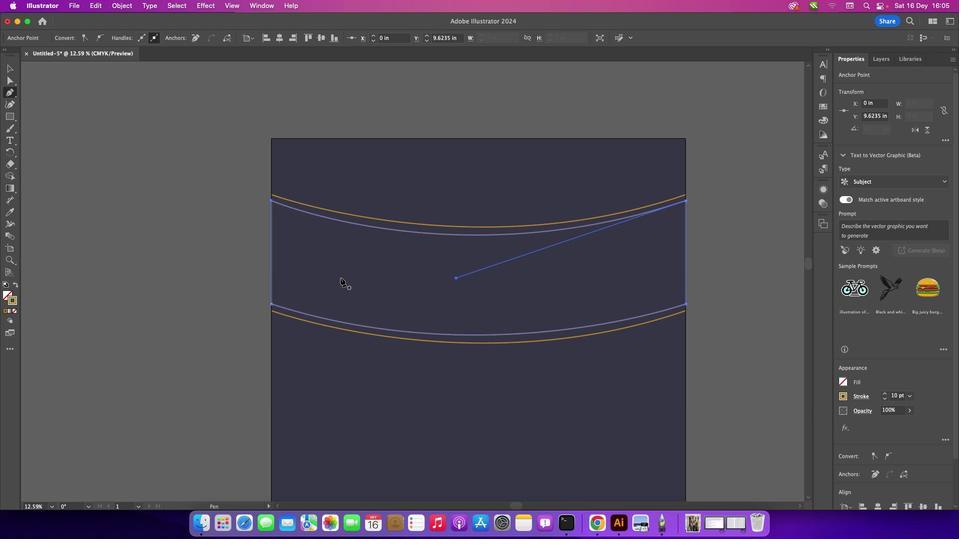 
Action: Mouse moved to (13, 66)
Screenshot: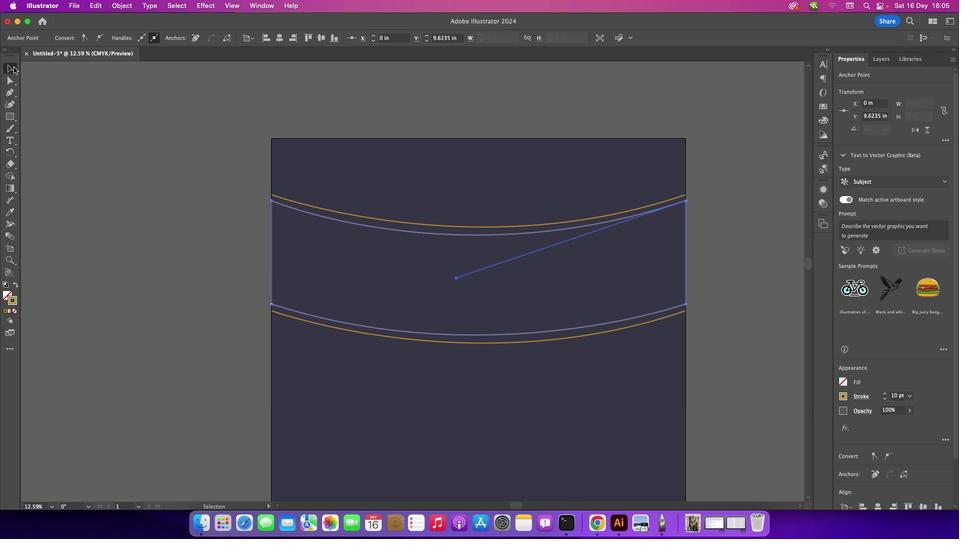 
Action: Mouse pressed left at (13, 66)
Screenshot: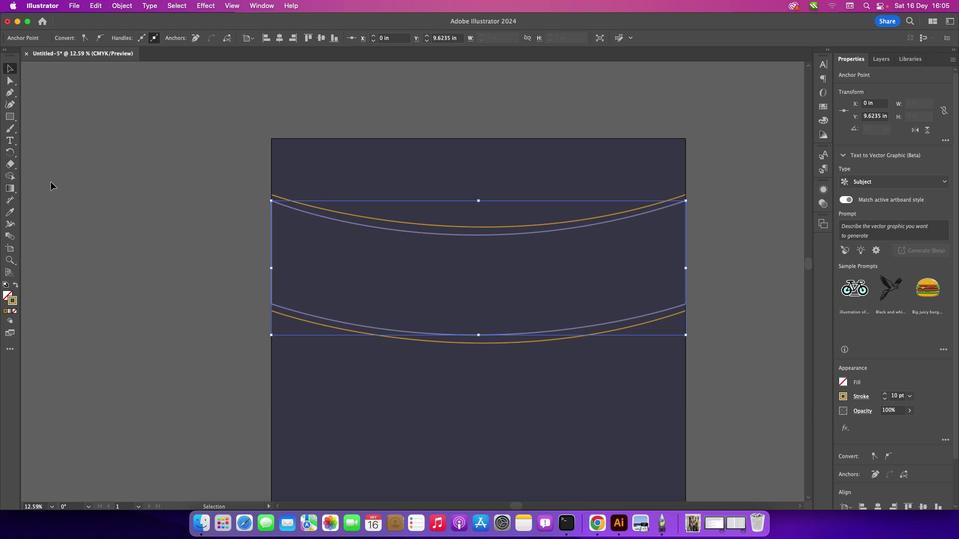 
Action: Mouse moved to (16, 284)
Screenshot: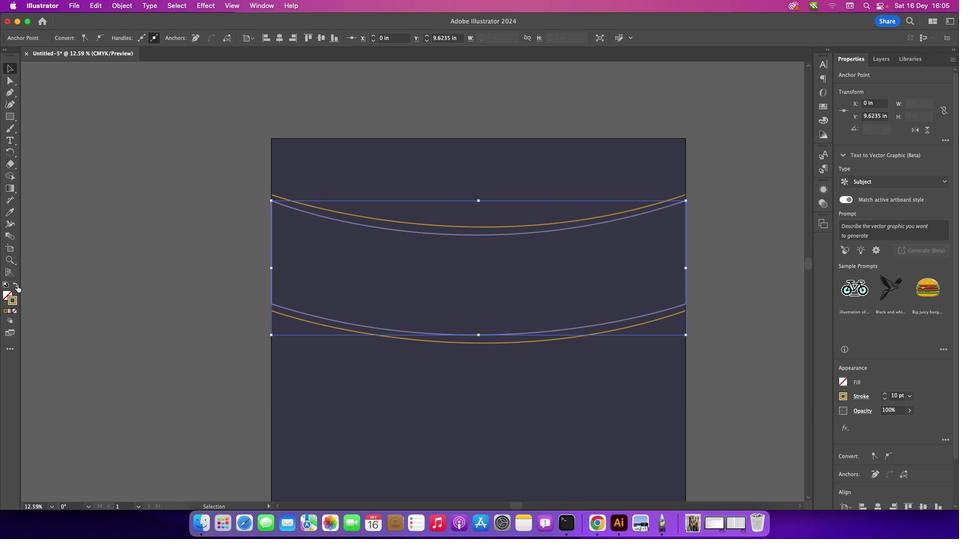 
Action: Mouse pressed left at (16, 284)
Screenshot: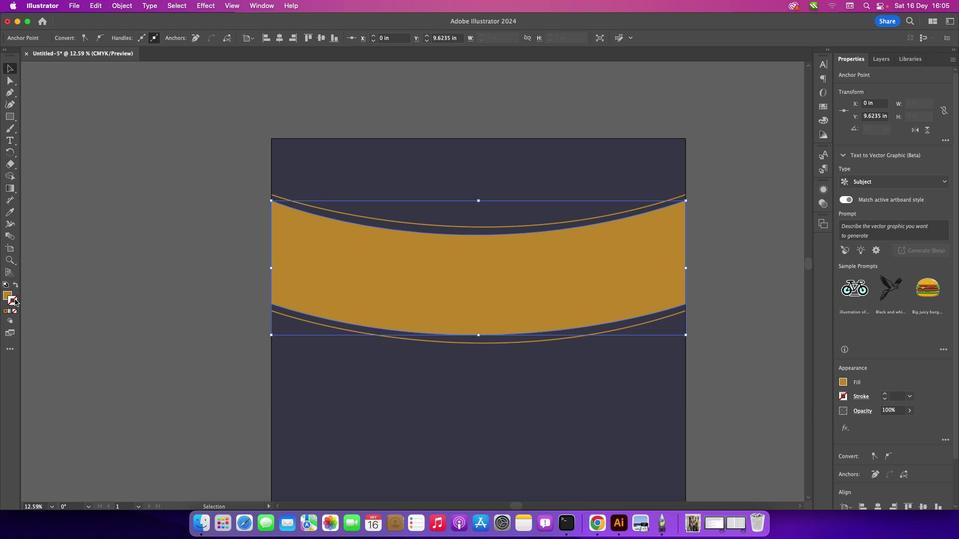 
Action: Mouse moved to (4, 295)
Screenshot: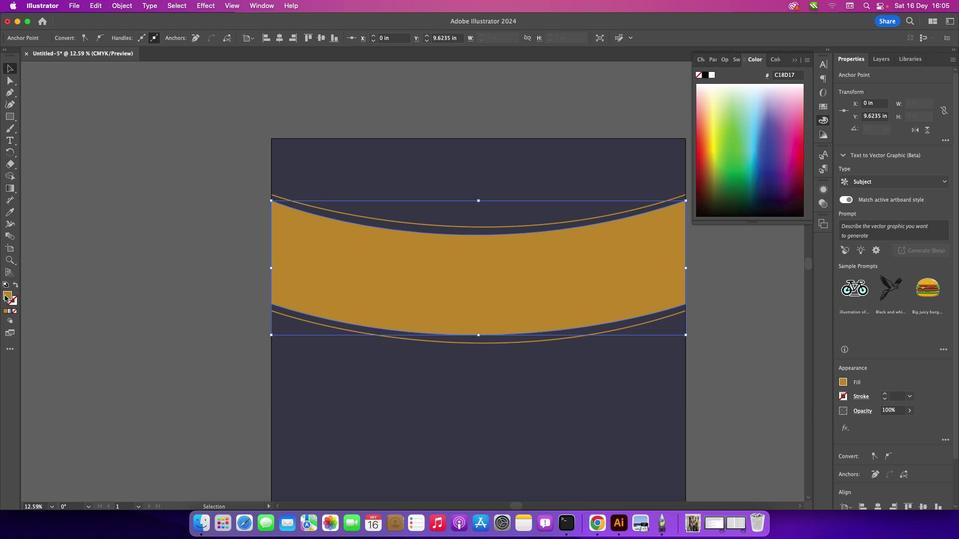 
Action: Mouse pressed left at (4, 295)
Screenshot: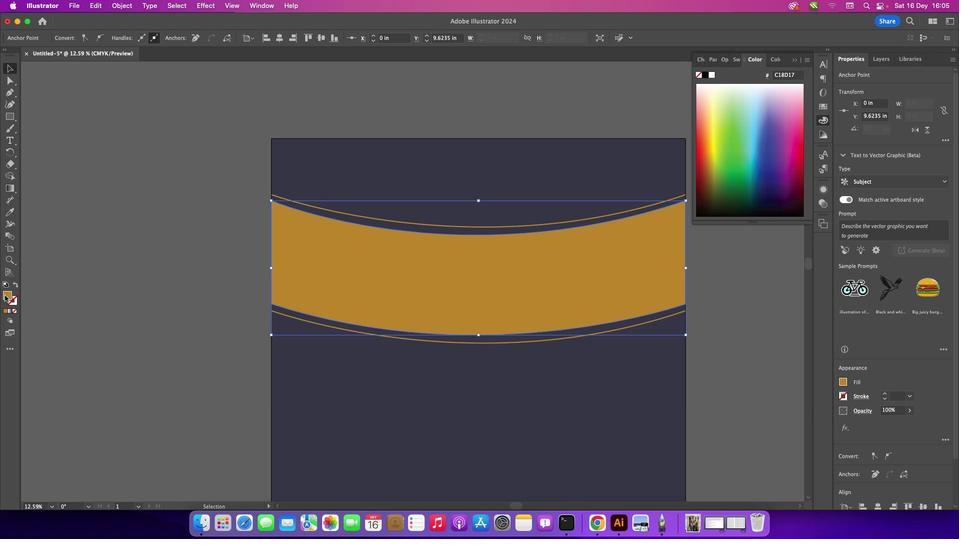 
Action: Mouse moved to (5, 295)
Screenshot: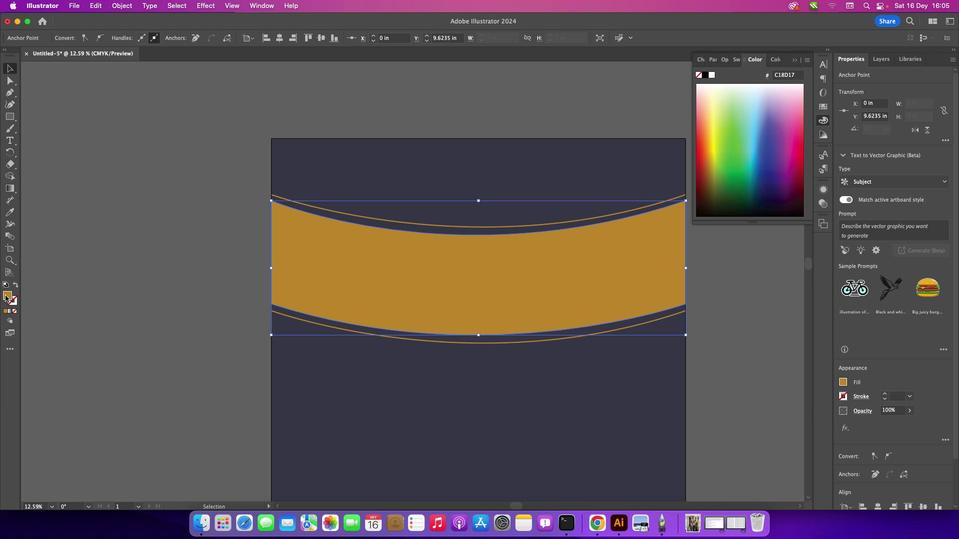 
Action: Mouse pressed left at (5, 295)
Screenshot: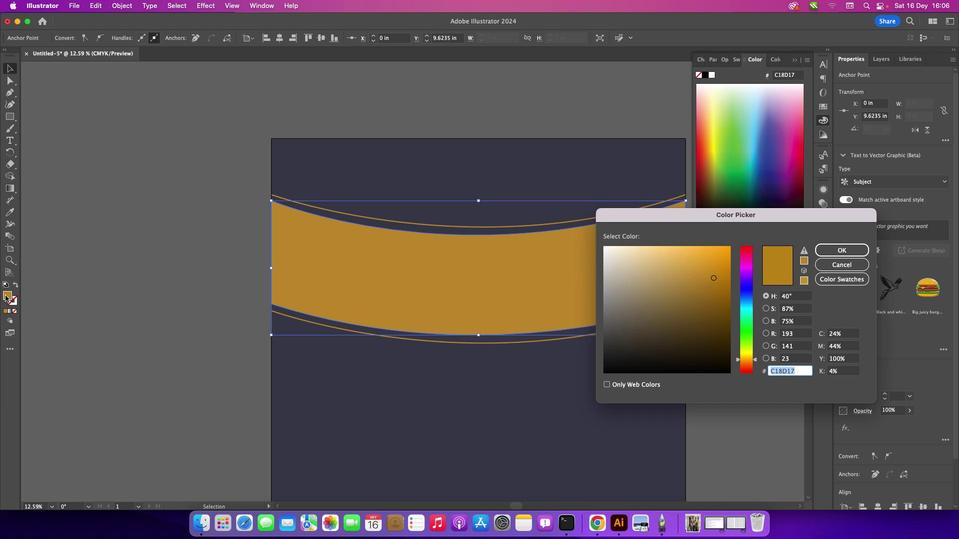
Action: Mouse pressed left at (5, 295)
Screenshot: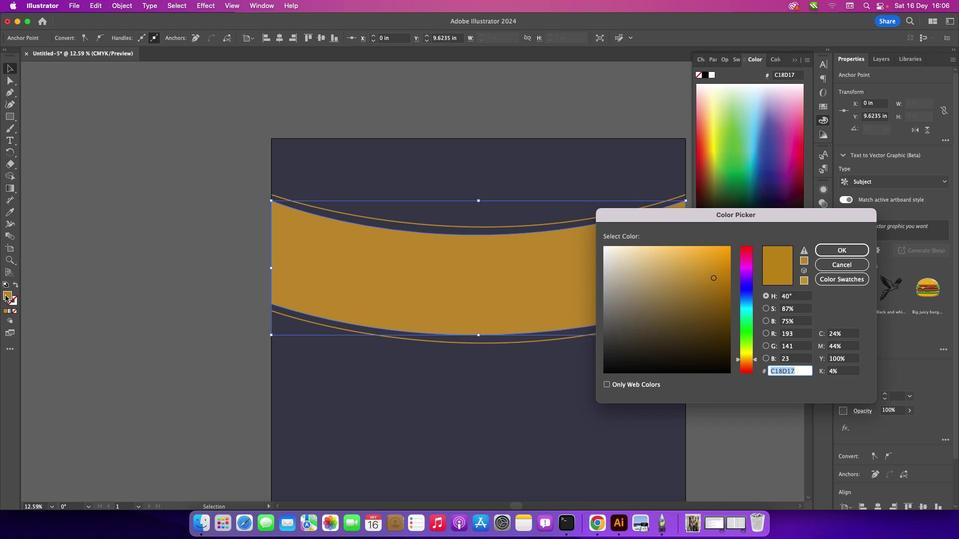 
Action: Mouse moved to (745, 311)
Screenshot: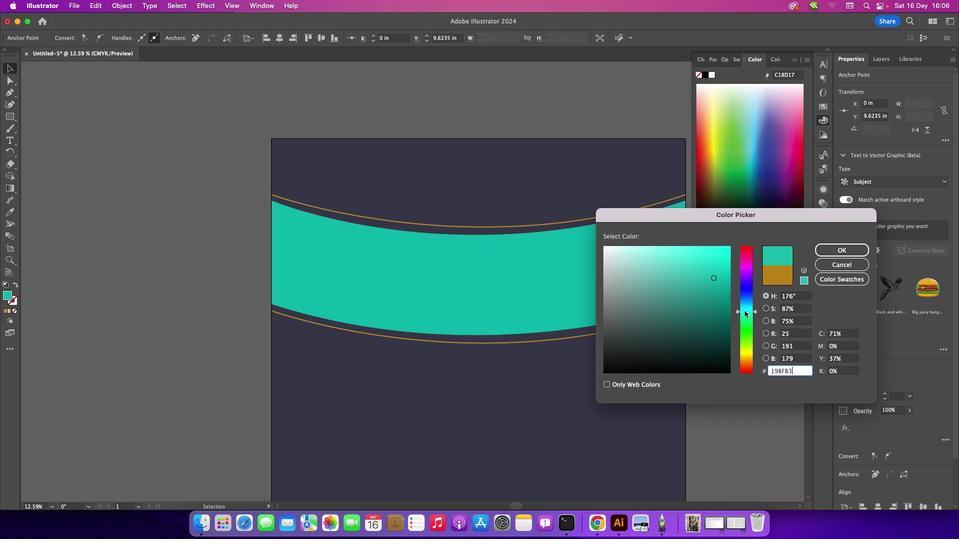 
Action: Mouse pressed left at (745, 311)
Screenshot: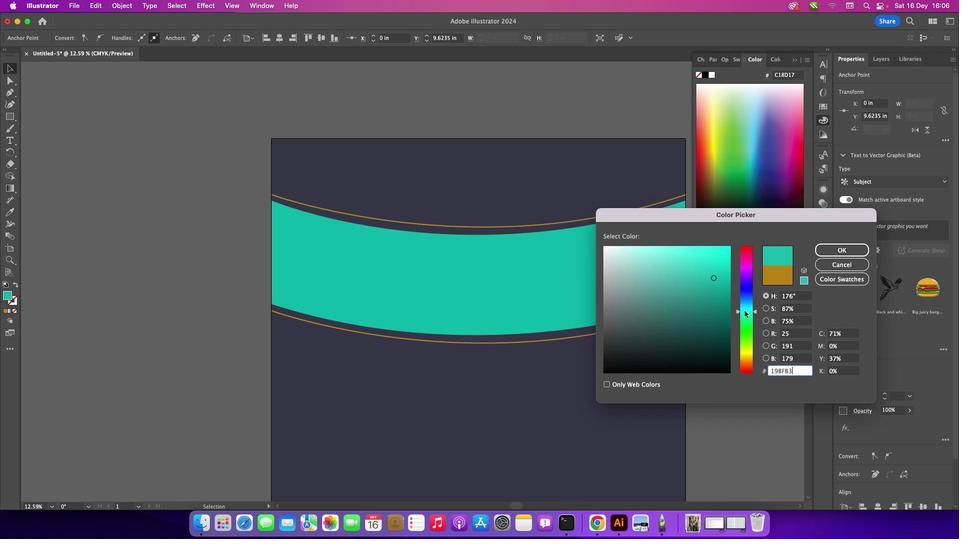 
Action: Mouse moved to (644, 249)
Screenshot: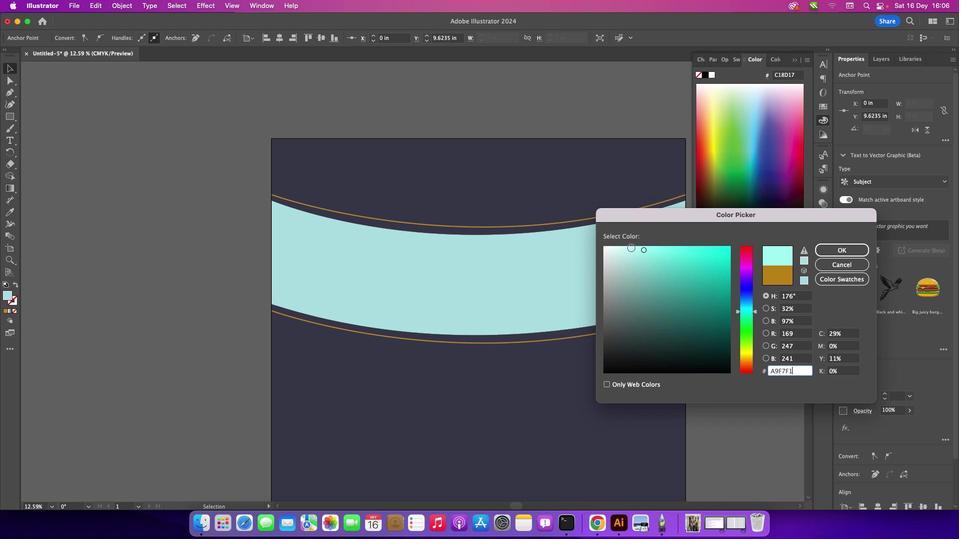 
Action: Mouse pressed left at (644, 249)
Screenshot: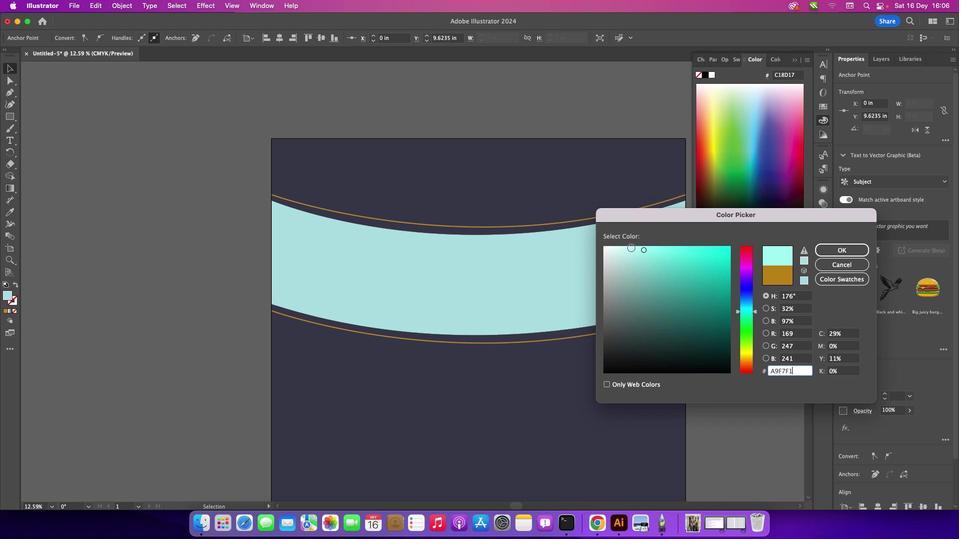 
Action: Mouse moved to (638, 250)
Screenshot: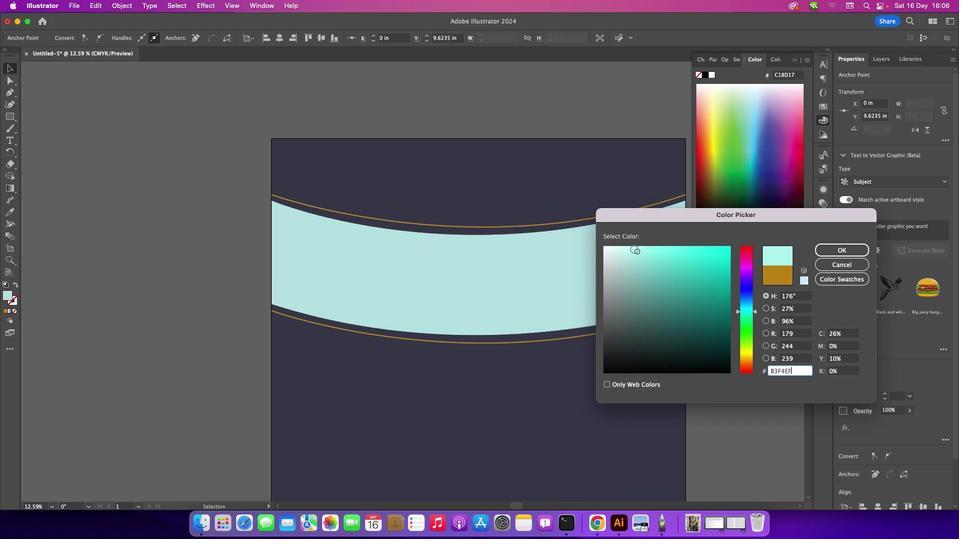 
Action: Mouse pressed left at (638, 250)
Screenshot: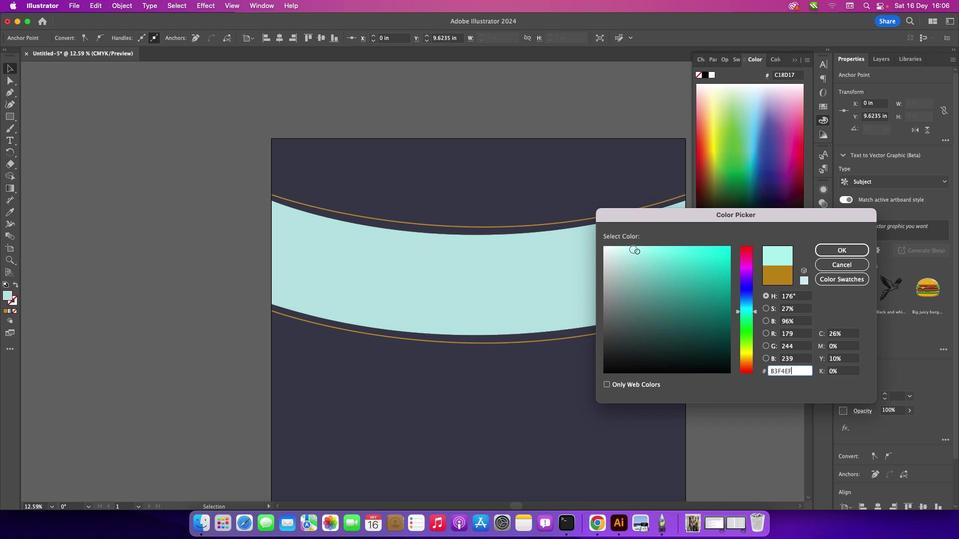 
Action: Mouse moved to (631, 249)
Screenshot: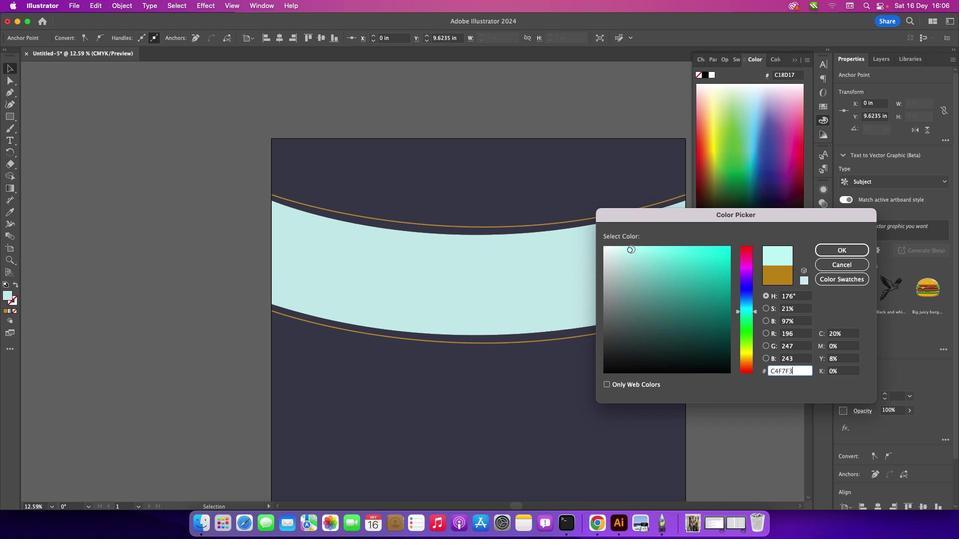 
Action: Mouse pressed left at (631, 249)
Screenshot: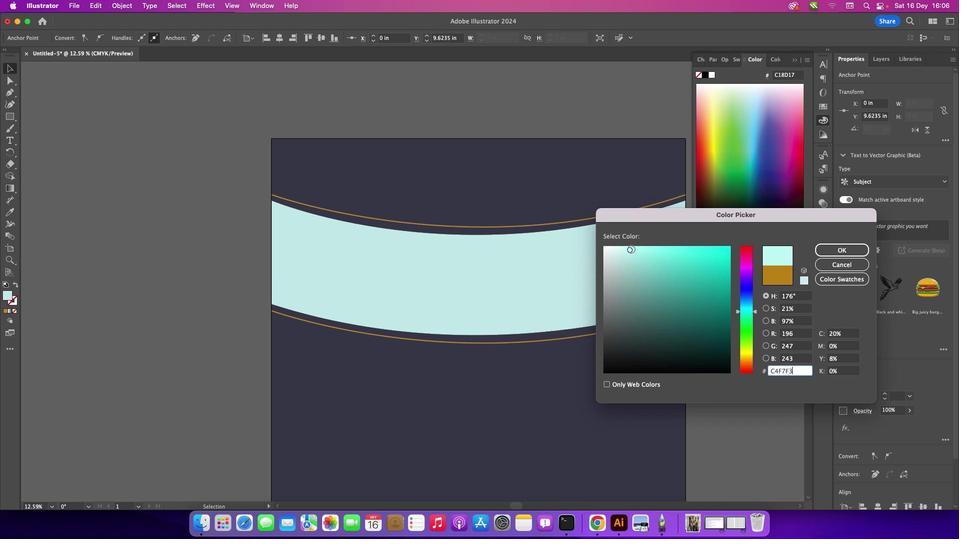 
Action: Mouse moved to (748, 306)
Screenshot: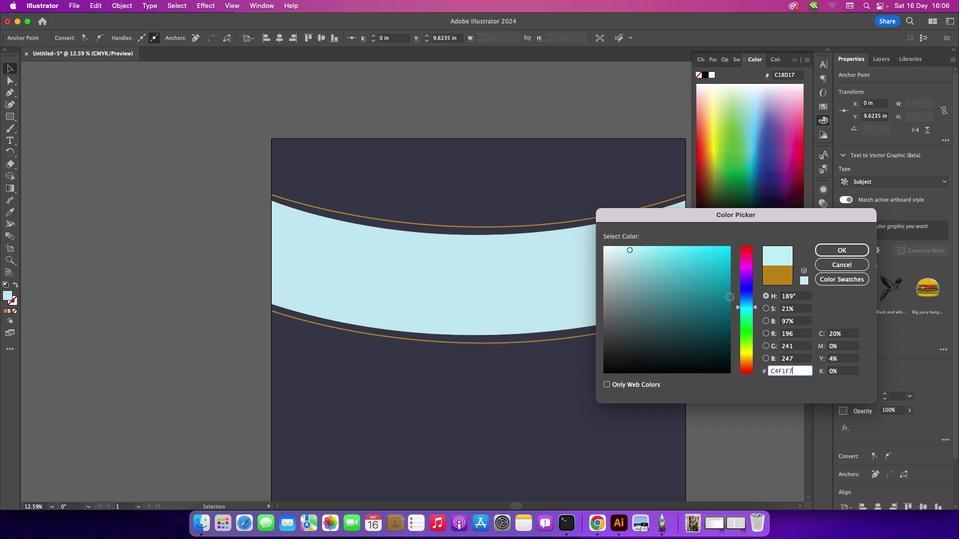 
Action: Mouse pressed left at (748, 306)
Screenshot: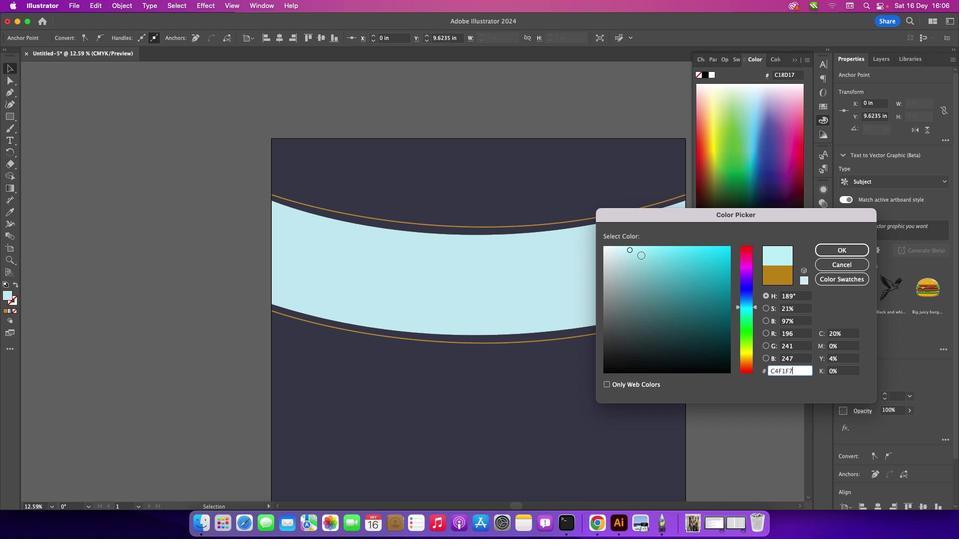 
Action: Mouse moved to (639, 254)
Screenshot: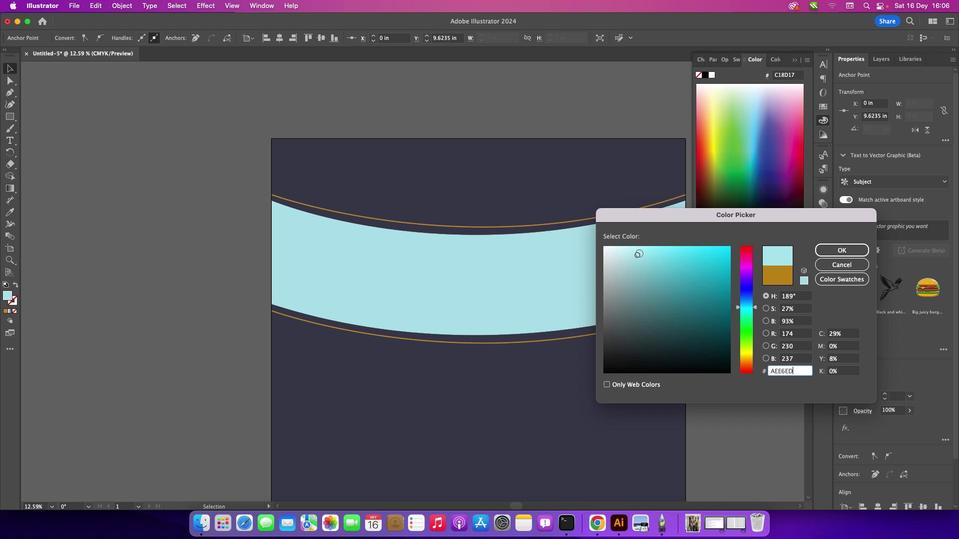 
Action: Mouse pressed left at (639, 254)
Screenshot: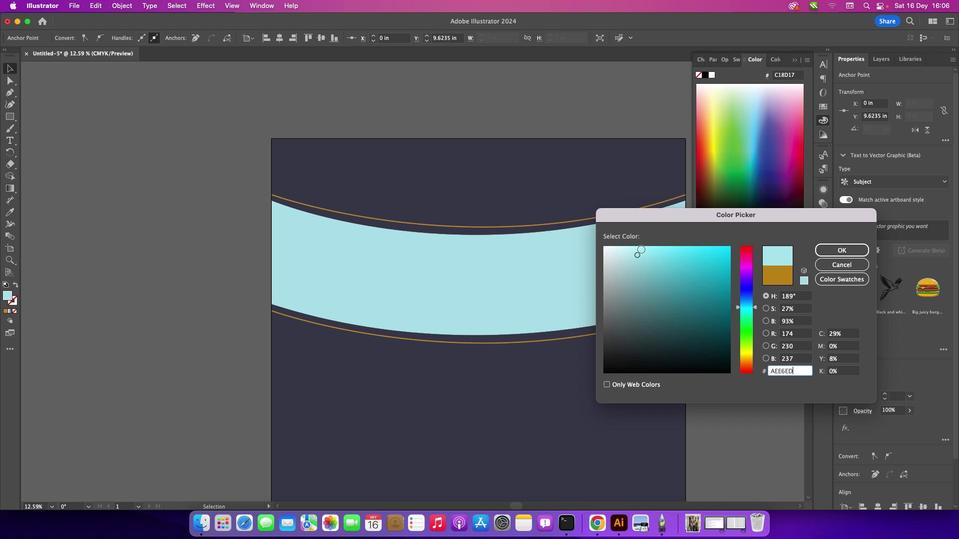 
Action: Mouse moved to (637, 249)
Screenshot: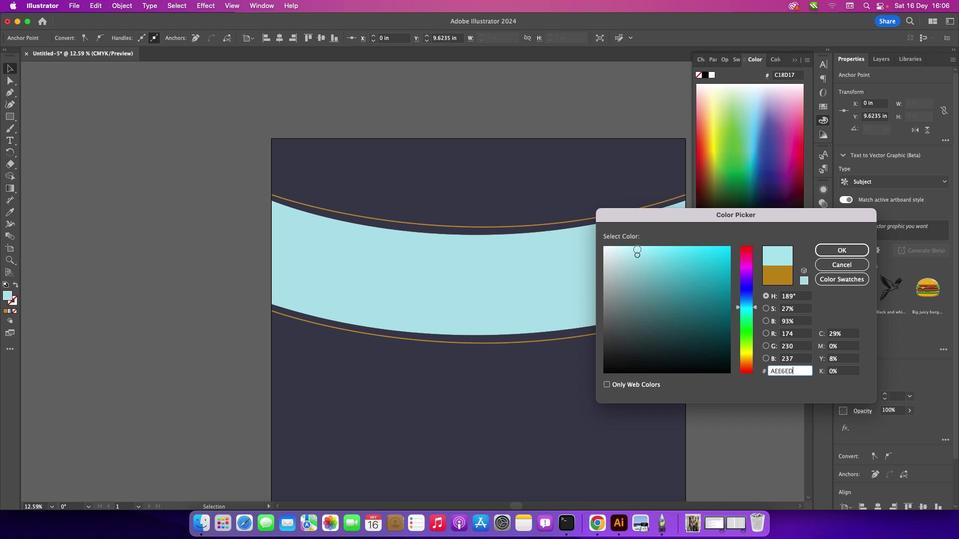 
Action: Mouse pressed left at (637, 249)
Screenshot: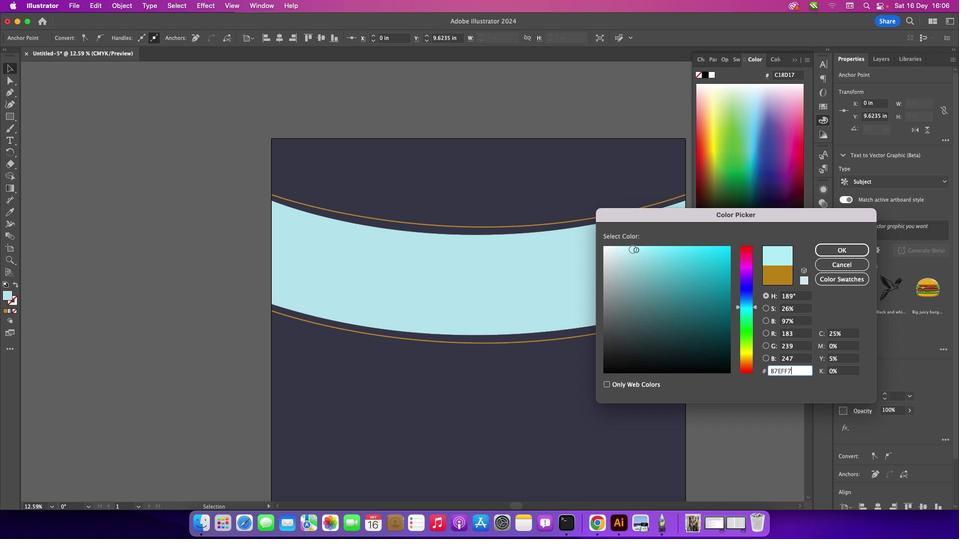 
Action: Mouse moved to (635, 251)
Screenshot: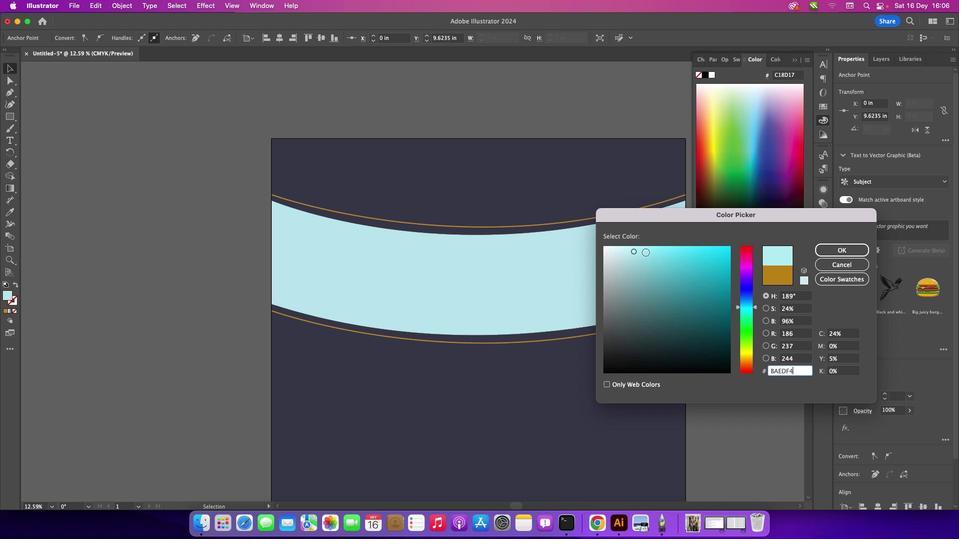 
Action: Mouse pressed left at (635, 251)
Screenshot: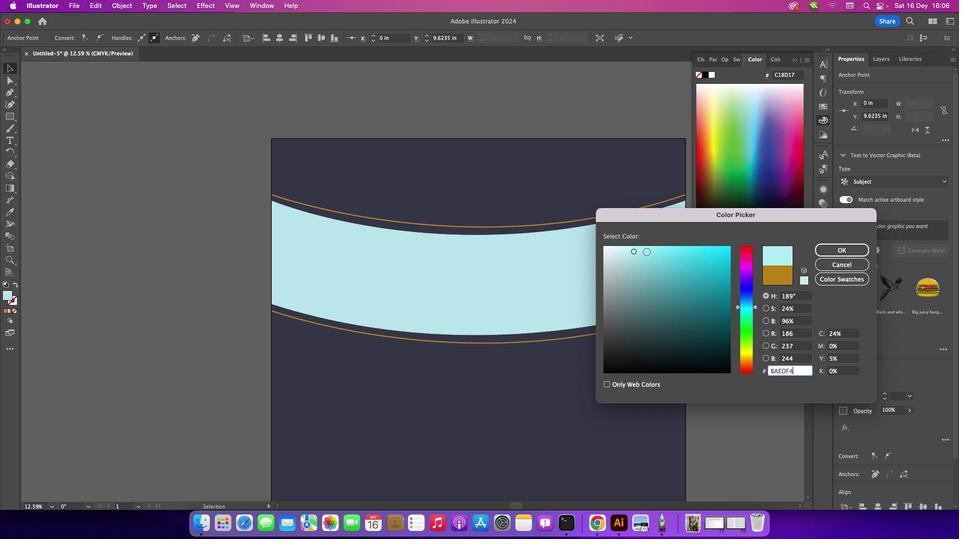 
Action: Mouse moved to (647, 251)
Screenshot: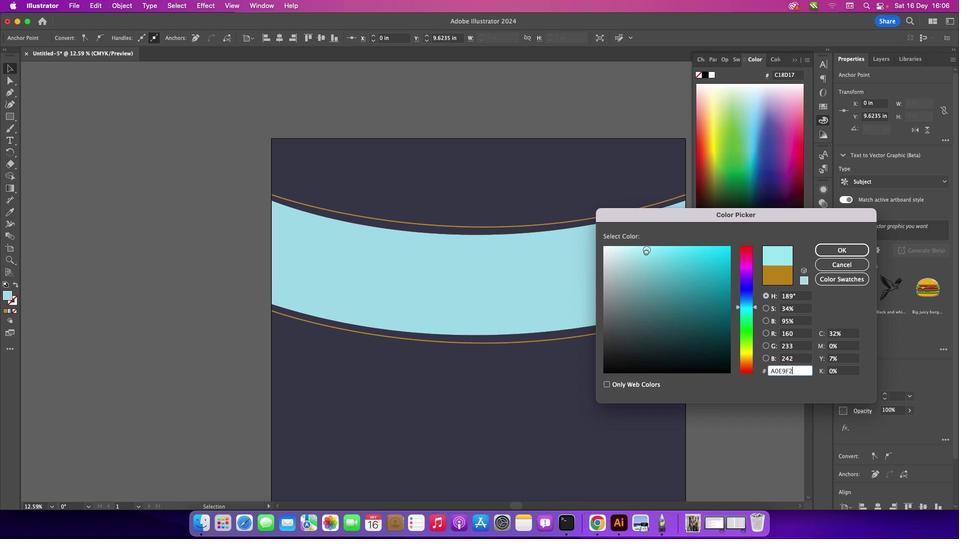 
Action: Mouse pressed left at (647, 251)
Screenshot: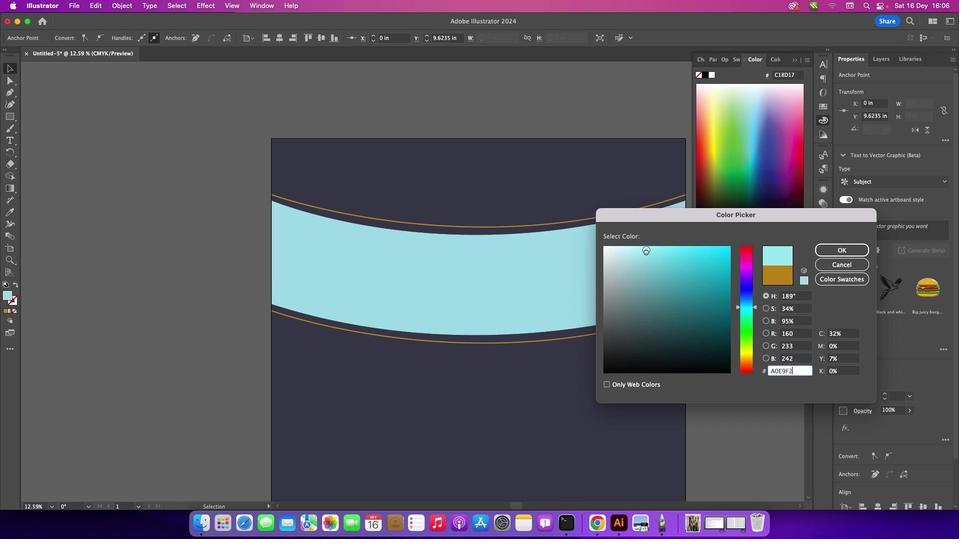 
Action: Mouse moved to (631, 246)
Screenshot: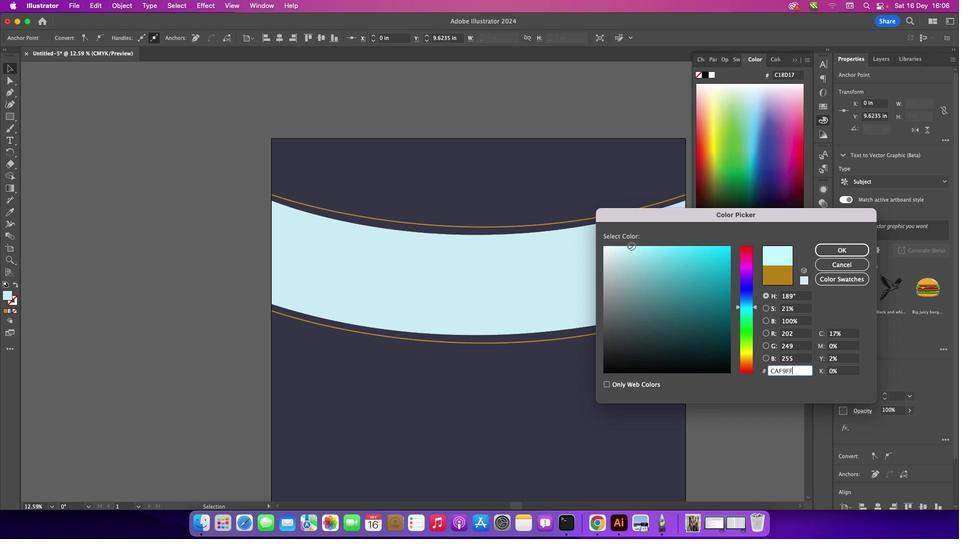 
Action: Mouse pressed left at (631, 246)
Screenshot: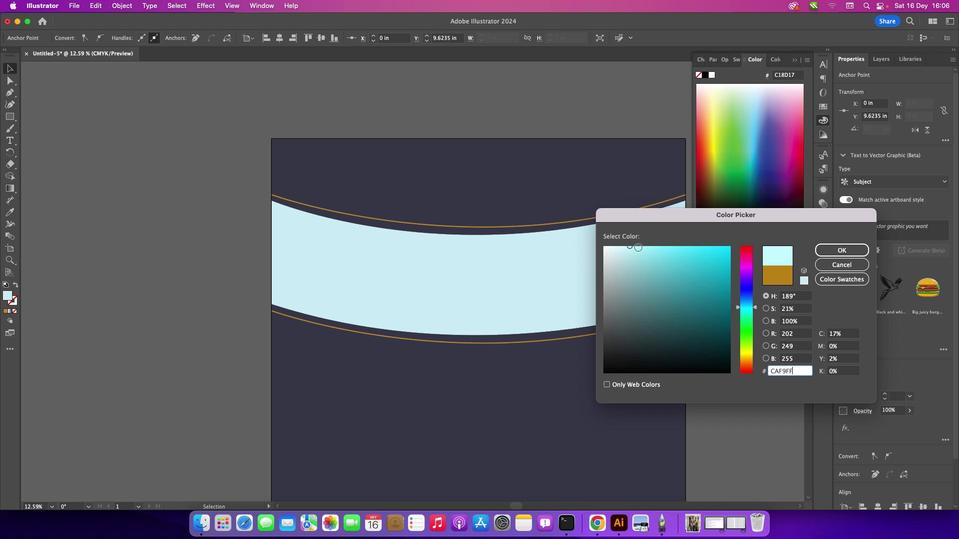 
Action: Mouse moved to (641, 247)
Screenshot: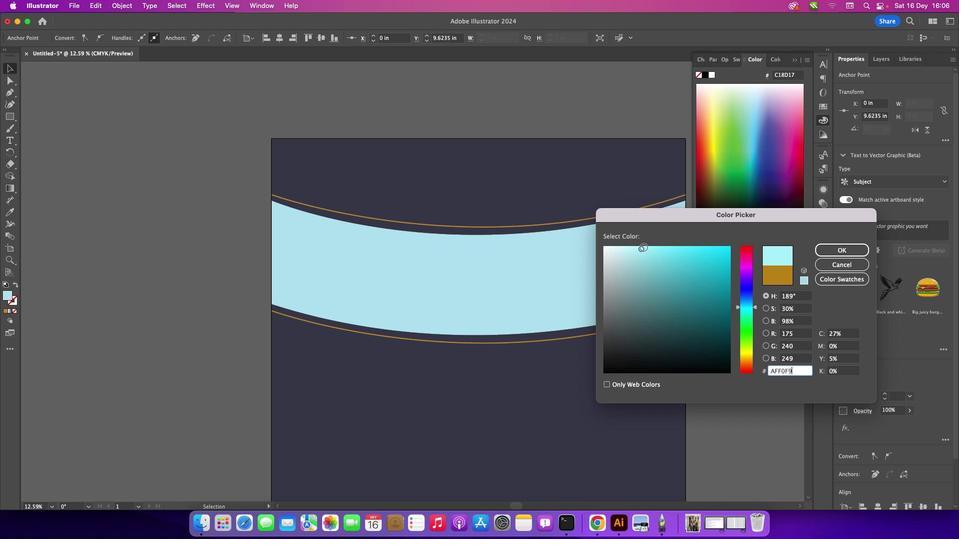 
Action: Mouse pressed left at (641, 247)
Screenshot: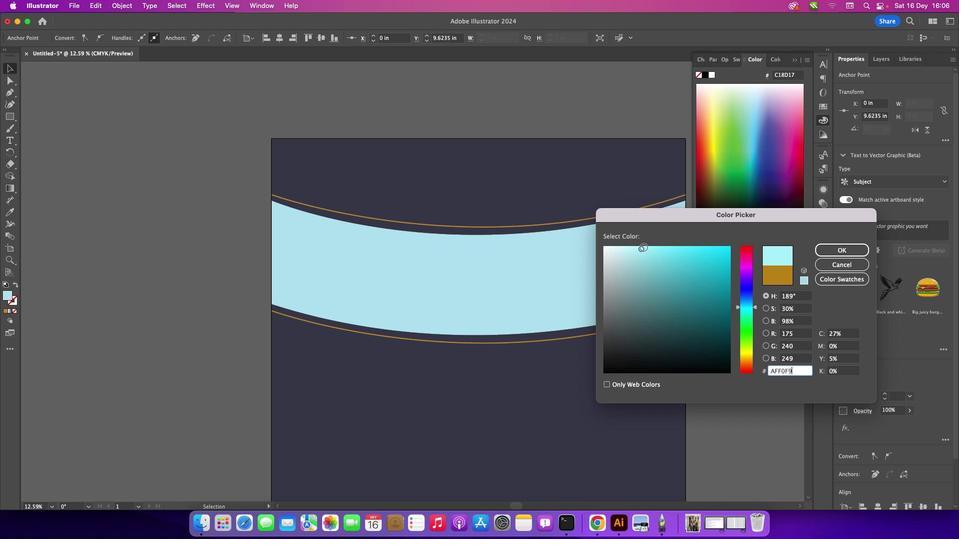 
Action: Mouse moved to (847, 247)
Screenshot: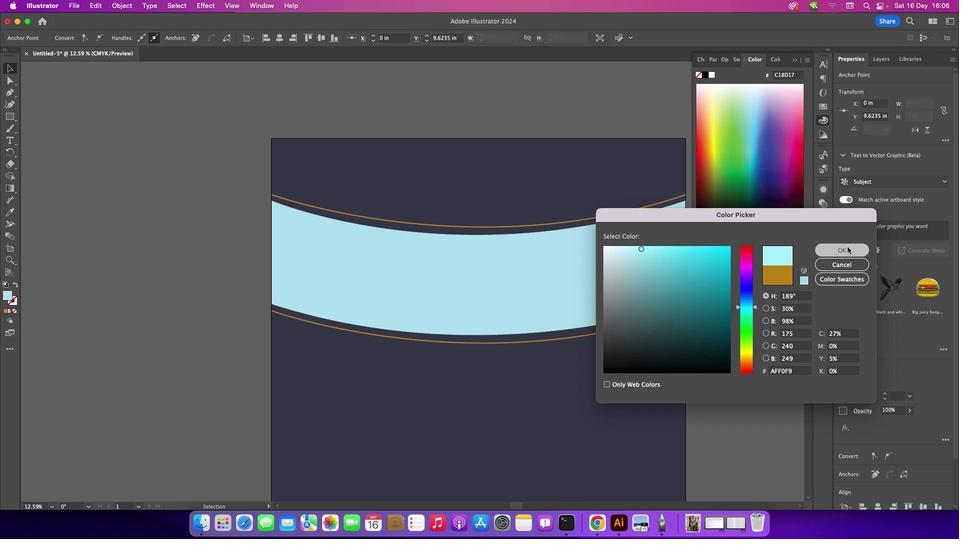 
Action: Mouse pressed left at (847, 247)
Screenshot: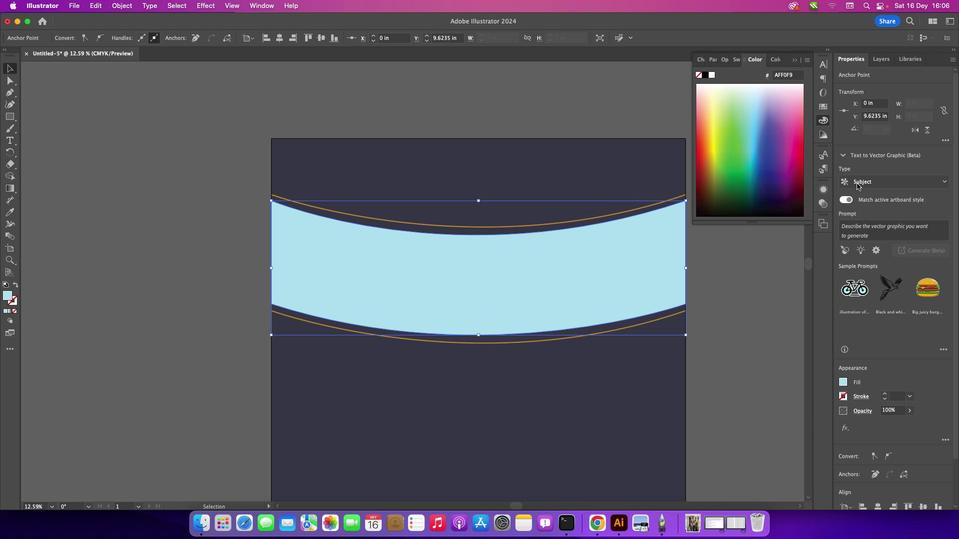 
Action: Mouse moved to (796, 56)
Screenshot: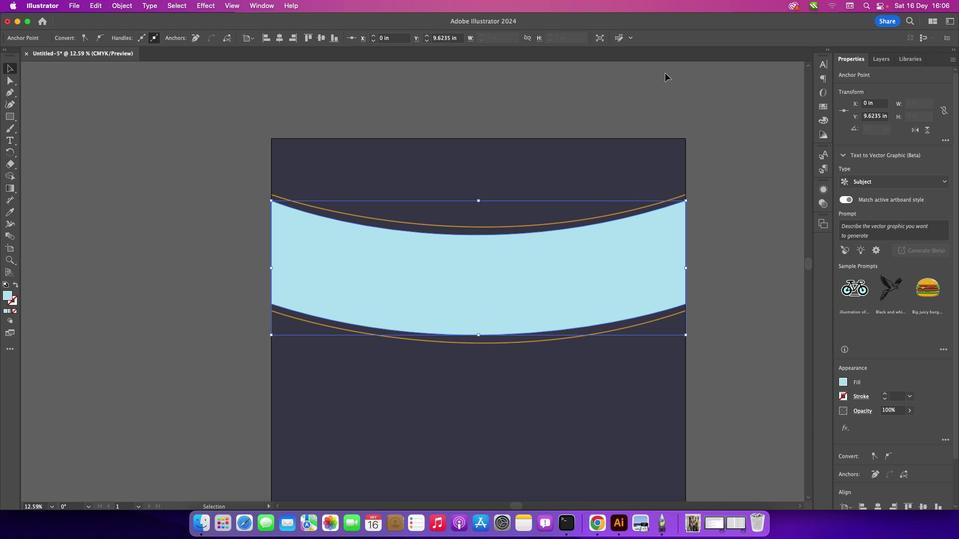 
Action: Mouse pressed left at (796, 56)
Screenshot: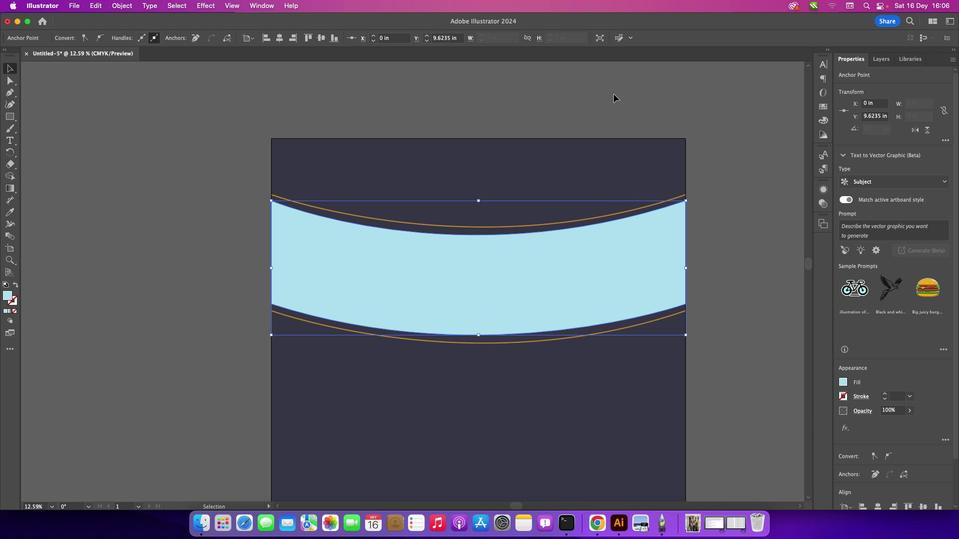 
Action: Mouse moved to (596, 120)
Screenshot: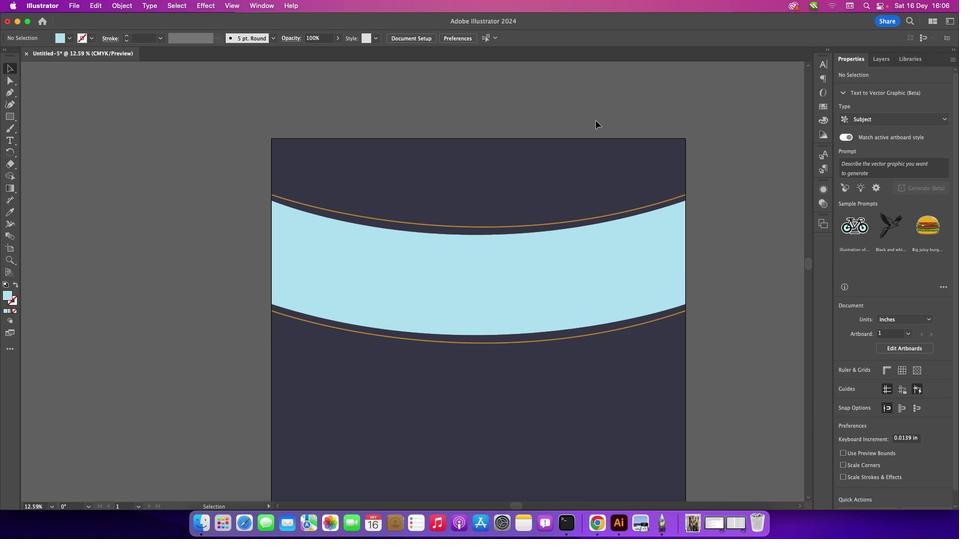 
Action: Mouse pressed left at (596, 120)
Screenshot: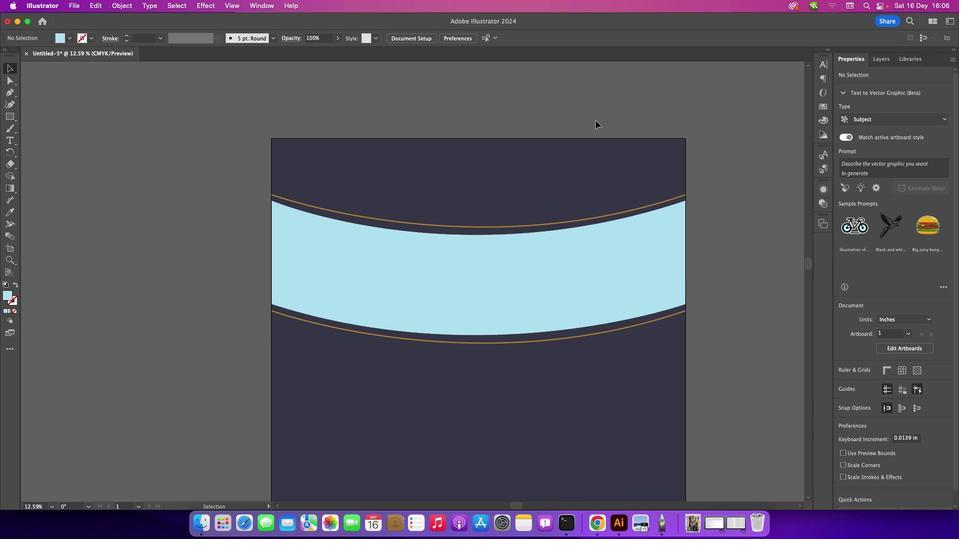 
Action: Mouse moved to (515, 504)
Screenshot: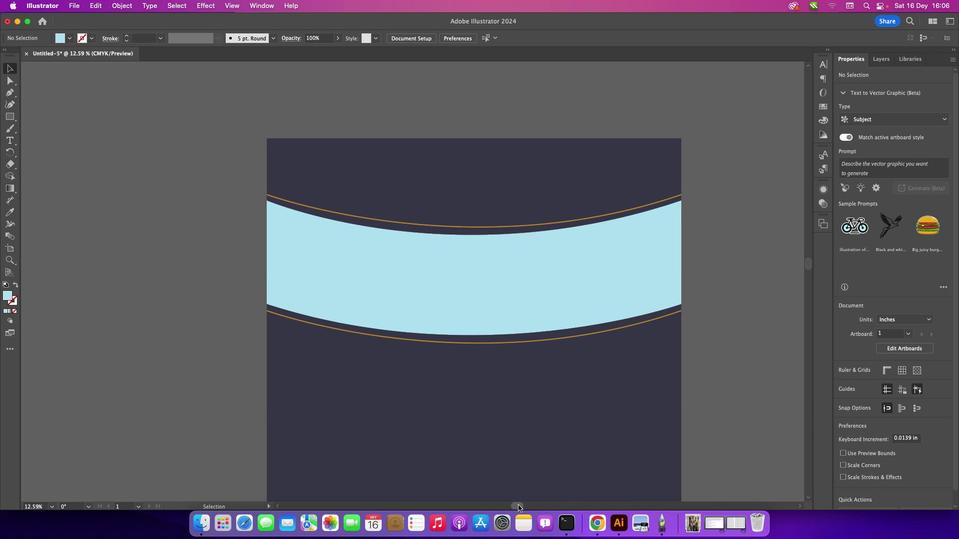 
Action: Mouse pressed left at (515, 504)
Screenshot: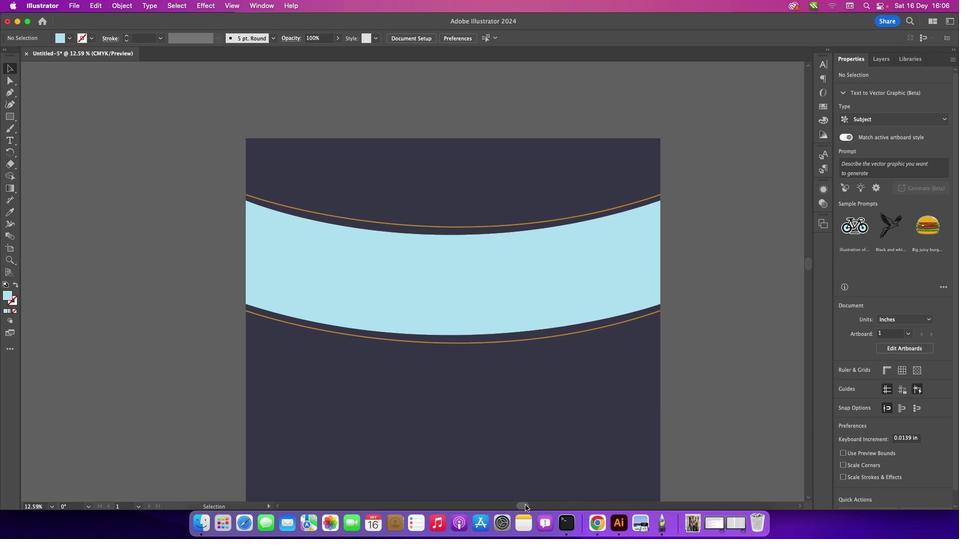 
Action: Mouse moved to (689, 444)
Screenshot: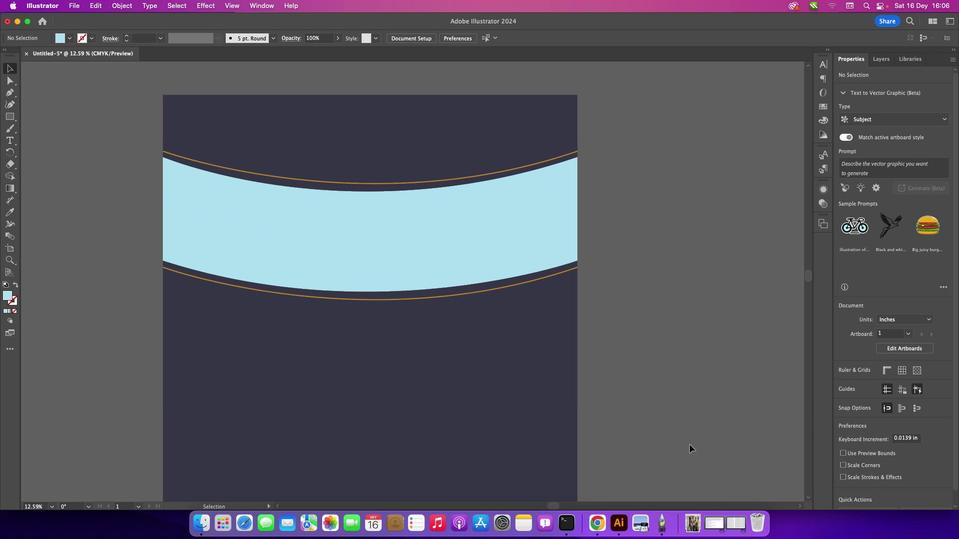 
Action: Mouse scrolled (689, 444) with delta (0, 0)
Screenshot: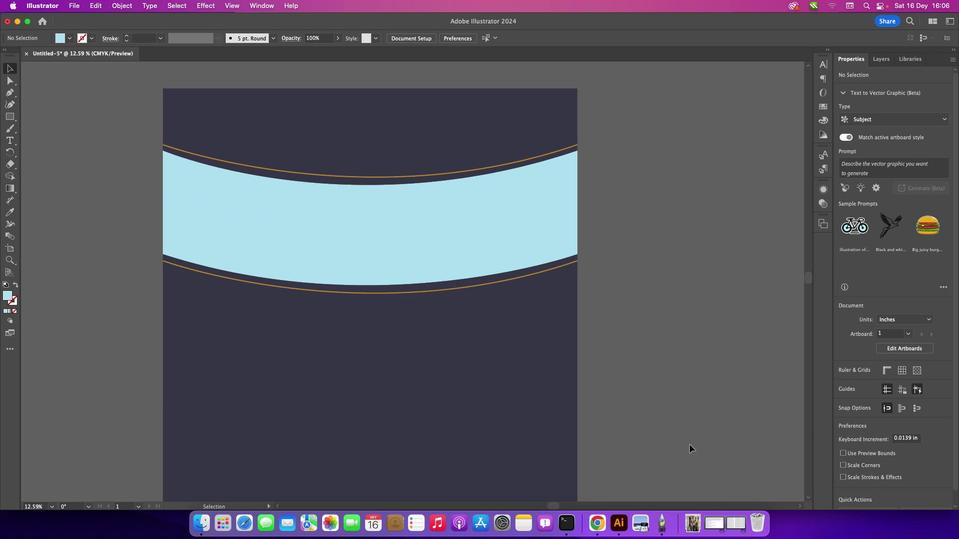 
Action: Mouse scrolled (689, 444) with delta (0, 0)
Screenshot: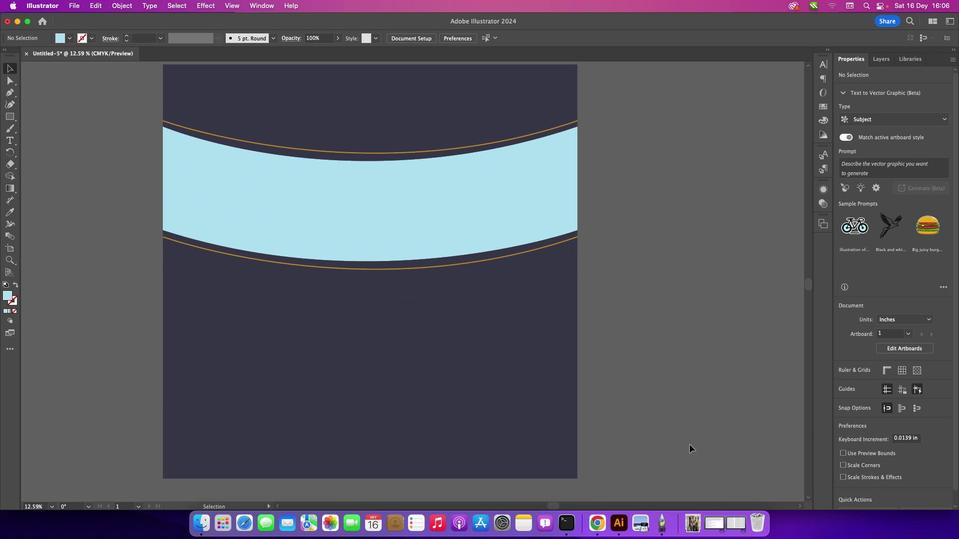 
Action: Mouse scrolled (689, 444) with delta (0, 0)
Screenshot: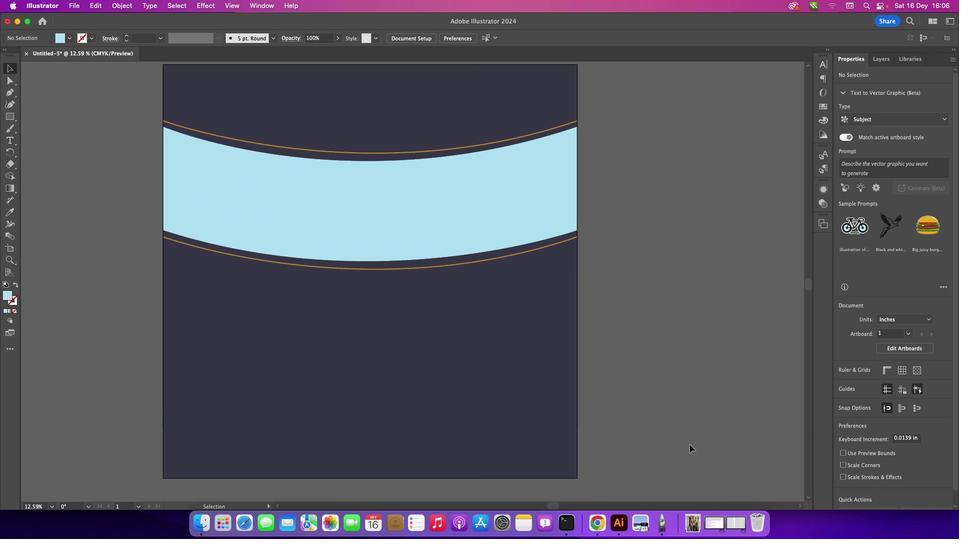
Action: Mouse scrolled (689, 444) with delta (0, 0)
Screenshot: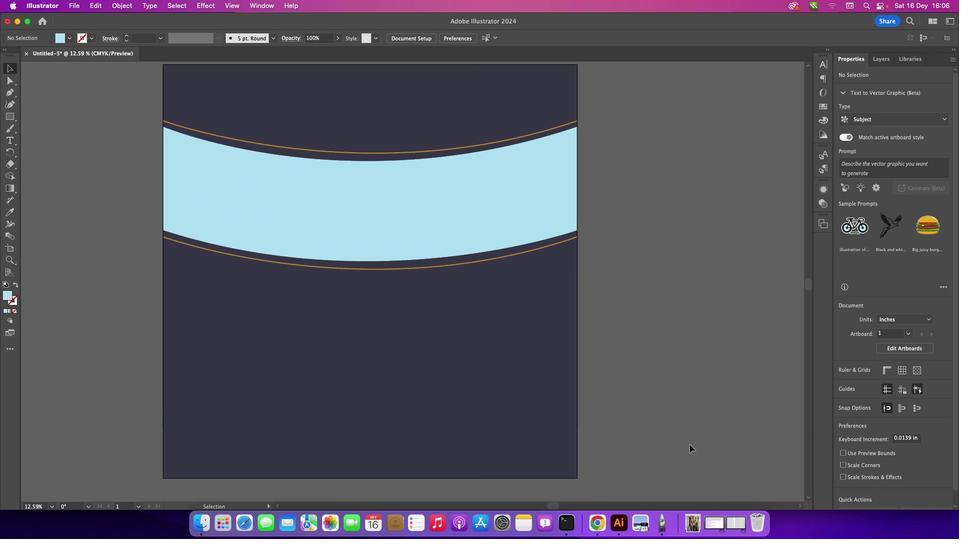 
Action: Mouse scrolled (689, 444) with delta (0, 0)
Screenshot: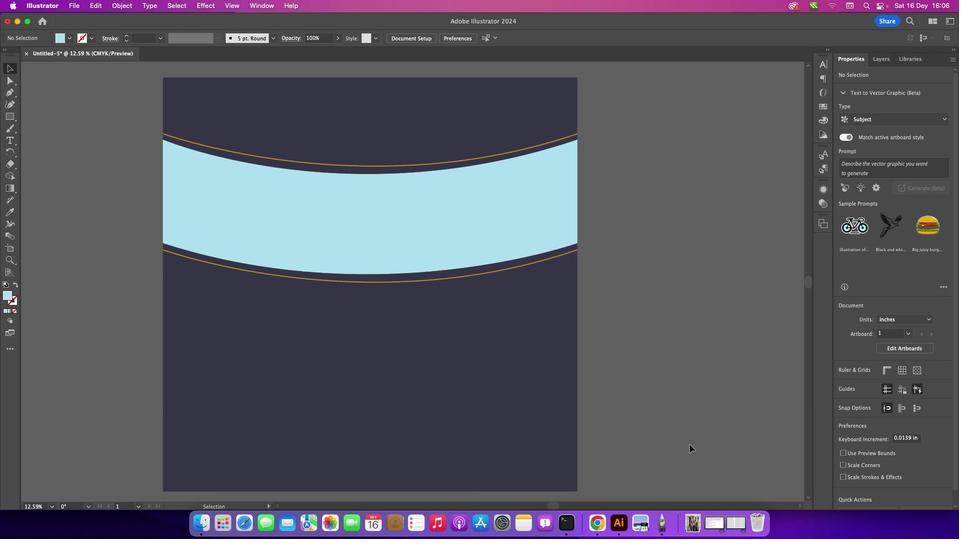 
Action: Mouse scrolled (689, 444) with delta (0, 0)
Screenshot: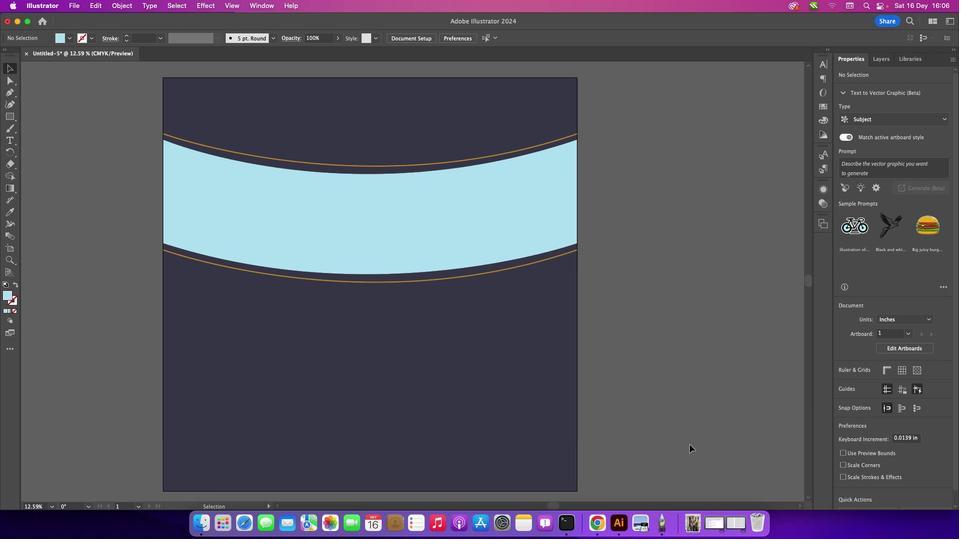 
Action: Mouse scrolled (689, 444) with delta (0, 0)
Screenshot: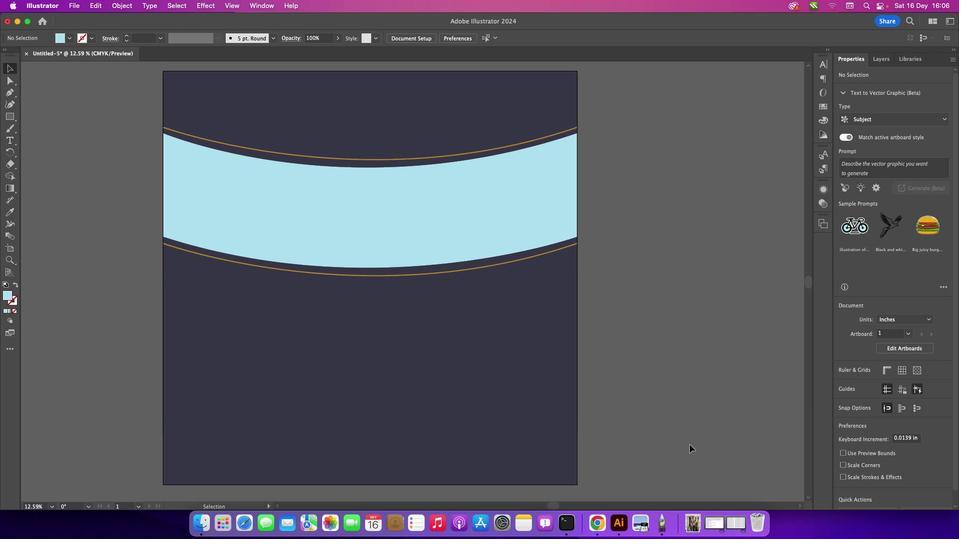 
Action: Mouse moved to (632, 310)
Screenshot: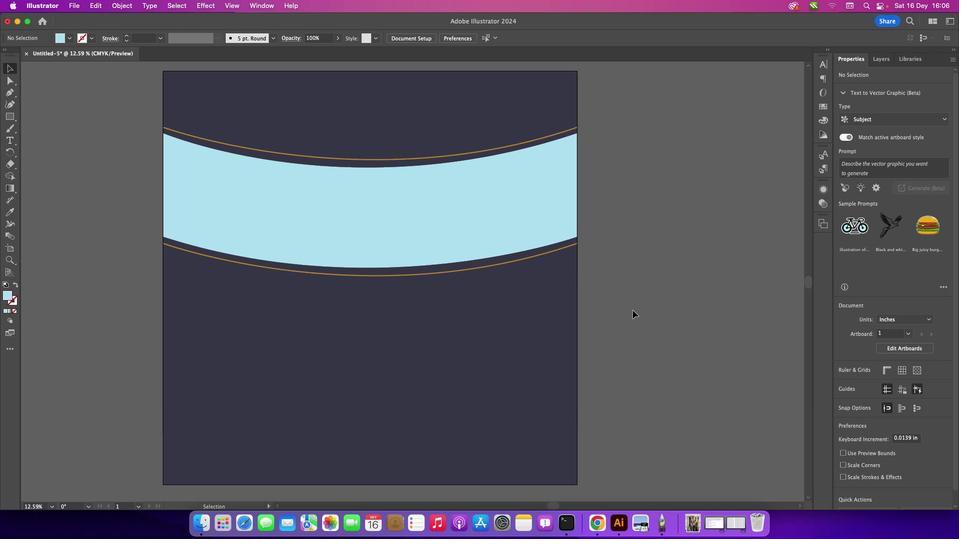 
Action: Mouse scrolled (632, 310) with delta (0, 0)
Screenshot: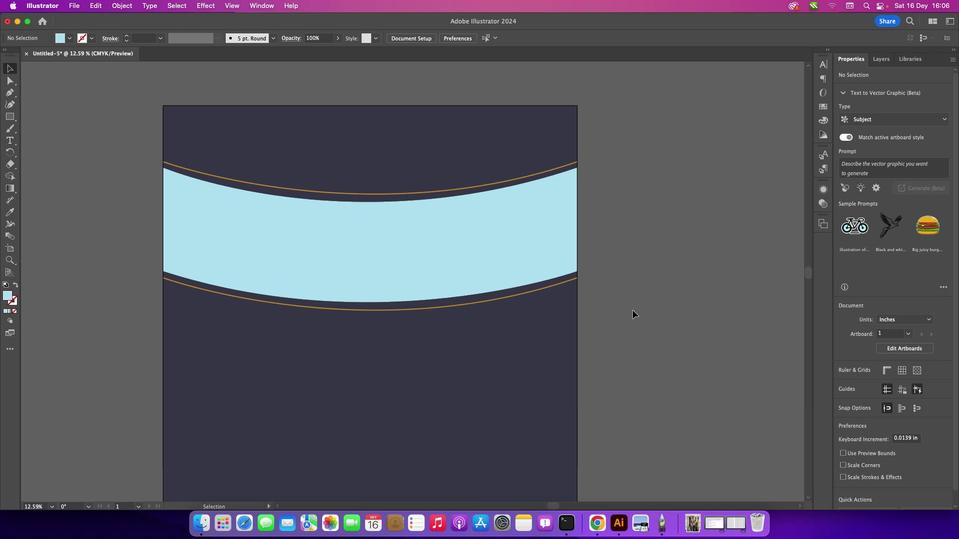 
Action: Mouse scrolled (632, 310) with delta (0, 0)
Screenshot: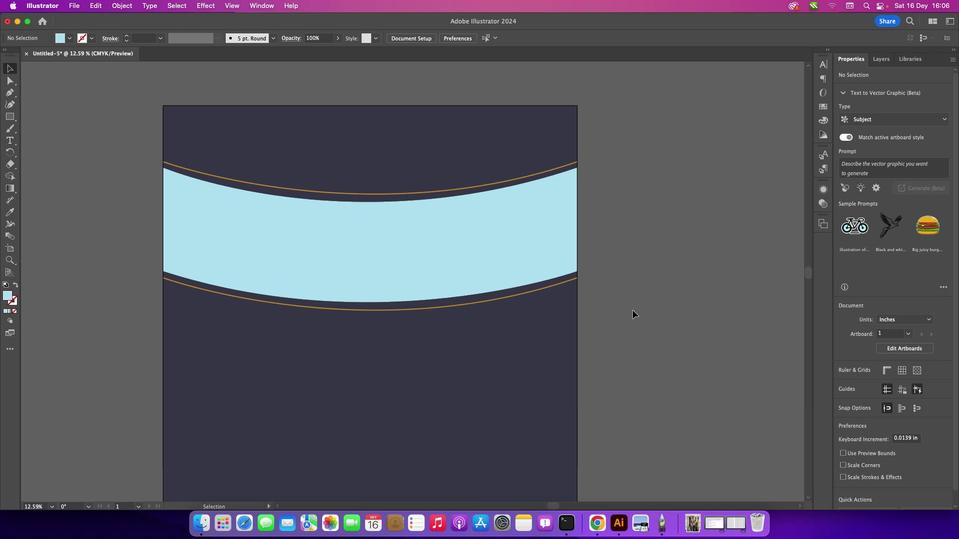 
Action: Mouse moved to (8, 90)
Screenshot: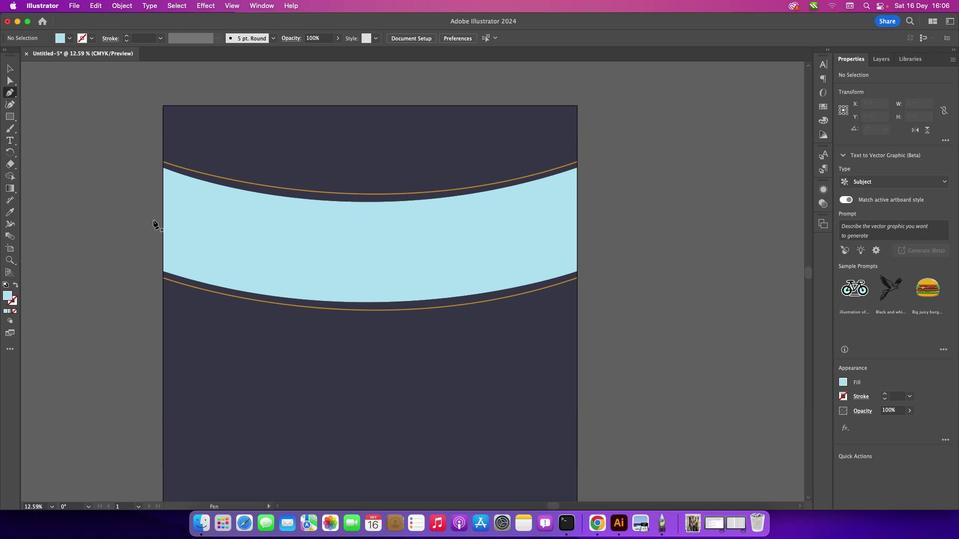 
Action: Mouse pressed left at (8, 90)
Screenshot: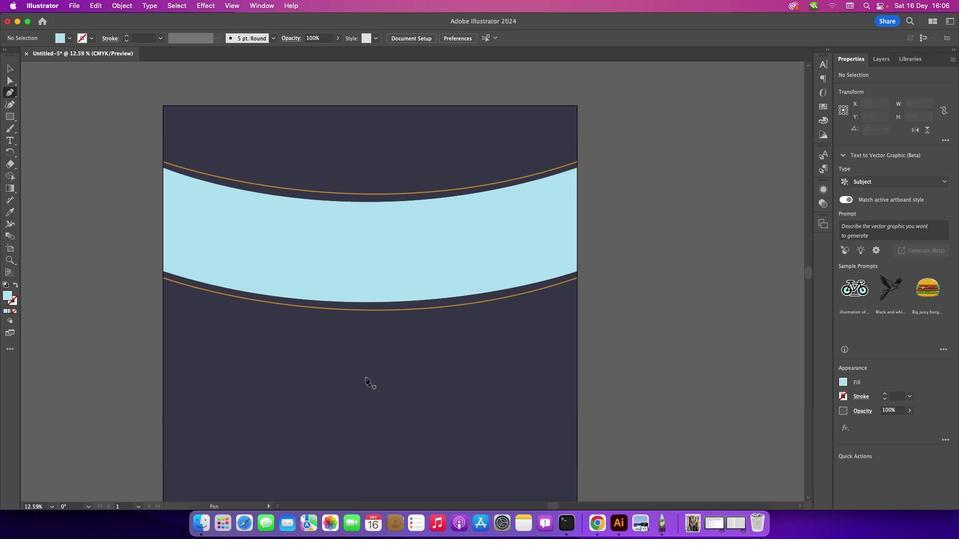 
Action: Mouse moved to (320, 380)
Screenshot: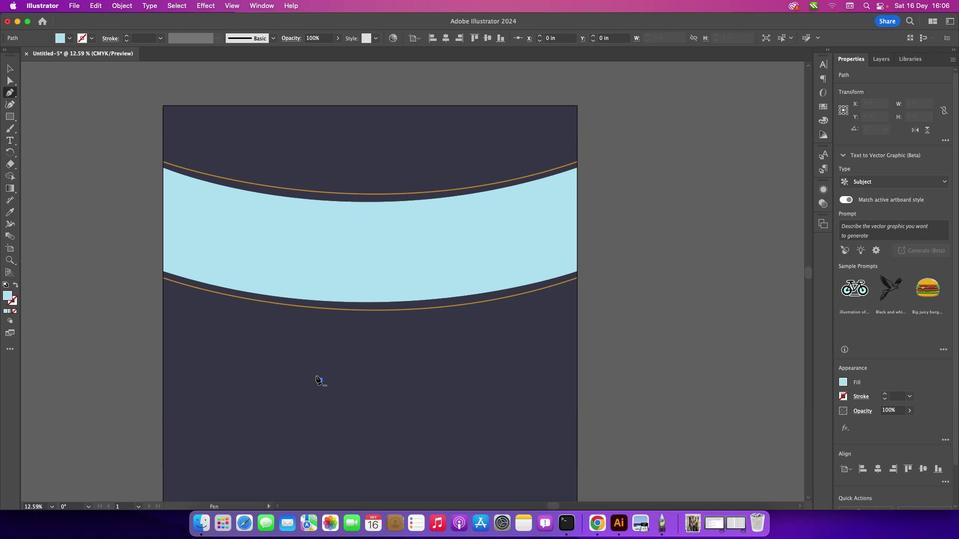 
Action: Mouse pressed left at (320, 380)
Screenshot: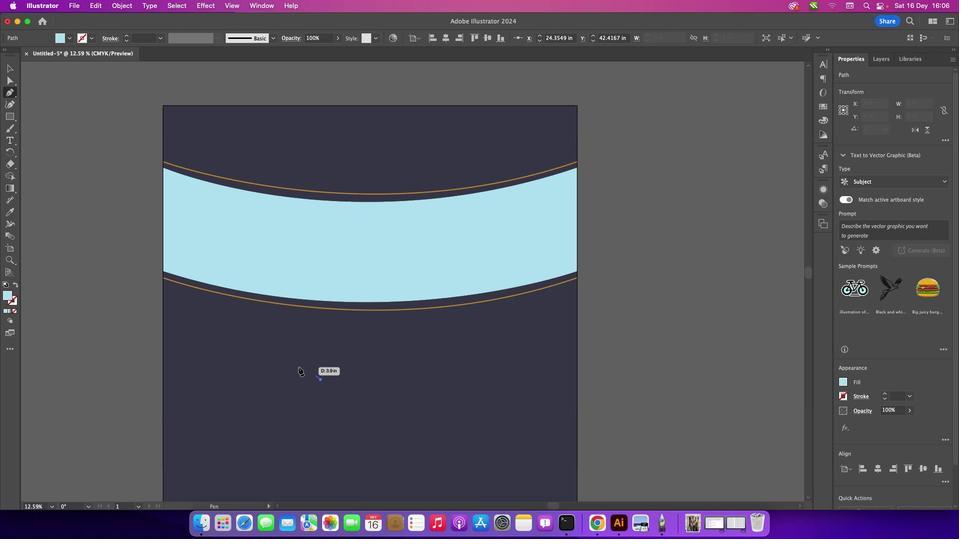 
Action: Mouse moved to (310, 391)
Screenshot: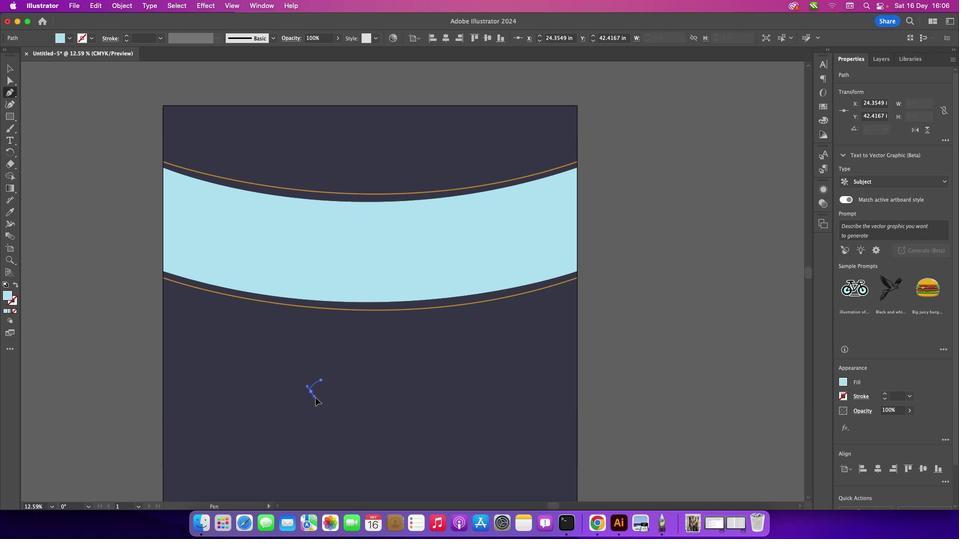 
Action: Mouse pressed left at (310, 391)
Screenshot: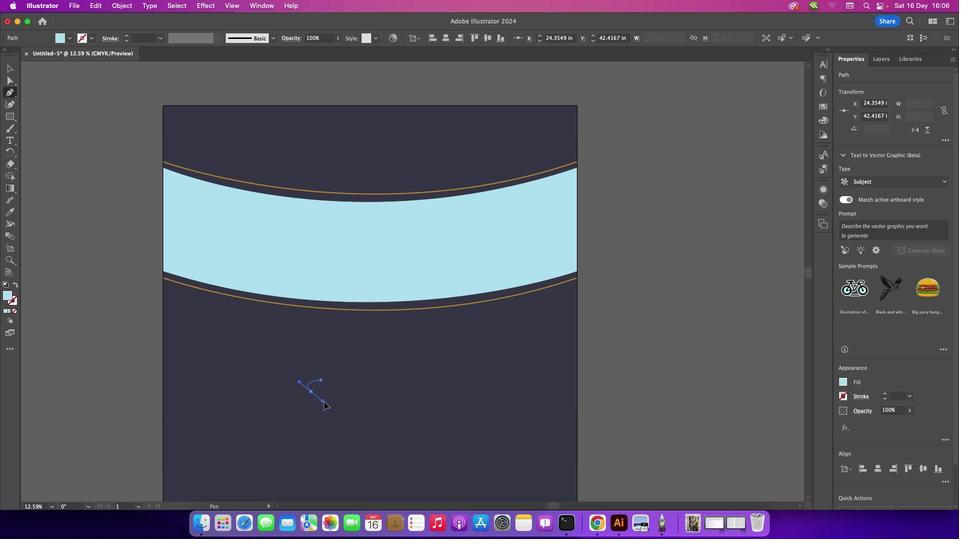 
Action: Mouse moved to (329, 404)
Screenshot: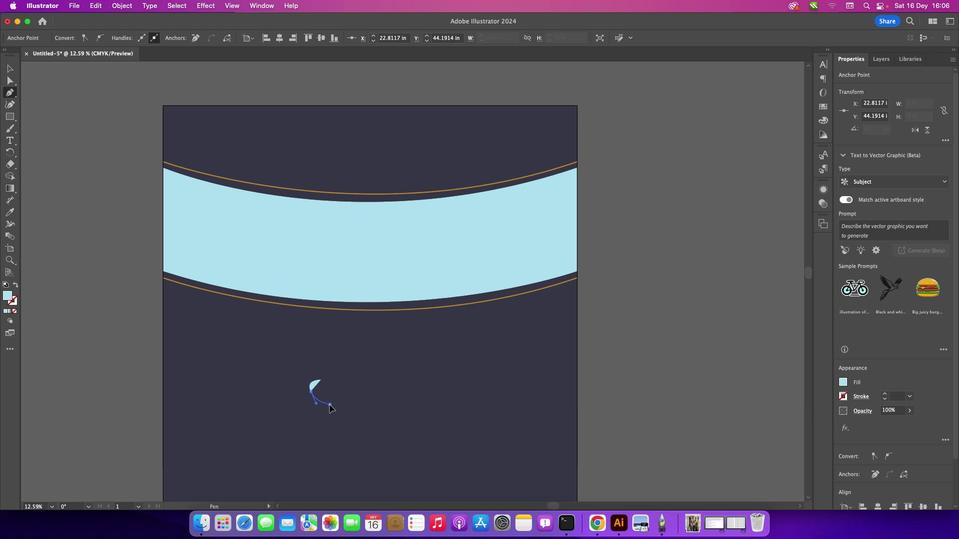 
Action: Mouse pressed left at (329, 404)
Screenshot: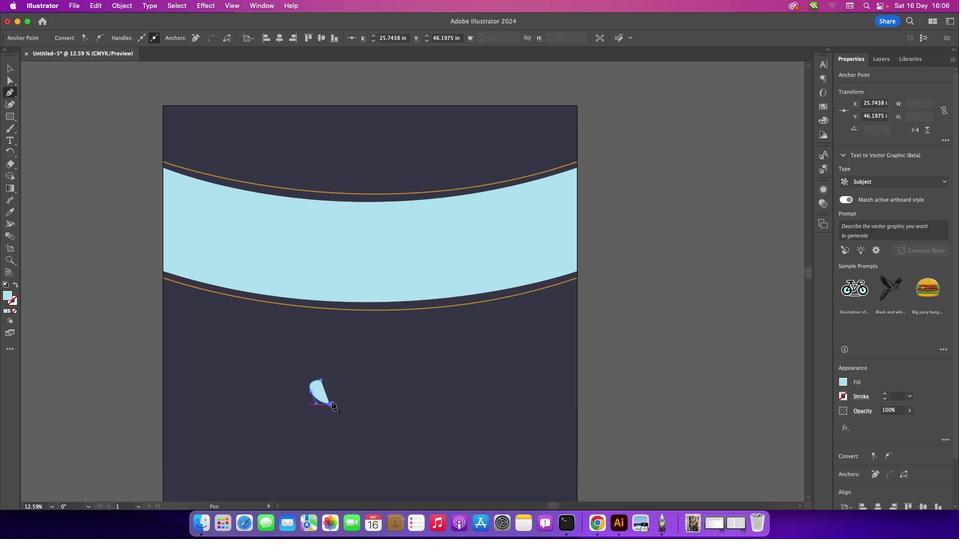 
Action: Mouse moved to (320, 379)
Screenshot: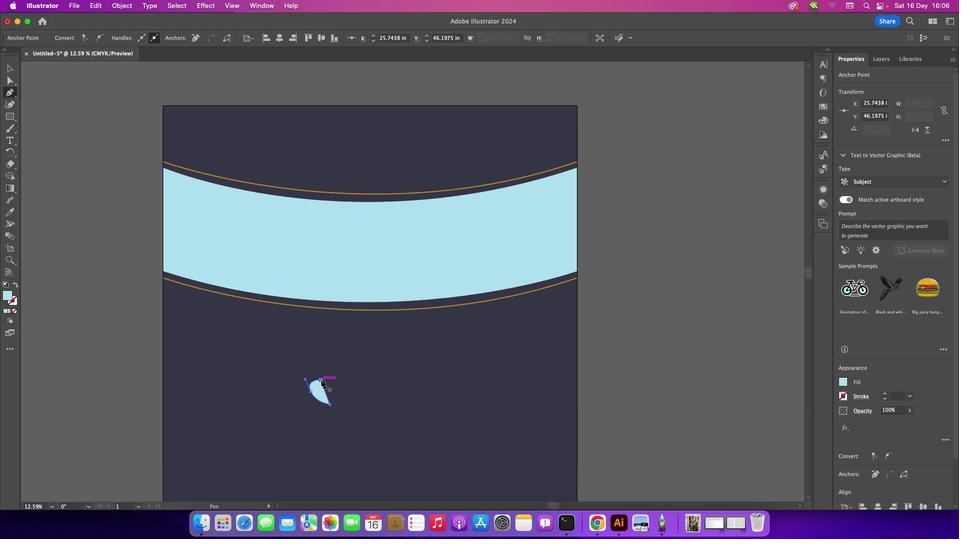 
Action: Mouse pressed left at (320, 379)
Screenshot: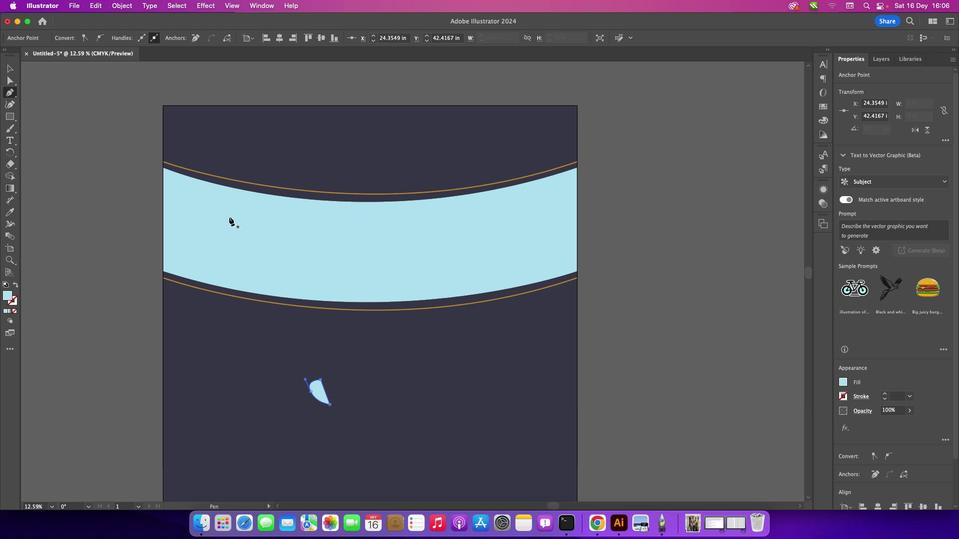 
Action: Mouse moved to (6, 67)
Screenshot: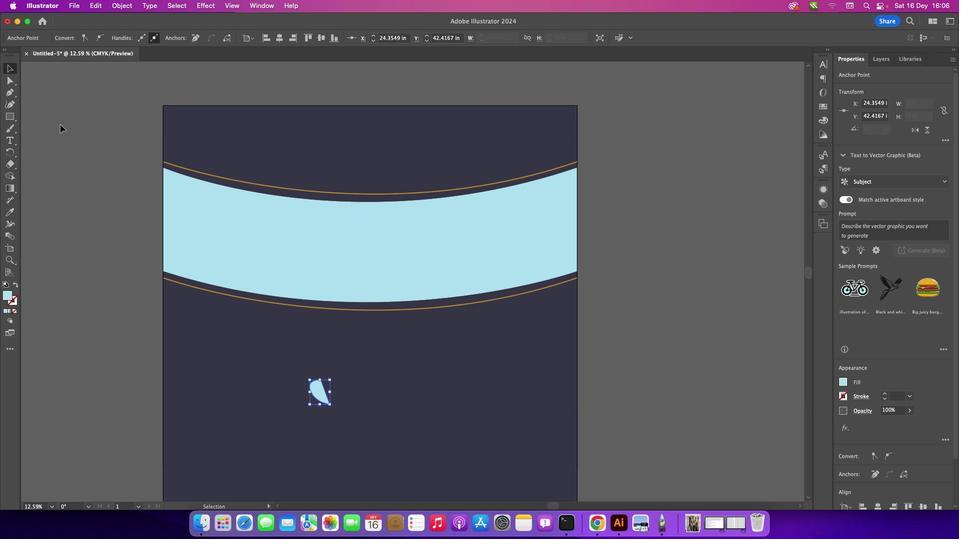 
Action: Mouse pressed left at (6, 67)
Screenshot: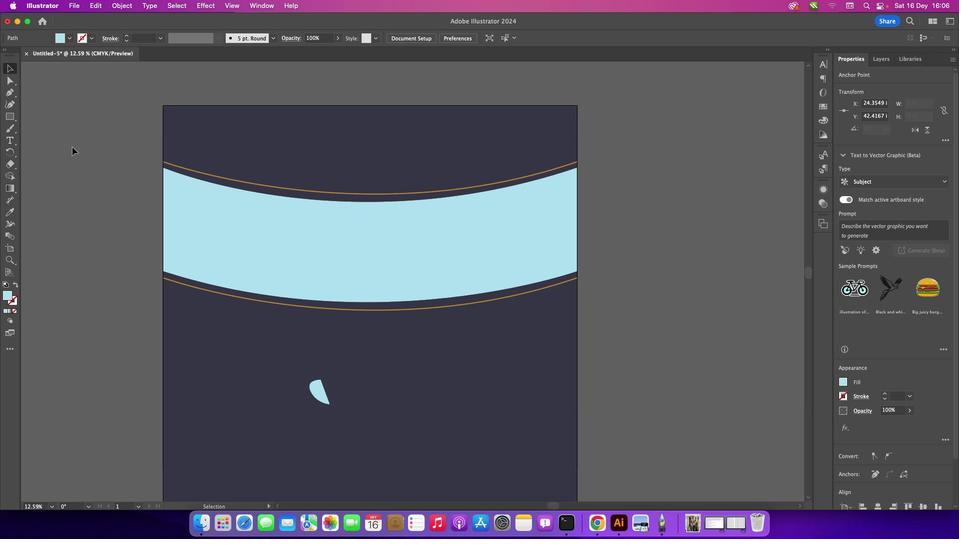 
Action: Mouse moved to (60, 124)
Screenshot: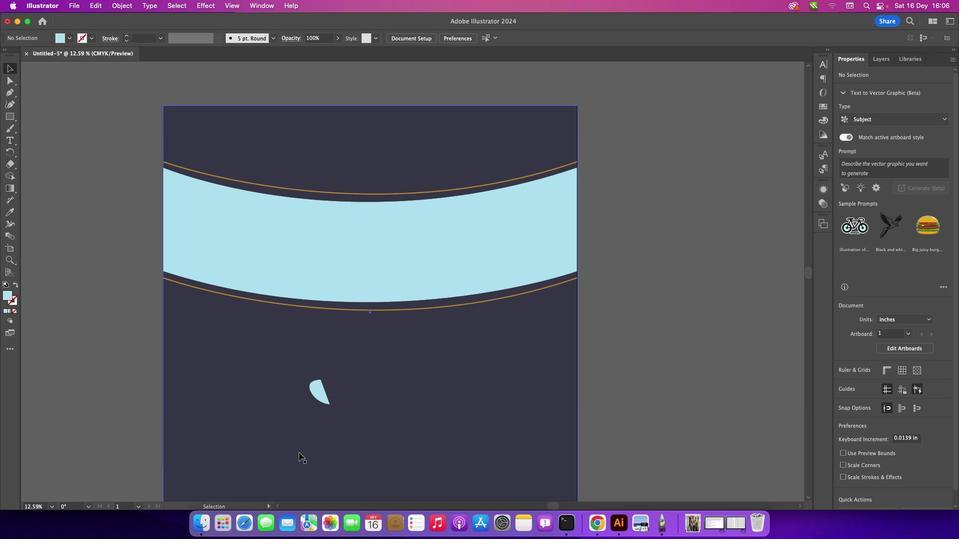
Action: Mouse pressed left at (60, 124)
Screenshot: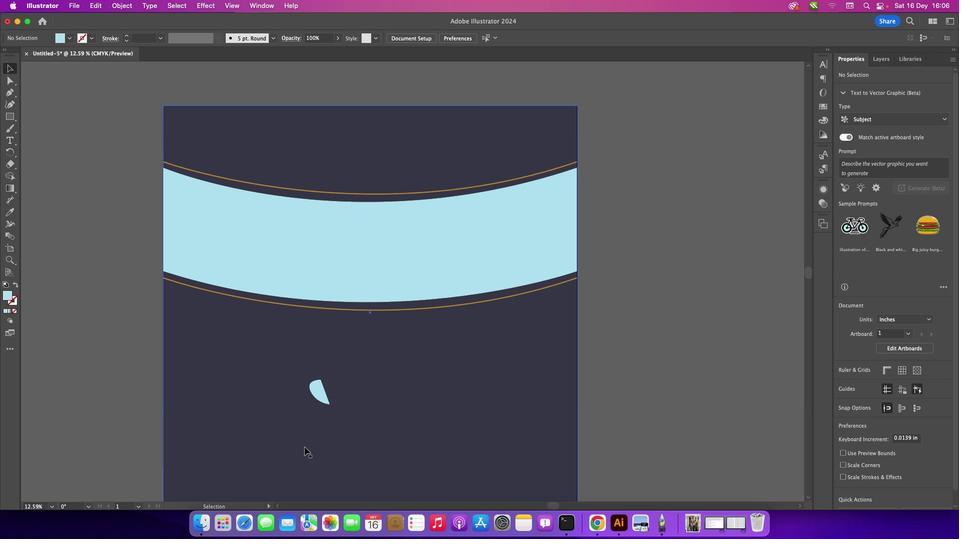 
Action: Mouse moved to (321, 392)
Screenshot: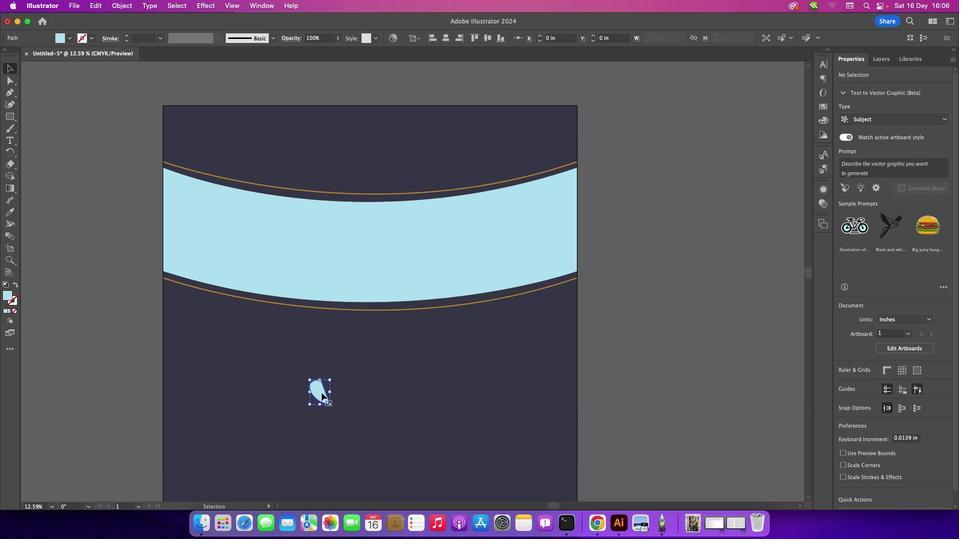 
Action: Mouse pressed left at (321, 392)
Screenshot: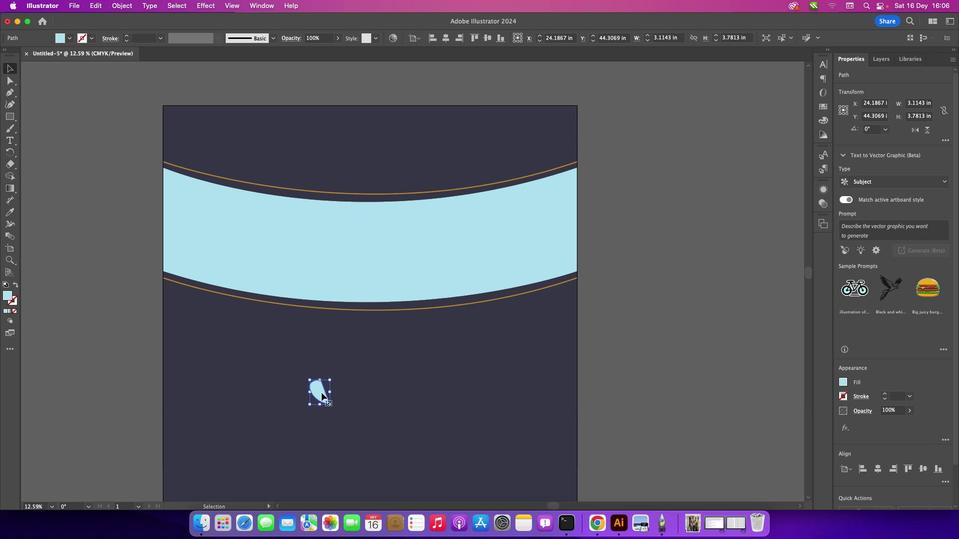 
Action: Key pressed Key.alt
Screenshot: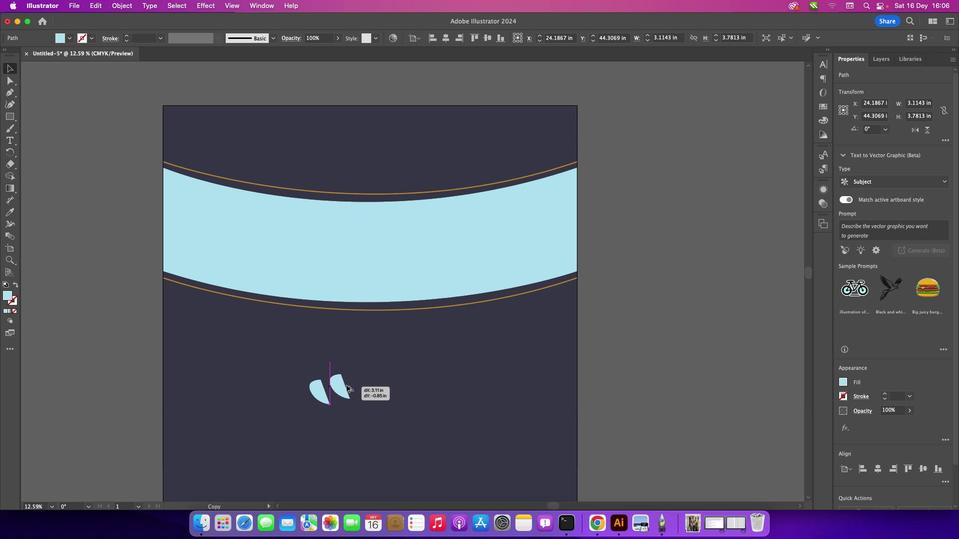 
Action: Mouse pressed left at (321, 392)
Screenshot: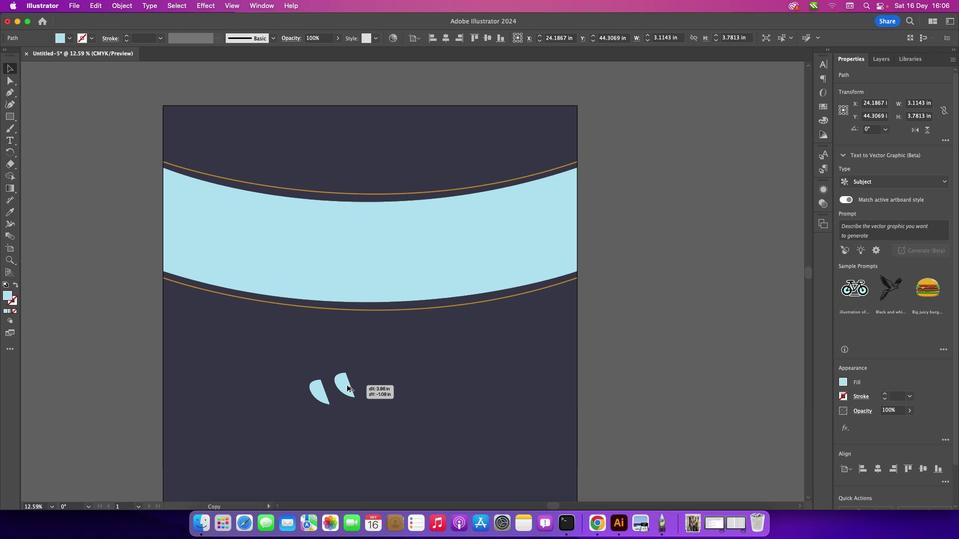 
Action: Mouse moved to (340, 384)
Screenshot: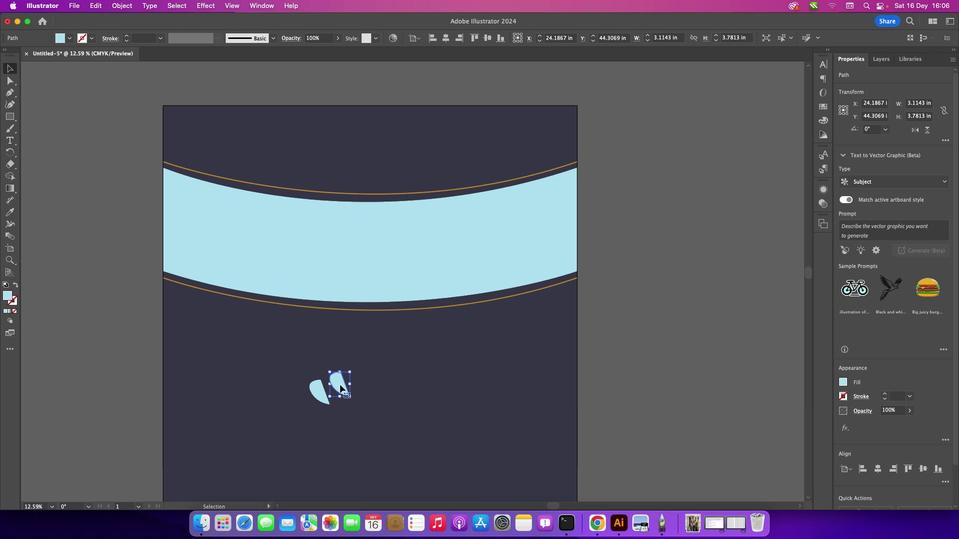 
Action: Mouse pressed right at (340, 384)
Screenshot: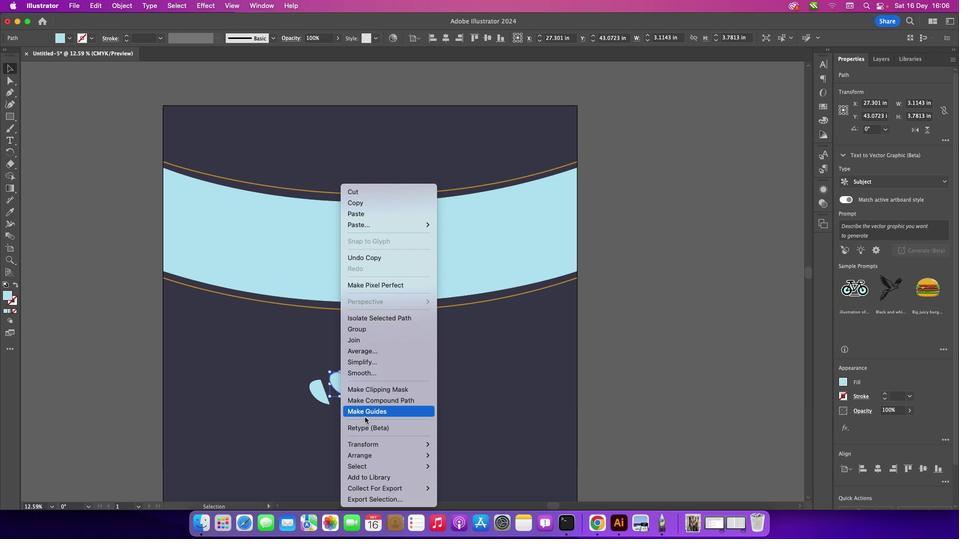 
Action: Mouse moved to (463, 448)
Screenshot: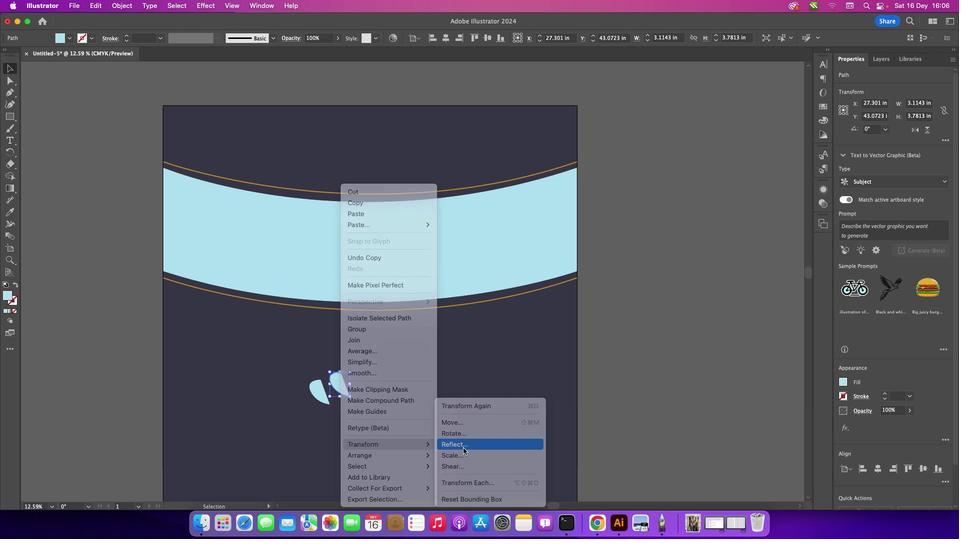 
Action: Mouse pressed left at (463, 448)
Screenshot: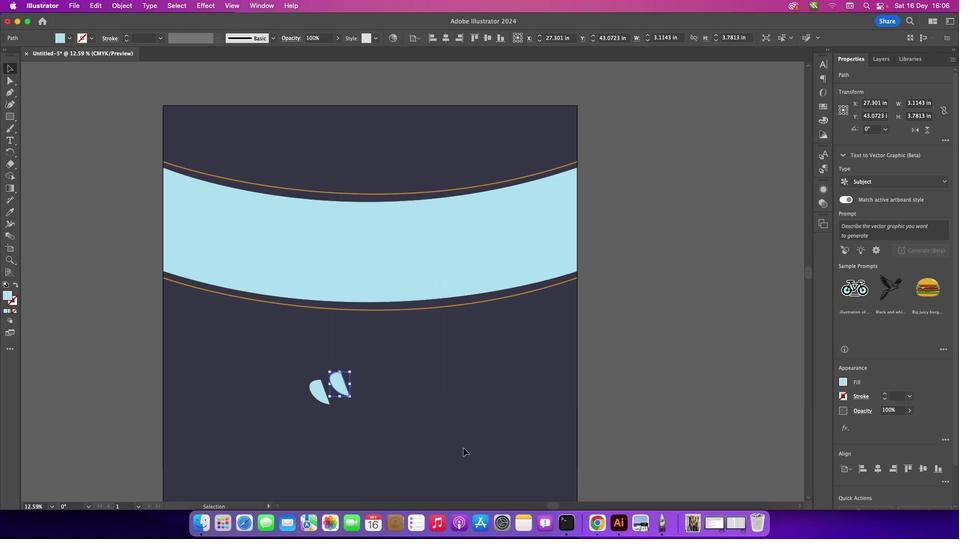 
Action: Mouse moved to (646, 385)
Screenshot: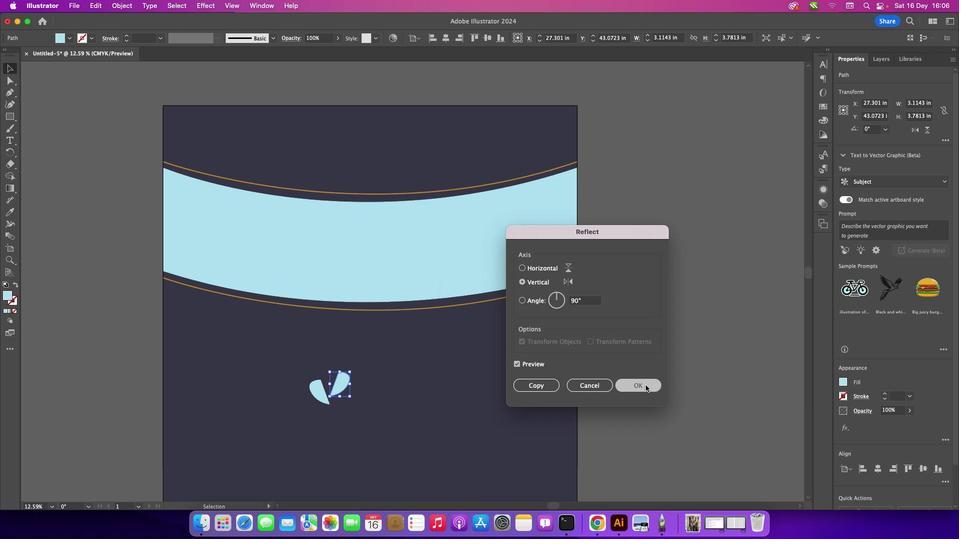 
Action: Mouse pressed left at (646, 385)
Screenshot: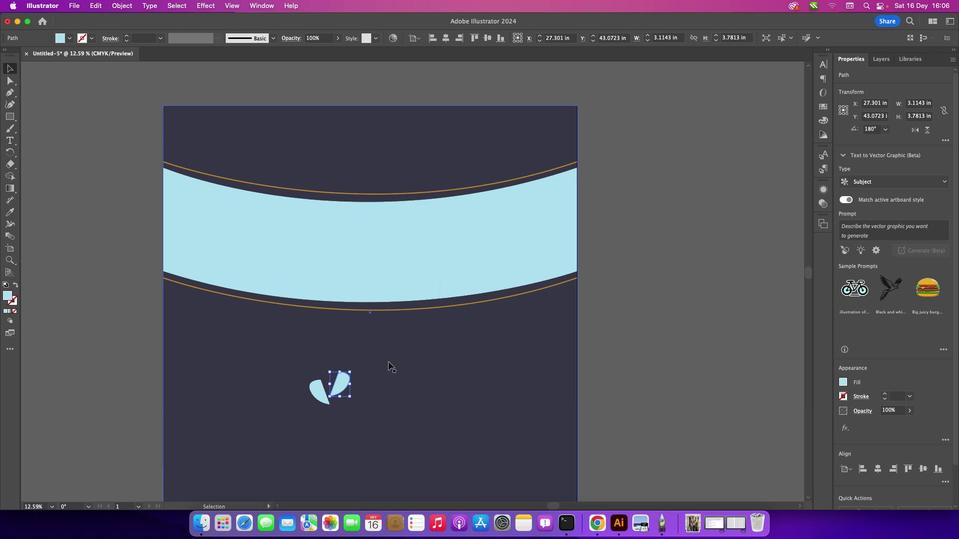 
Action: Mouse moved to (353, 371)
Screenshot: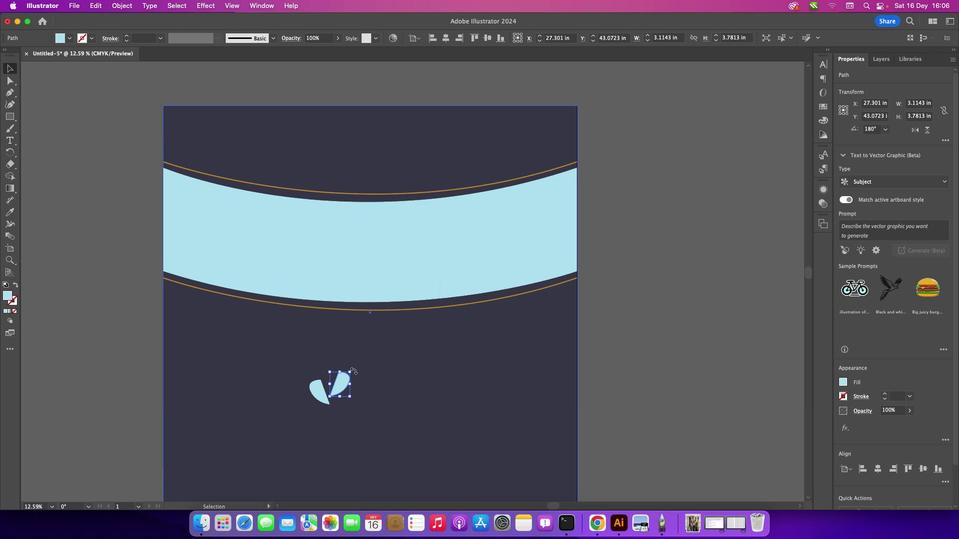 
Action: Mouse pressed left at (353, 371)
Screenshot: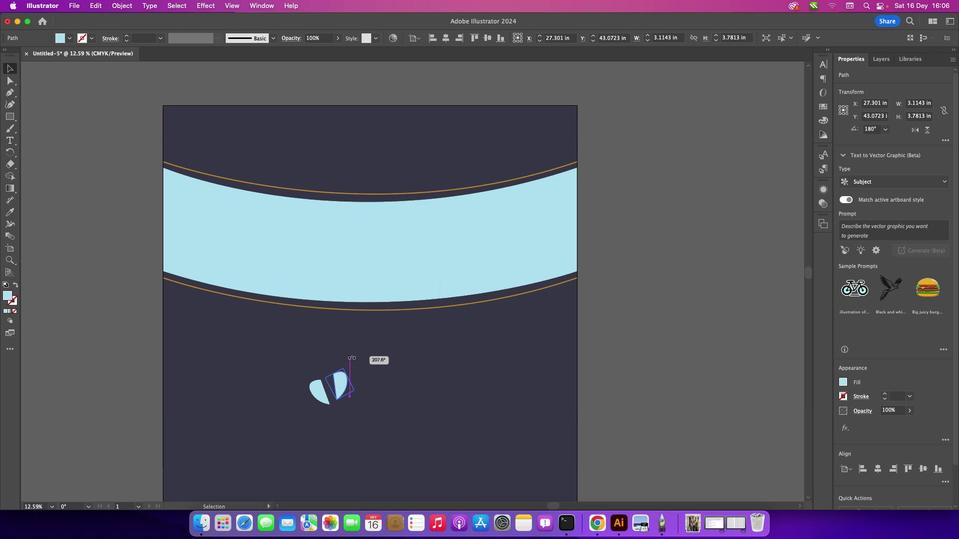 
Action: Mouse moved to (341, 380)
Screenshot: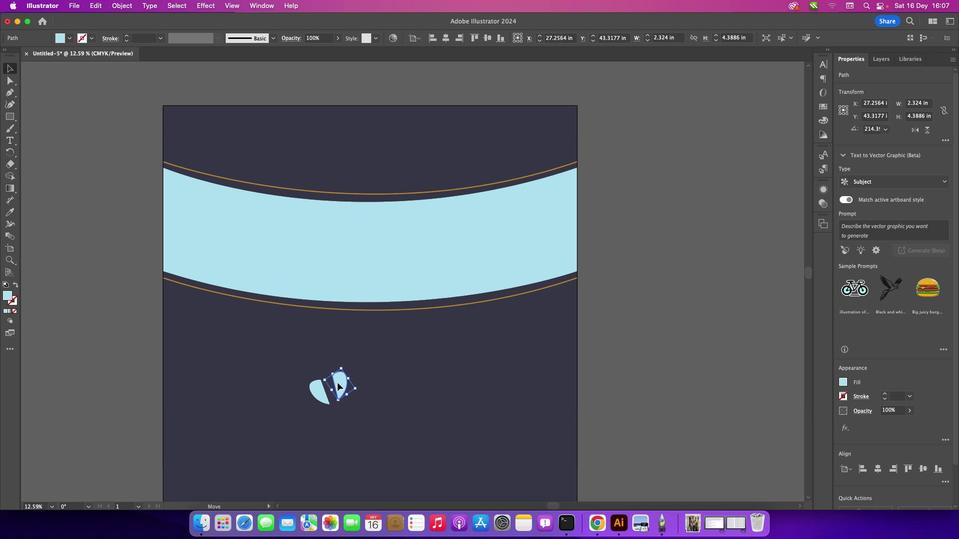 
Action: Mouse pressed left at (341, 380)
Screenshot: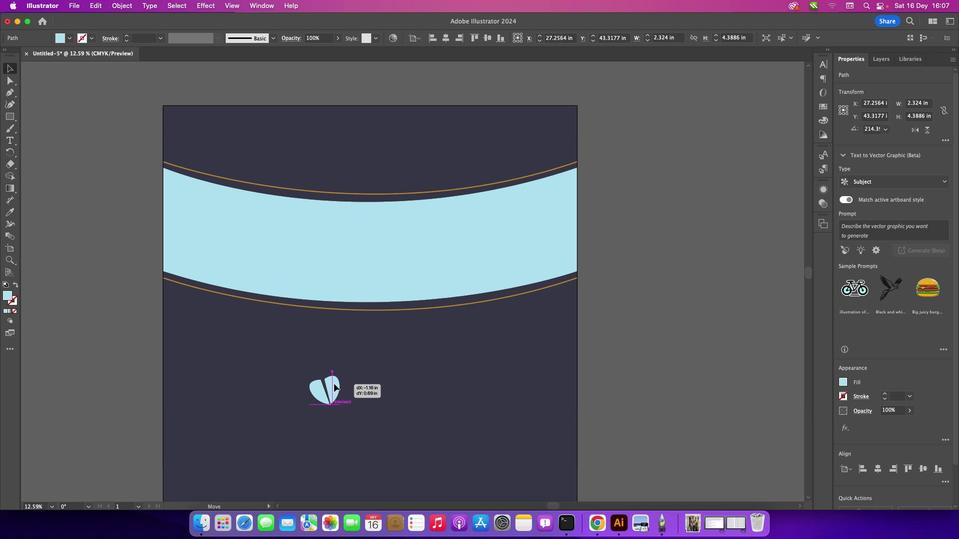 
Action: Mouse moved to (333, 368)
Screenshot: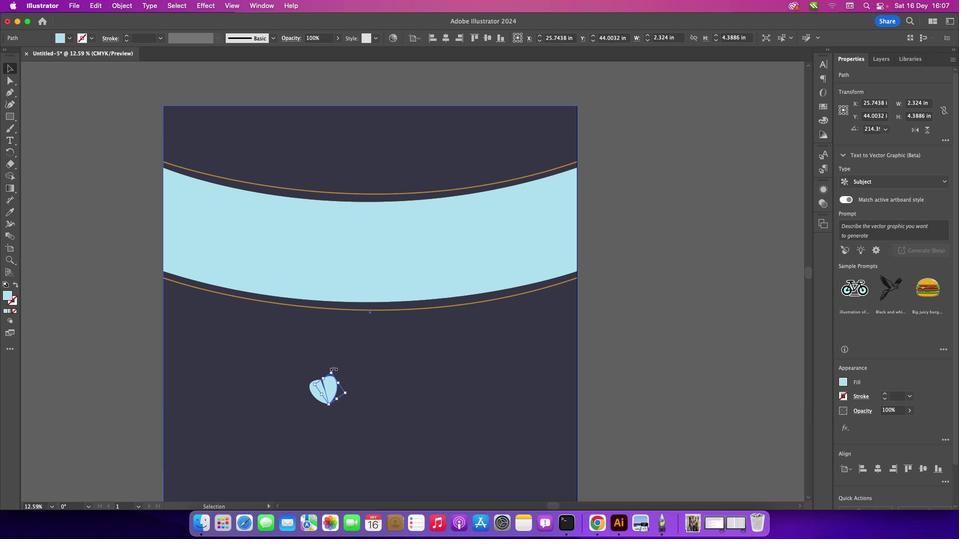 
Action: Mouse pressed left at (333, 368)
Screenshot: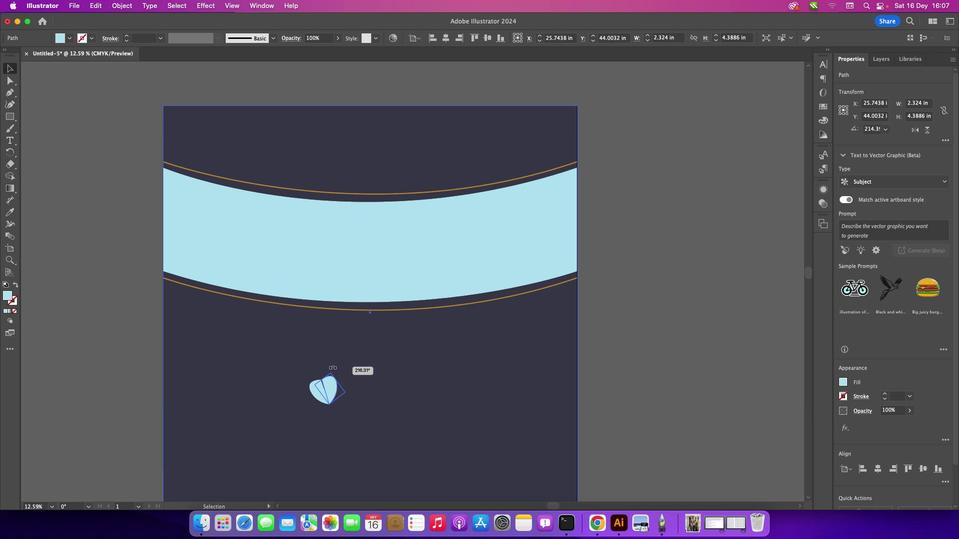 
Action: Mouse moved to (328, 390)
Screenshot: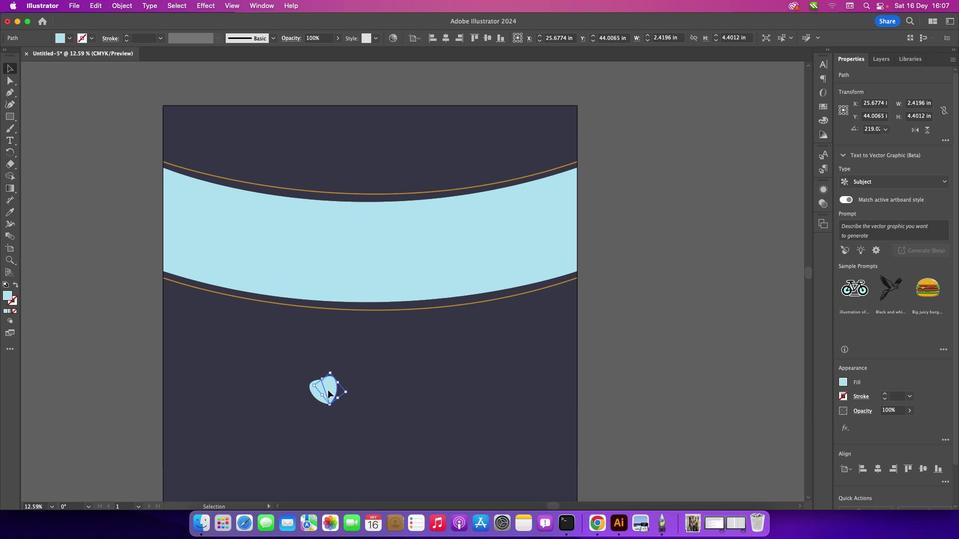 
Action: Mouse pressed left at (328, 390)
Screenshot: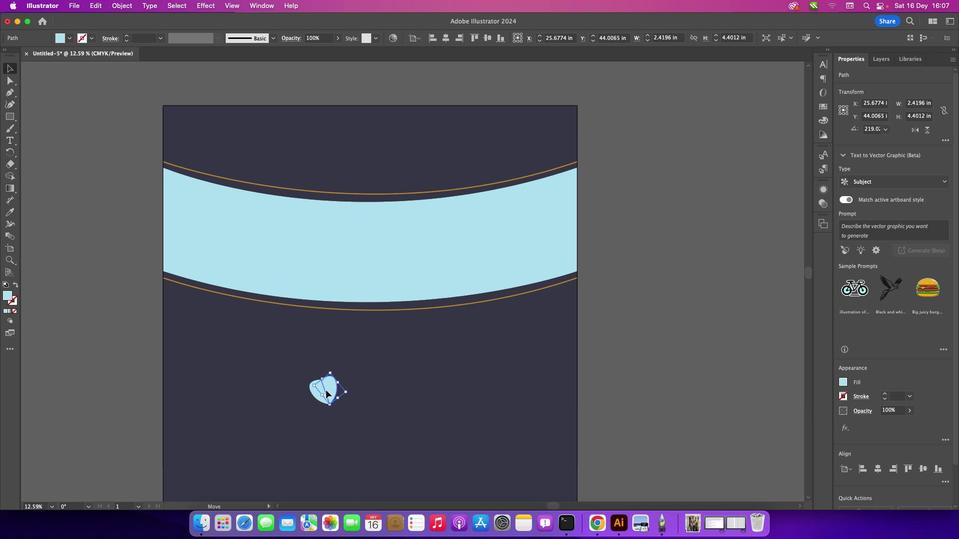
Action: Mouse moved to (435, 383)
Screenshot: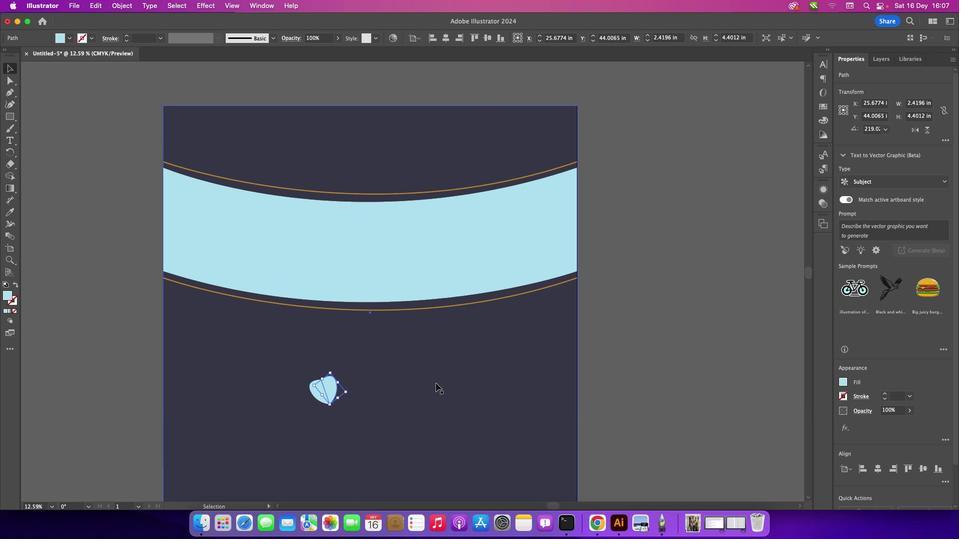 
Action: Key pressed Key.leftKey.left
Screenshot: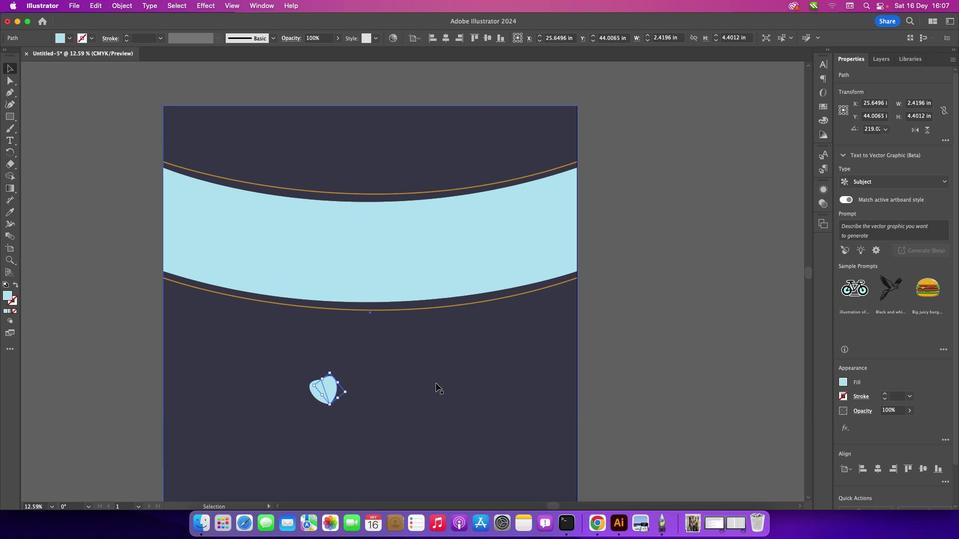 
Action: Mouse moved to (435, 383)
Screenshot: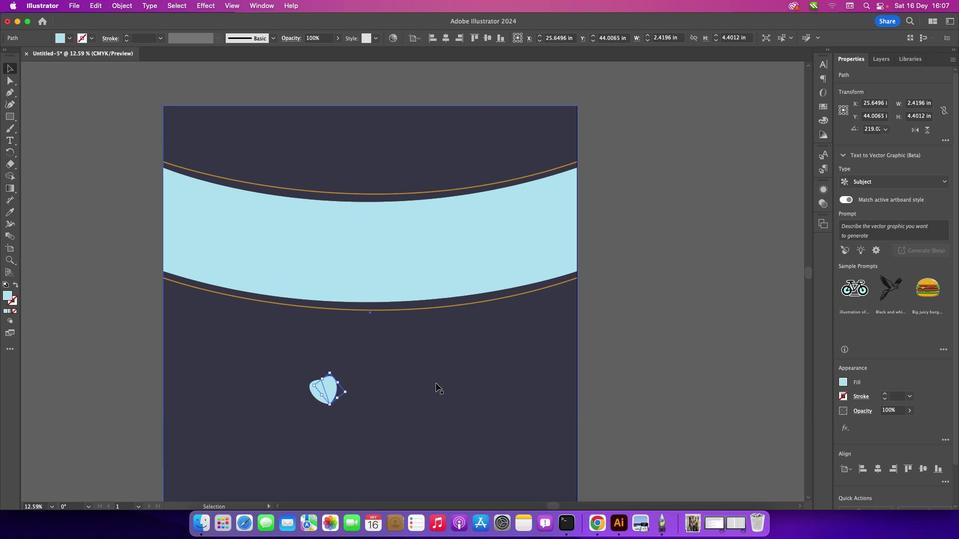 
Action: Key pressed Key.leftKey.leftKey.up
Screenshot: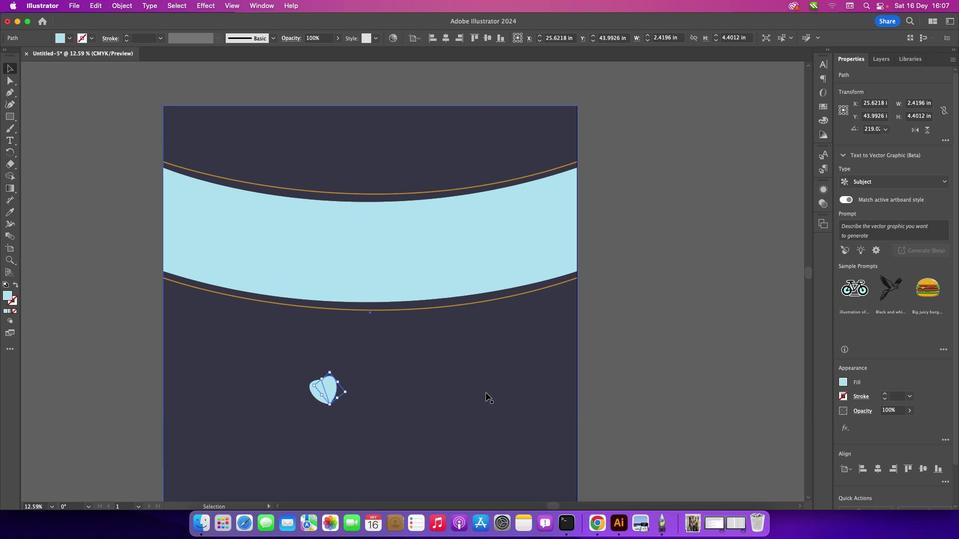 
Action: Mouse moved to (637, 393)
Screenshot: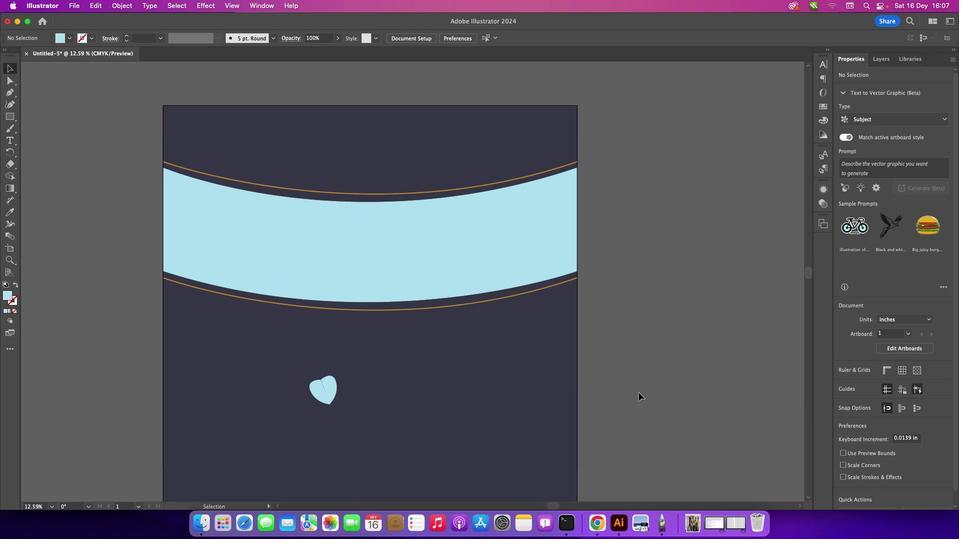 
Action: Mouse pressed left at (637, 393)
Screenshot: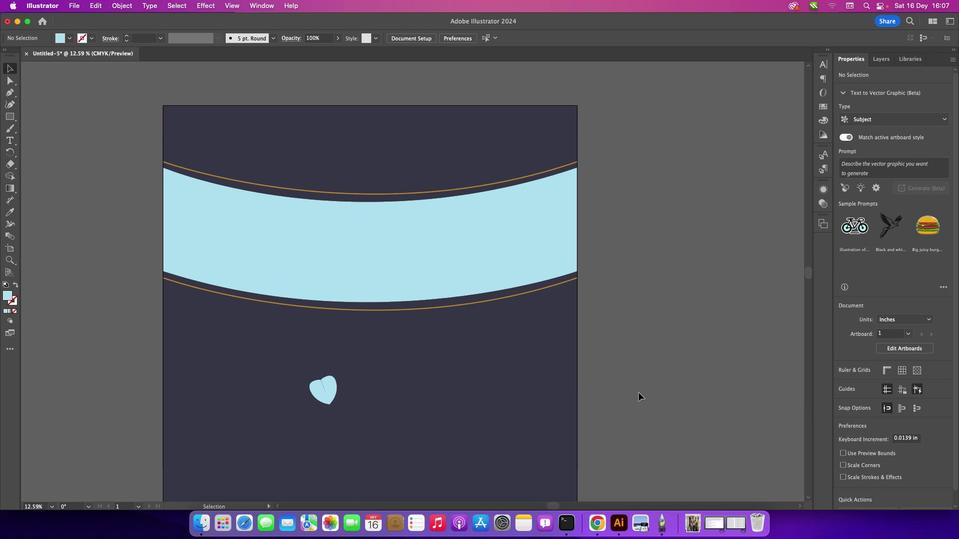 
Action: Mouse moved to (328, 389)
Screenshot: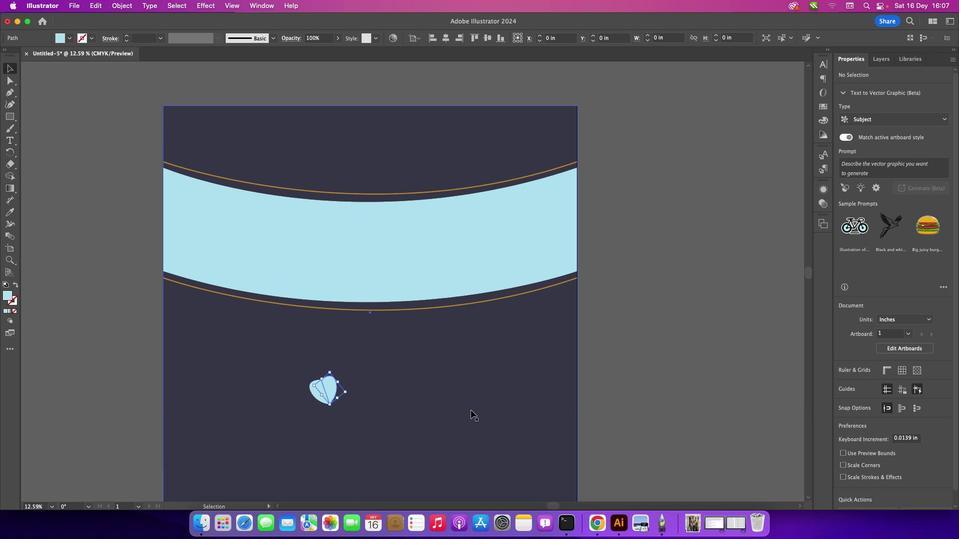 
Action: Mouse pressed left at (328, 389)
Screenshot: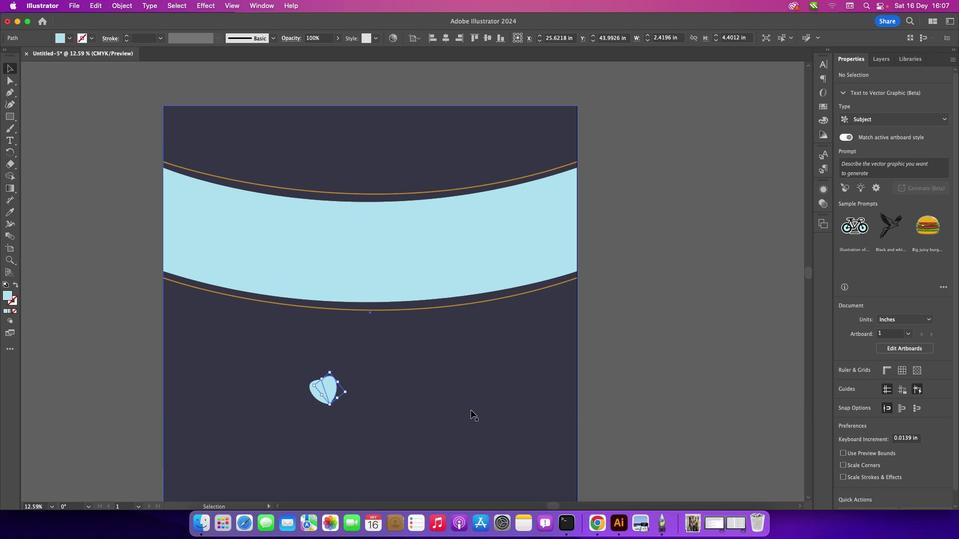 
Action: Mouse moved to (471, 410)
Screenshot: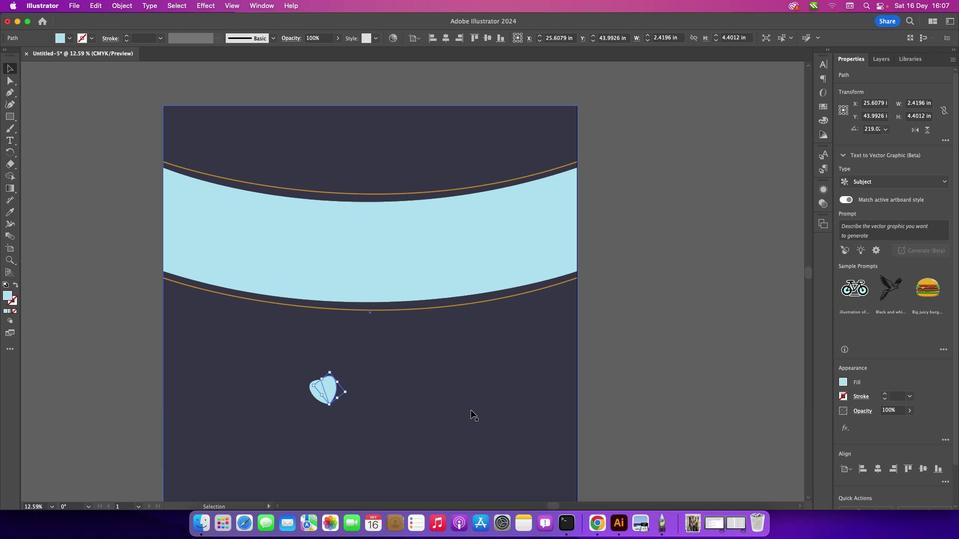 
Action: Key pressed Key.leftKey.left
Screenshot: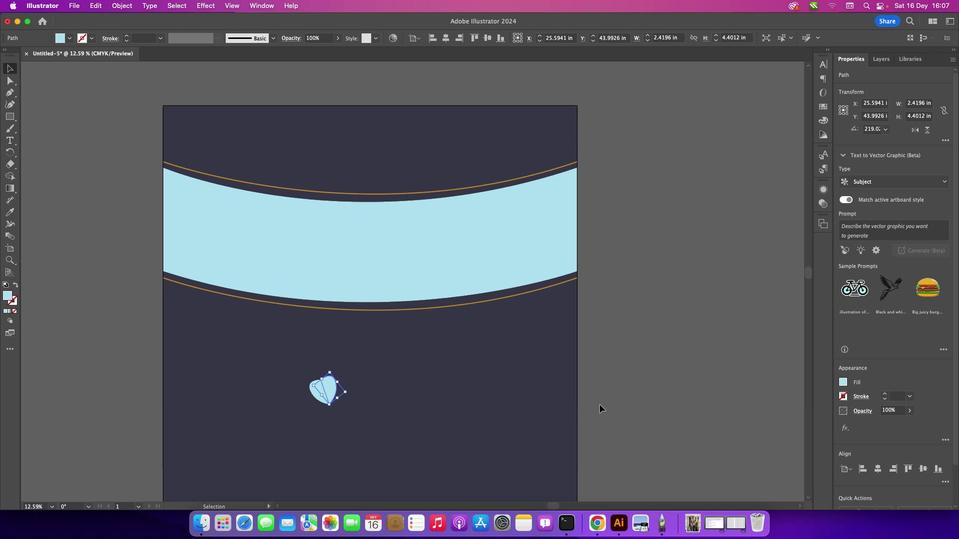 
Action: Mouse moved to (601, 404)
Screenshot: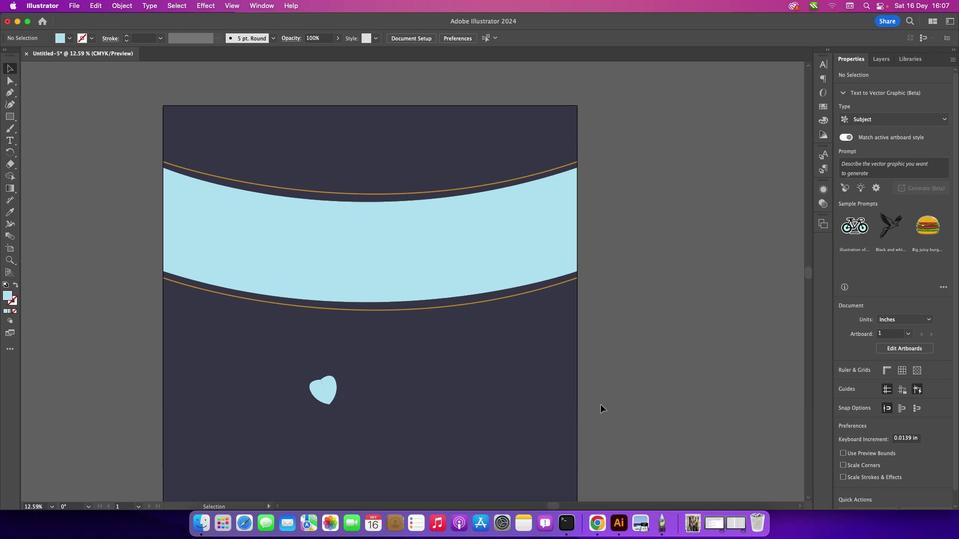 
Action: Mouse pressed left at (601, 404)
Screenshot: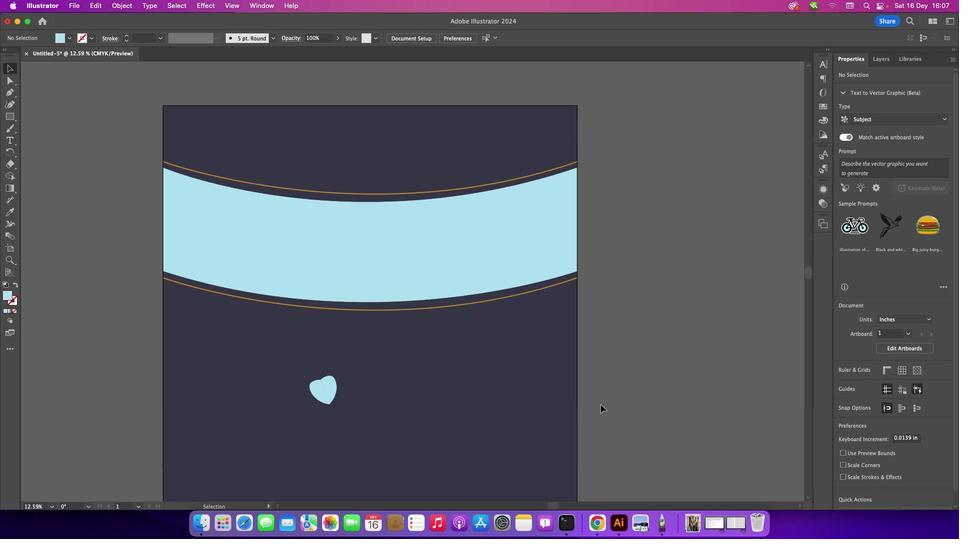 
Action: Mouse moved to (328, 381)
Screenshot: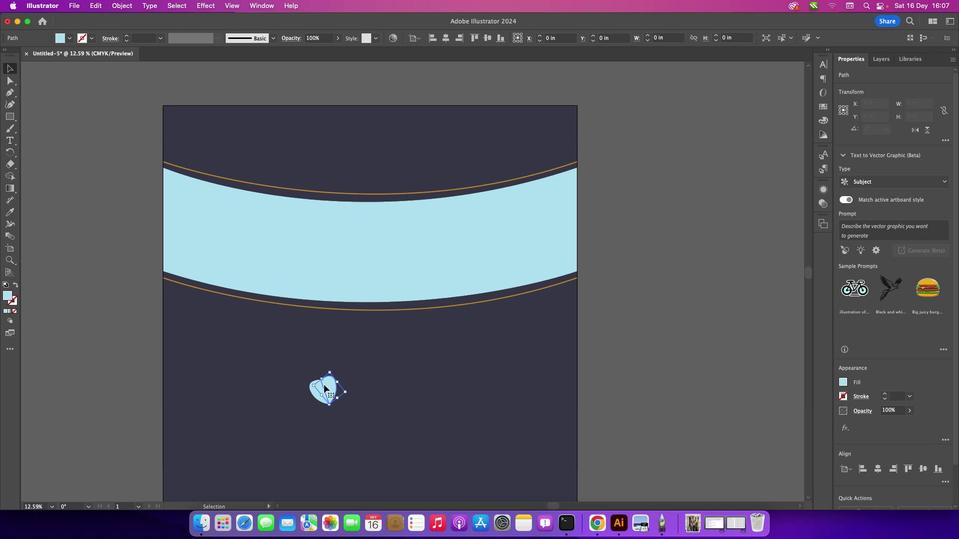 
Action: Mouse pressed left at (328, 381)
Screenshot: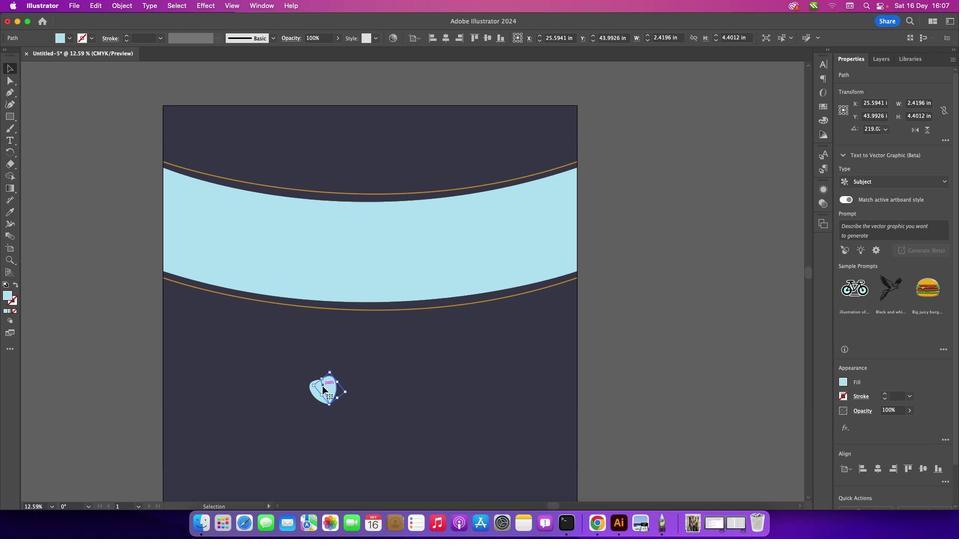 
Action: Mouse moved to (772, 451)
Screenshot: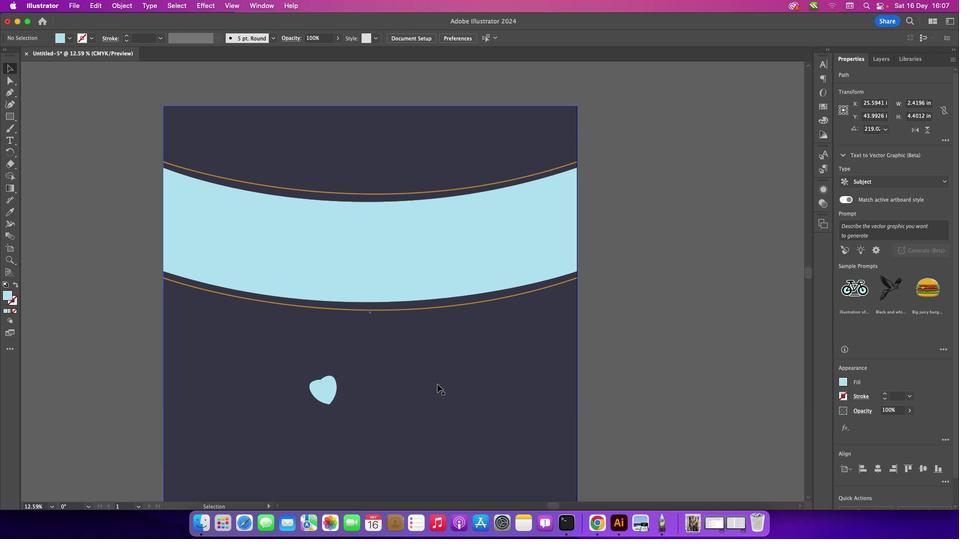 
Action: Mouse pressed left at (772, 451)
Screenshot: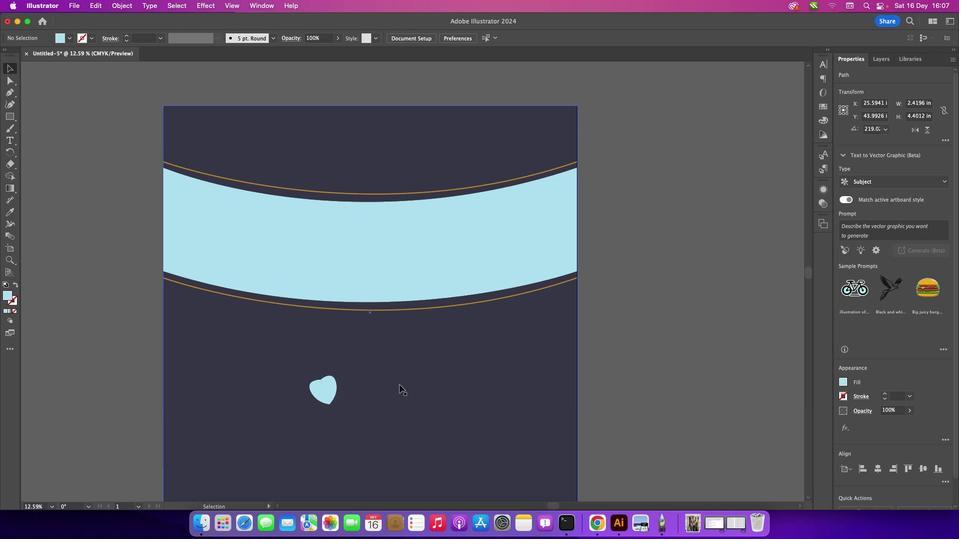
Action: Mouse moved to (318, 390)
Screenshot: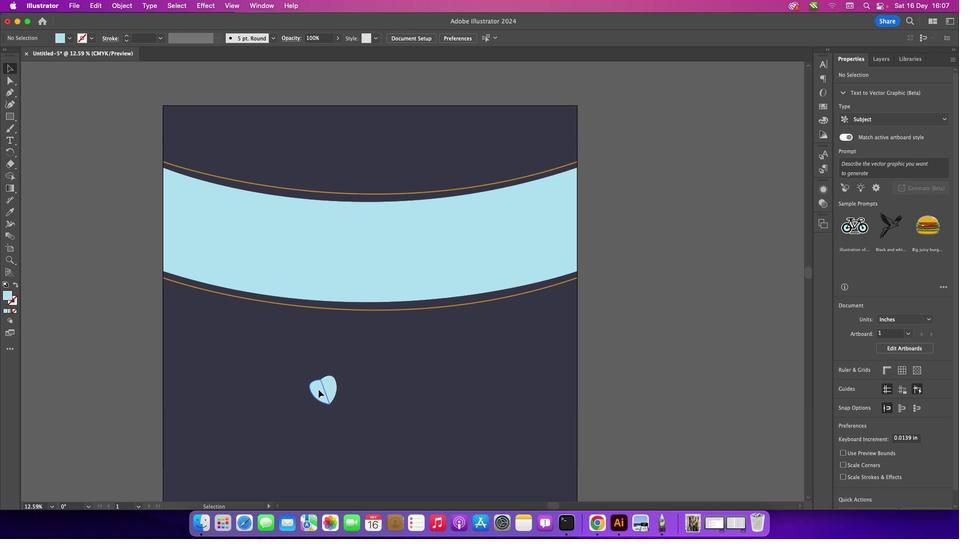 
Action: Mouse pressed left at (318, 390)
Screenshot: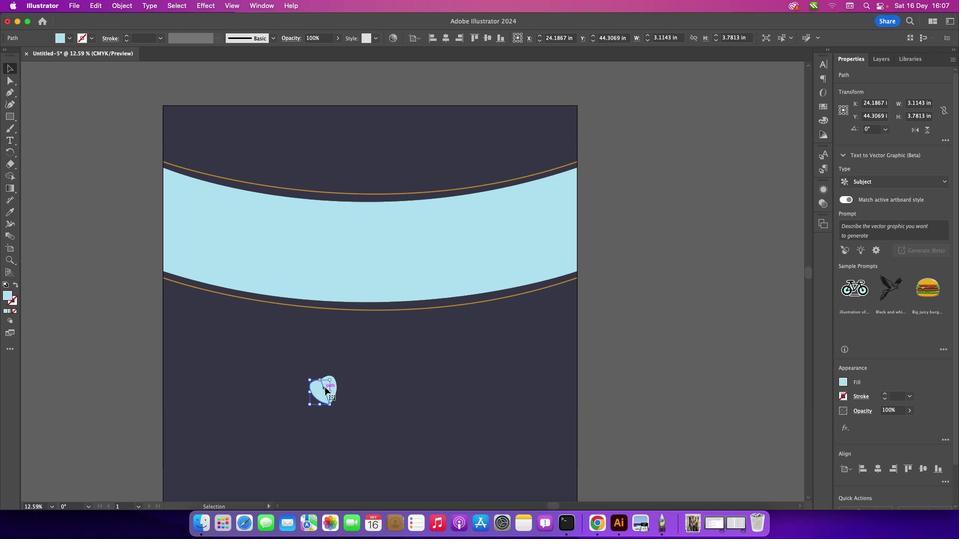 
Action: Mouse moved to (333, 385)
Screenshot: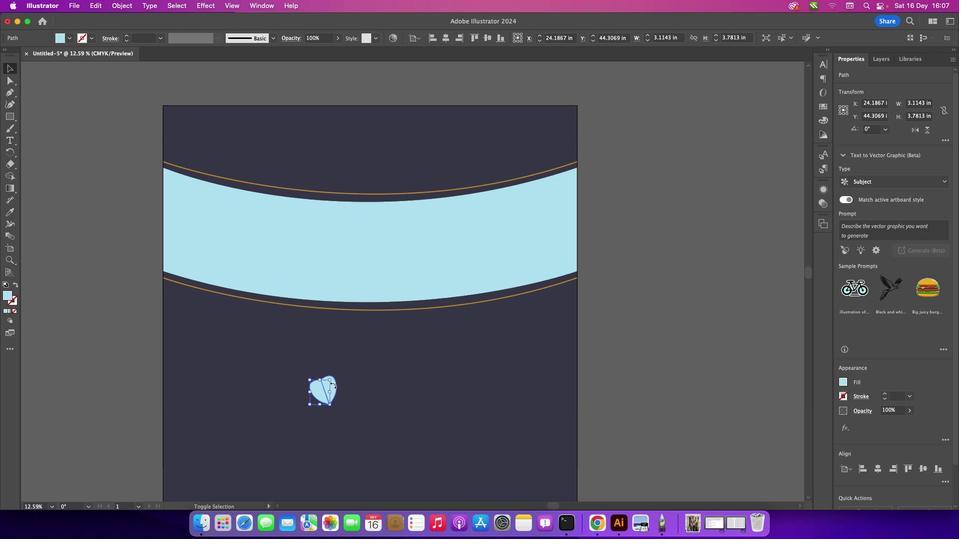 
Action: Key pressed Key.shift
Screenshot: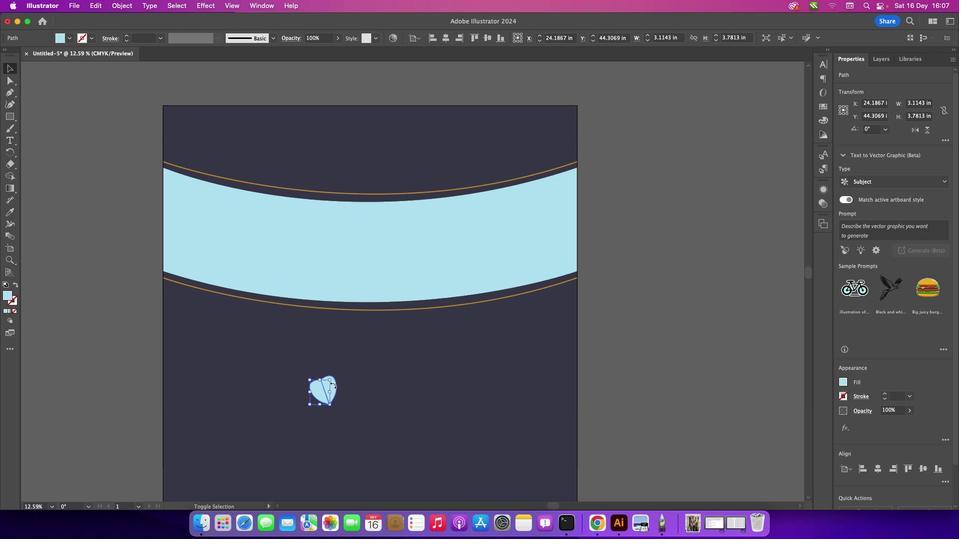 
Action: Mouse moved to (334, 382)
Screenshot: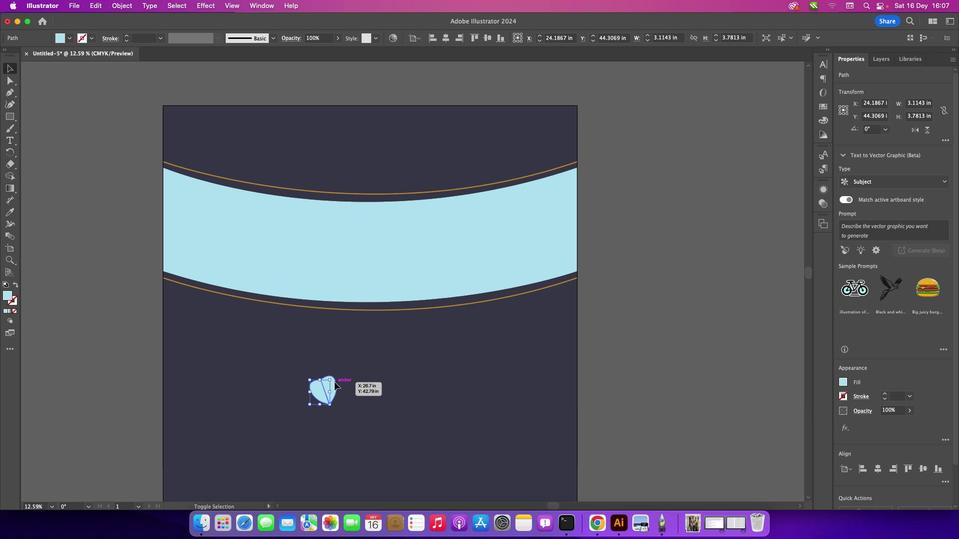 
Action: Mouse pressed left at (334, 382)
Screenshot: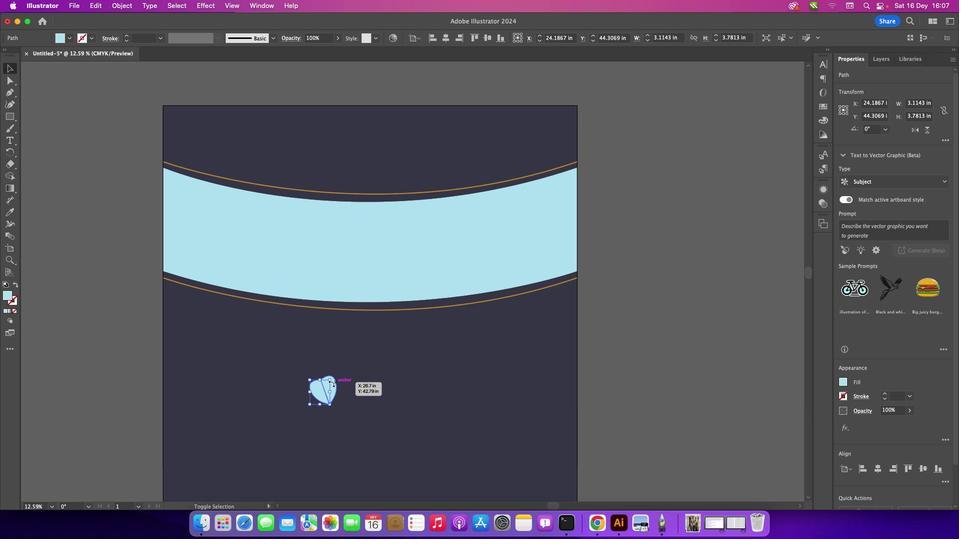 
Action: Mouse moved to (331, 384)
Screenshot: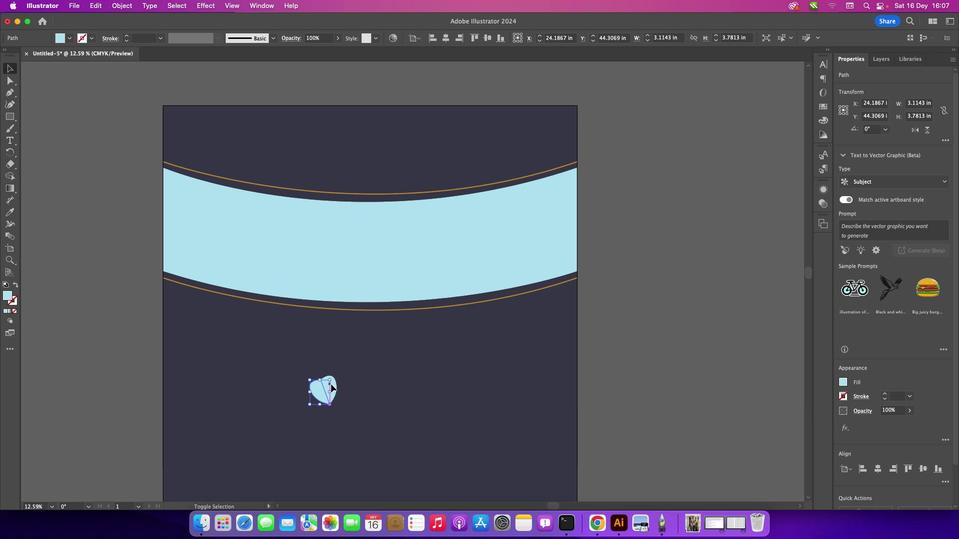 
Action: Mouse pressed left at (331, 384)
Screenshot: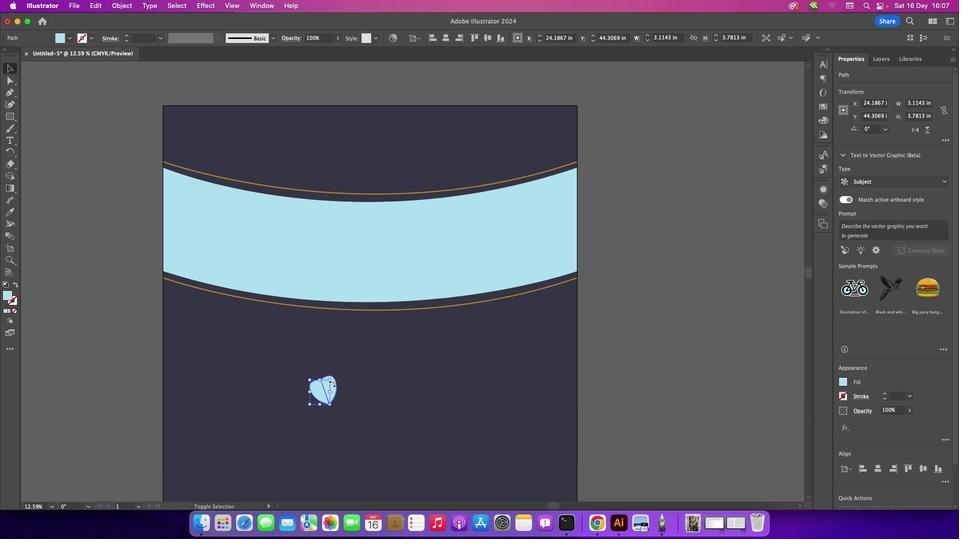 
Action: Mouse moved to (328, 386)
Screenshot: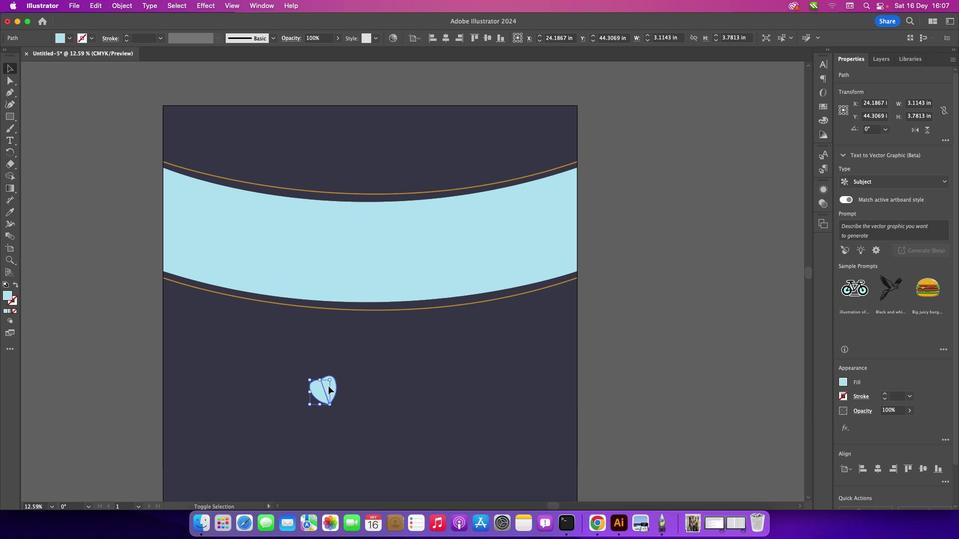 
Action: Mouse pressed left at (328, 386)
Screenshot: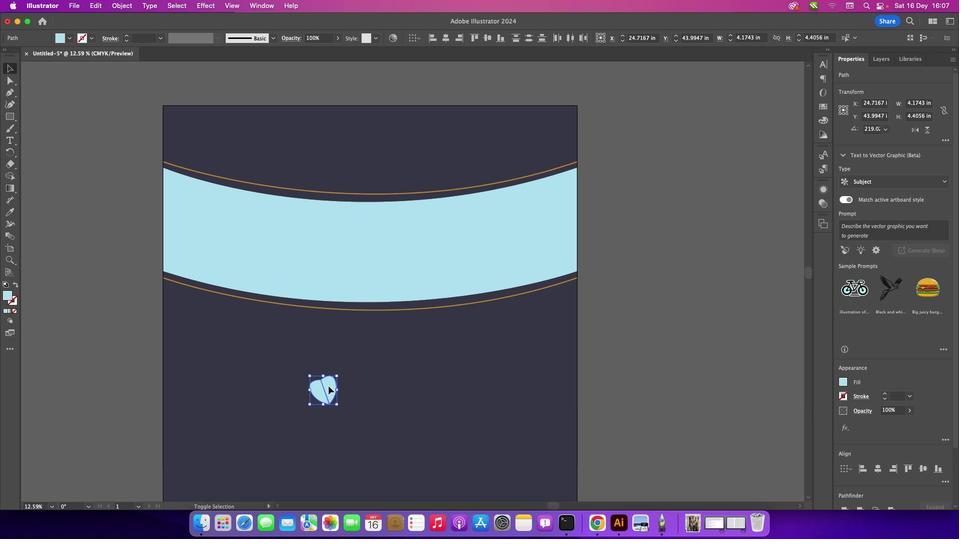 
Action: Mouse pressed right at (328, 386)
Screenshot: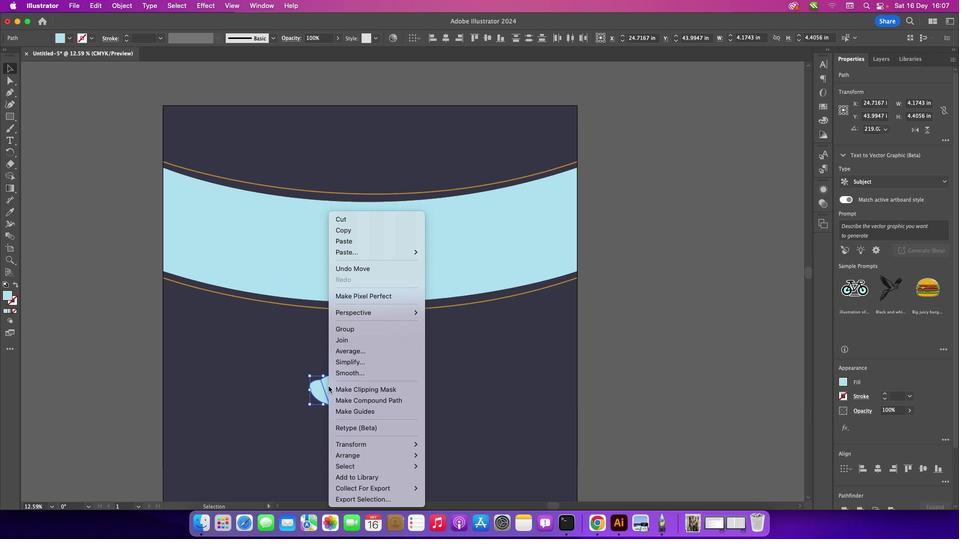 
Action: Mouse moved to (357, 330)
Screenshot: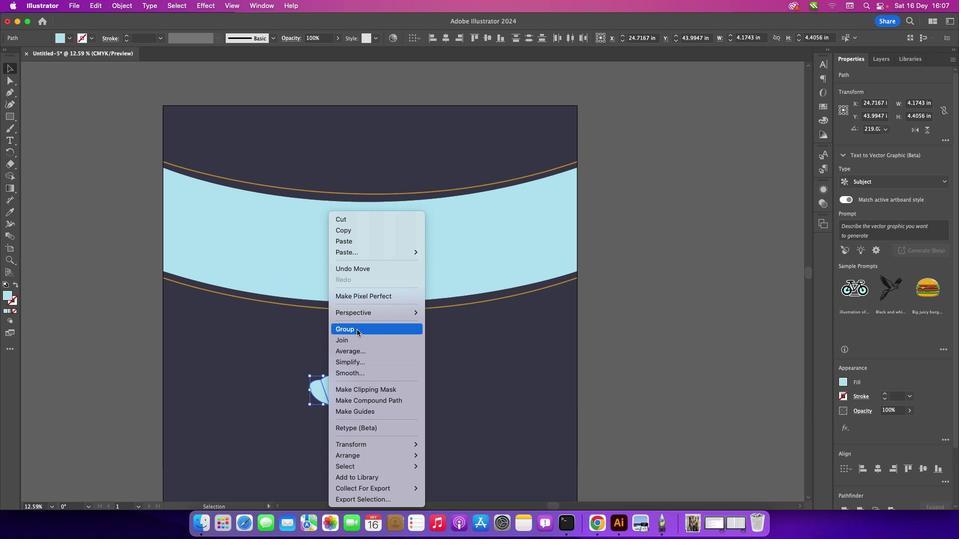 
Action: Mouse pressed left at (357, 330)
Screenshot: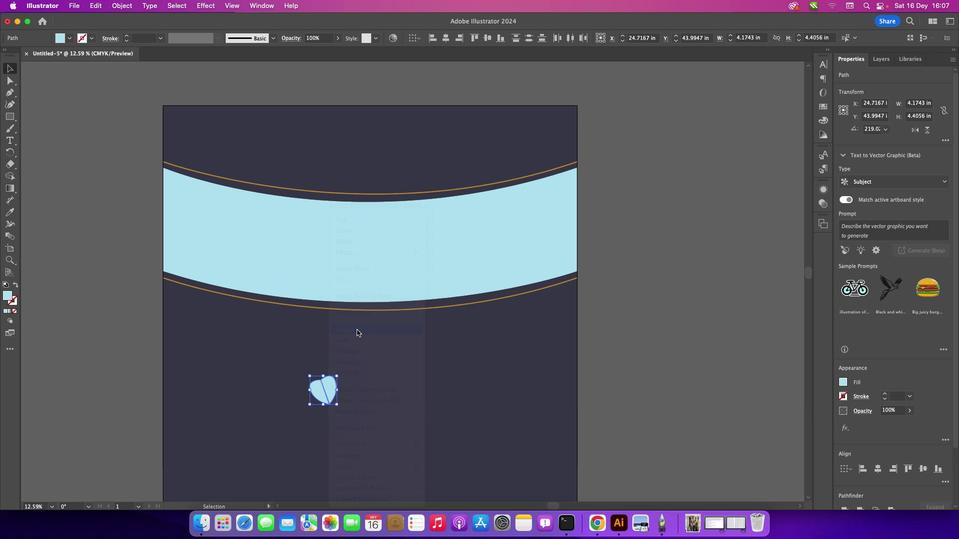 
Action: Mouse moved to (329, 383)
Screenshot: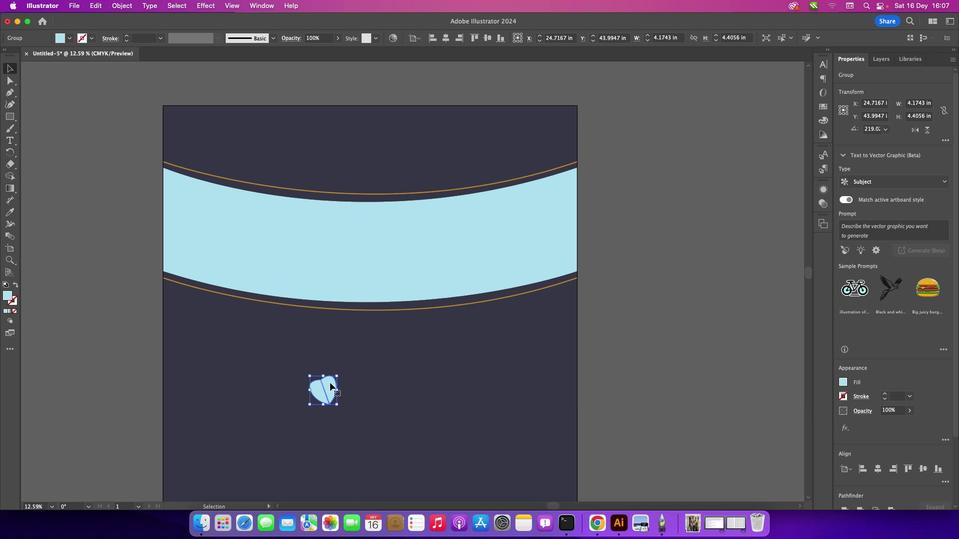 
Action: Mouse pressed left at (329, 383)
Screenshot: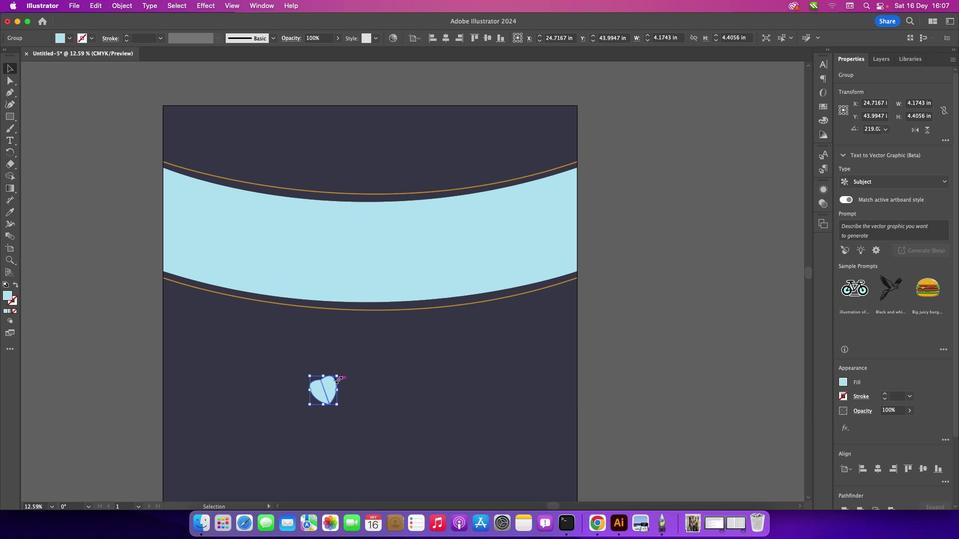 
Action: Mouse moved to (335, 375)
Screenshot: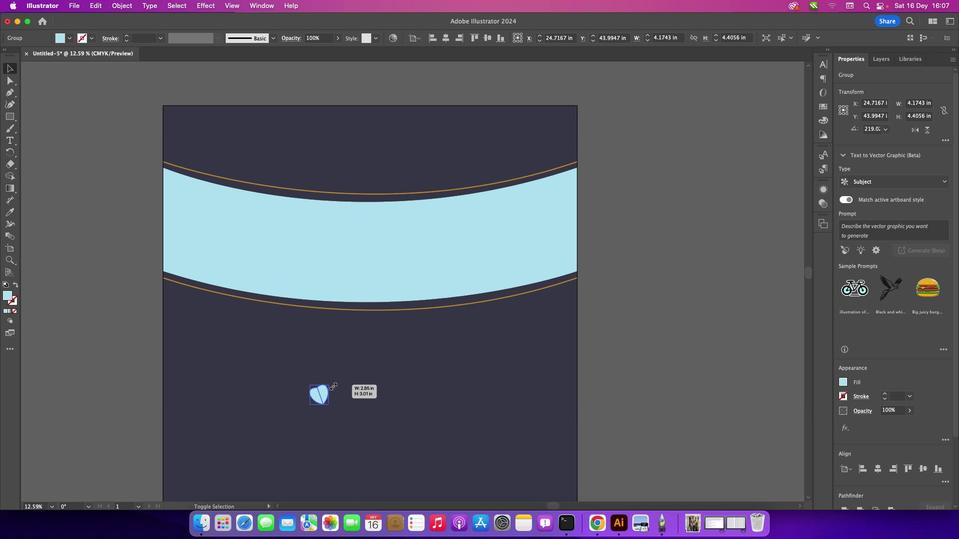 
Action: Key pressed Key.shift
Screenshot: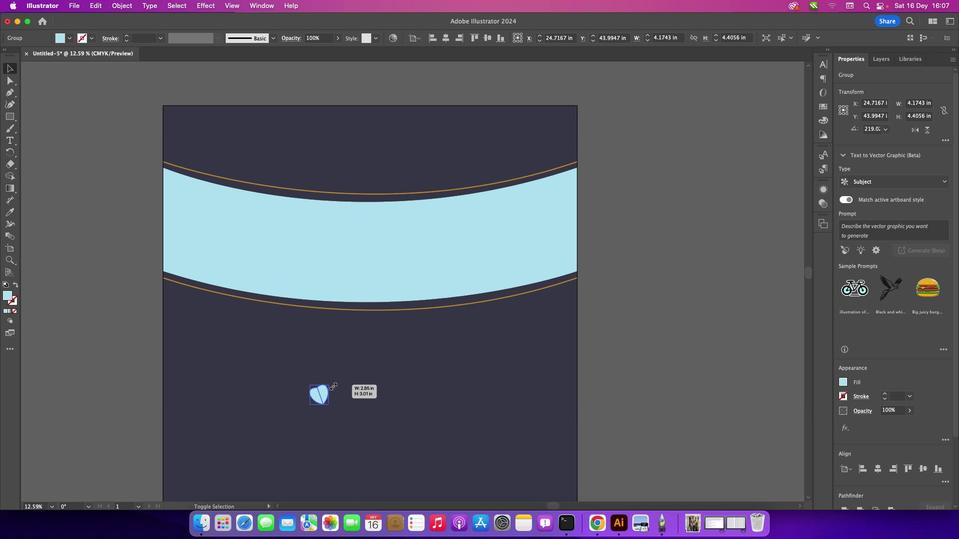 
Action: Mouse pressed left at (335, 375)
Screenshot: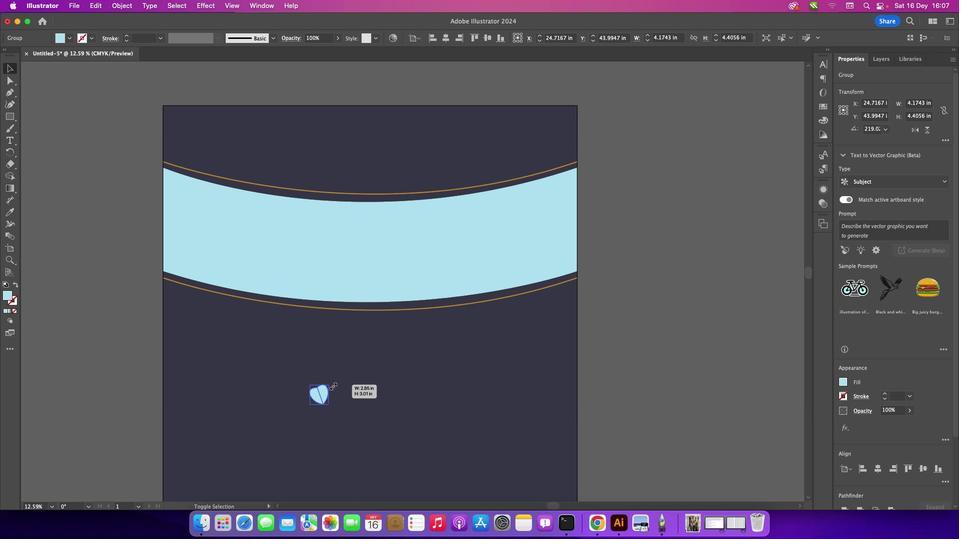 
Action: Mouse moved to (8, 297)
Screenshot: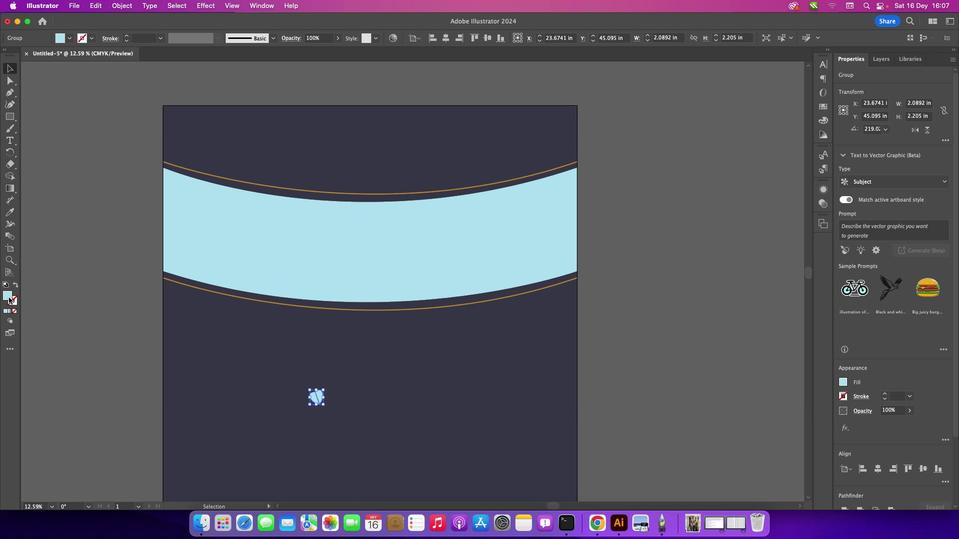 
Action: Mouse pressed left at (8, 297)
Screenshot: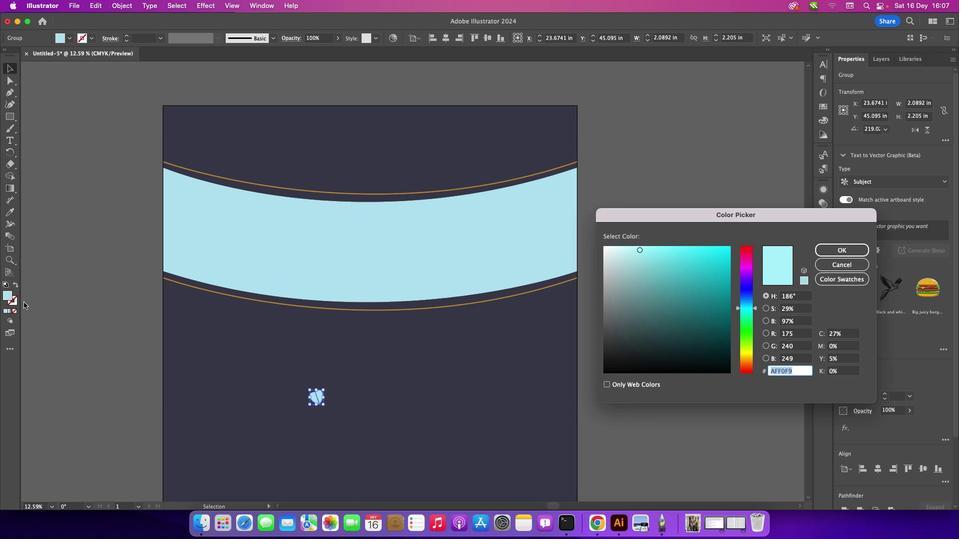 
Action: Mouse pressed left at (8, 297)
Screenshot: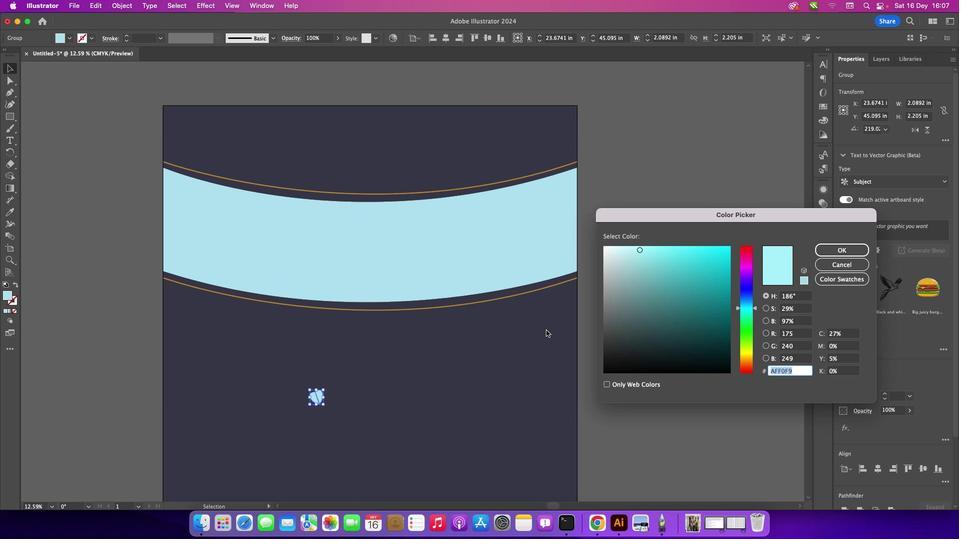 
Action: Mouse moved to (607, 254)
Screenshot: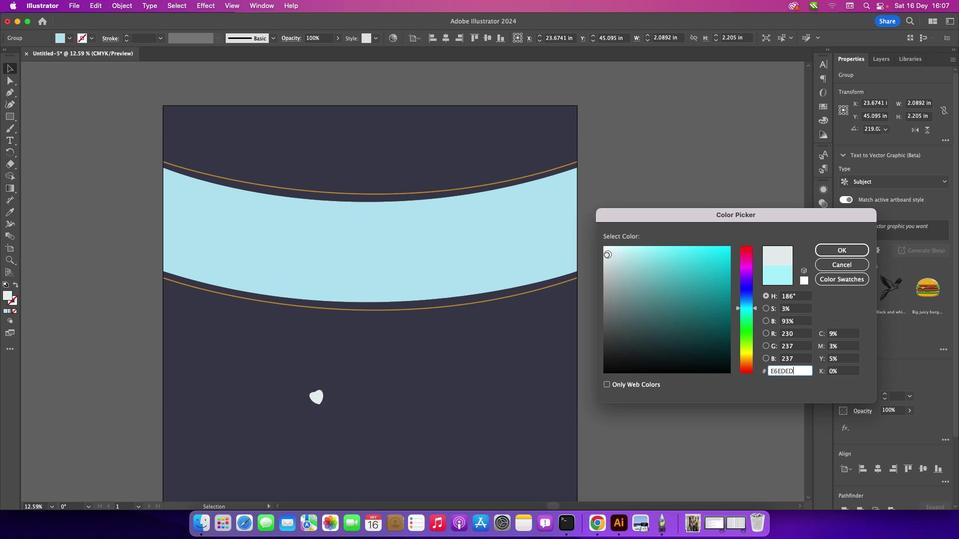 
Action: Mouse pressed left at (607, 254)
Screenshot: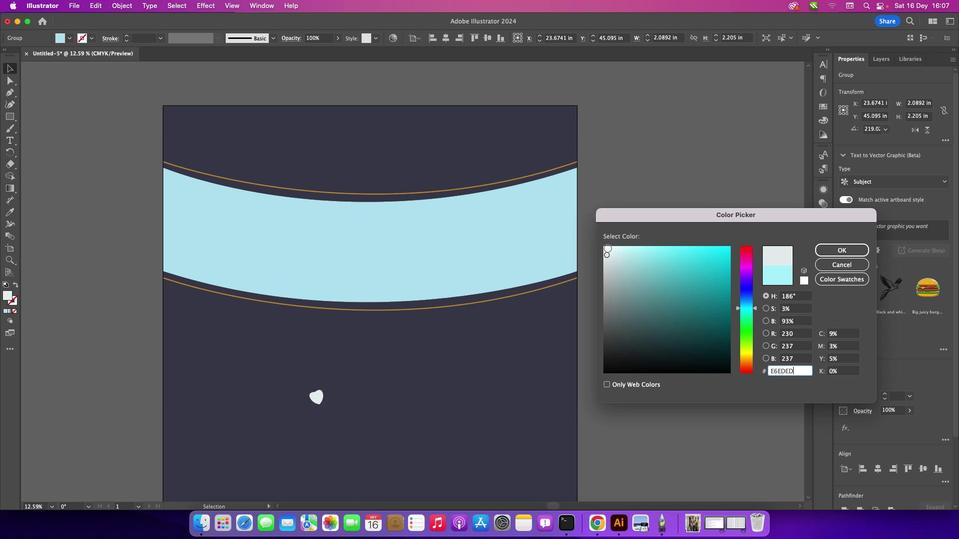 
Action: Mouse moved to (608, 246)
Screenshot: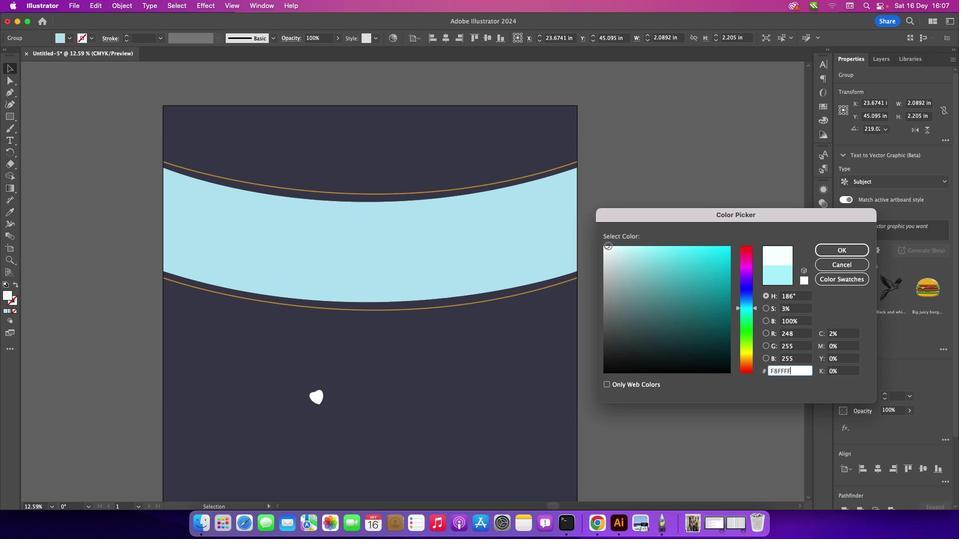 
Action: Mouse pressed left at (608, 246)
Screenshot: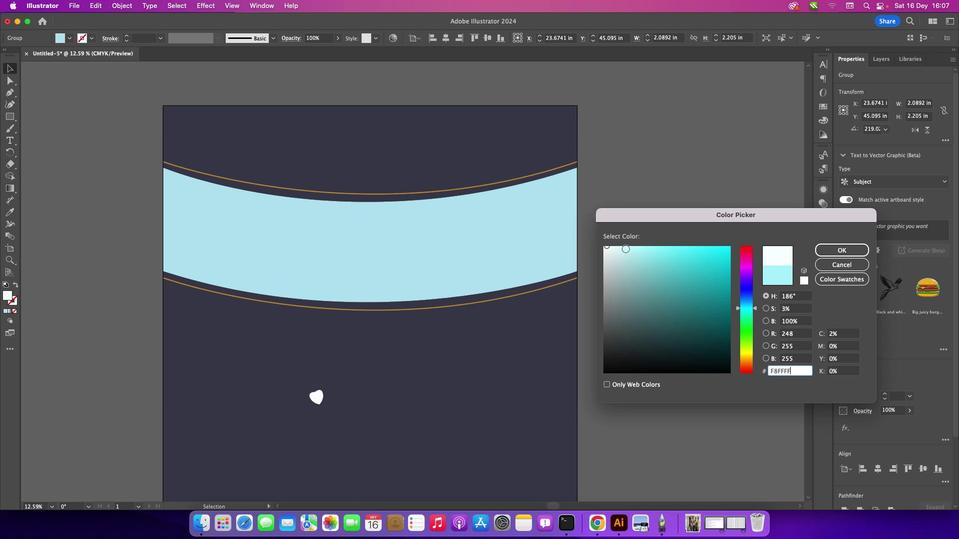 
Action: Mouse moved to (837, 244)
Screenshot: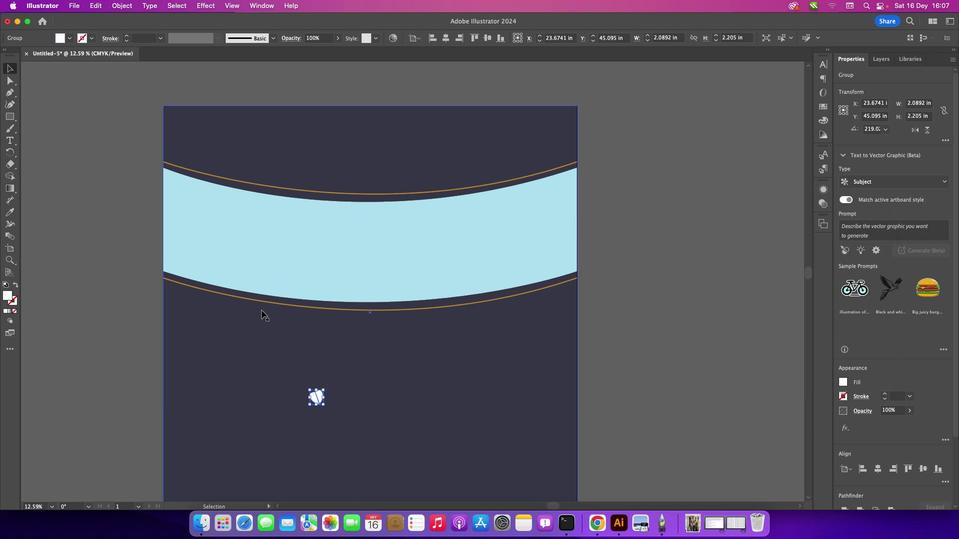
Action: Mouse pressed left at (837, 244)
Screenshot: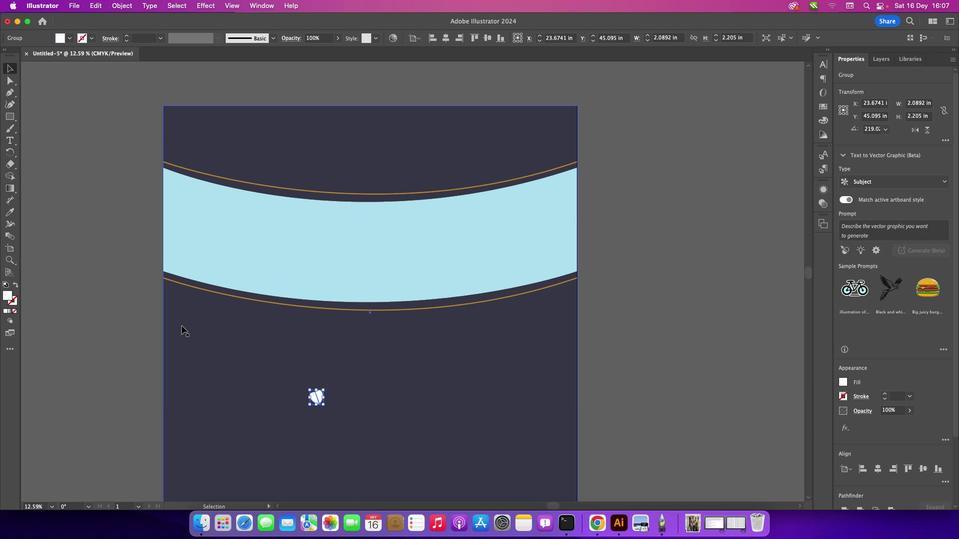 
Action: Mouse moved to (141, 351)
Screenshot: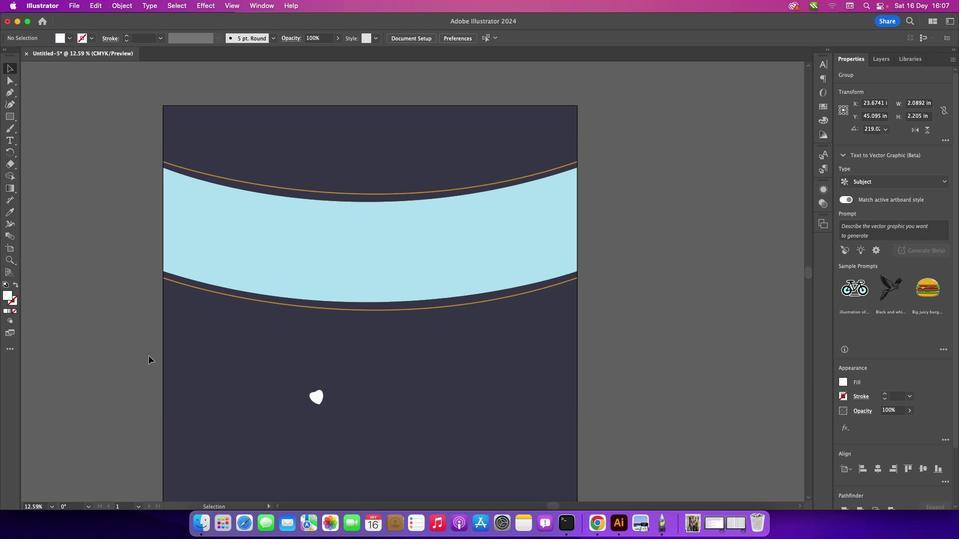 
Action: Mouse pressed left at (141, 351)
Screenshot: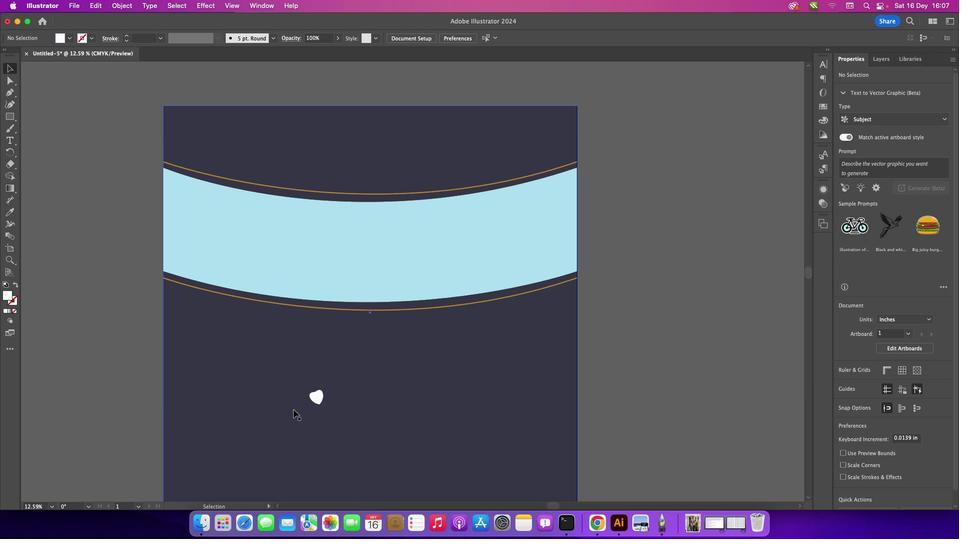 
Action: Mouse moved to (315, 399)
Screenshot: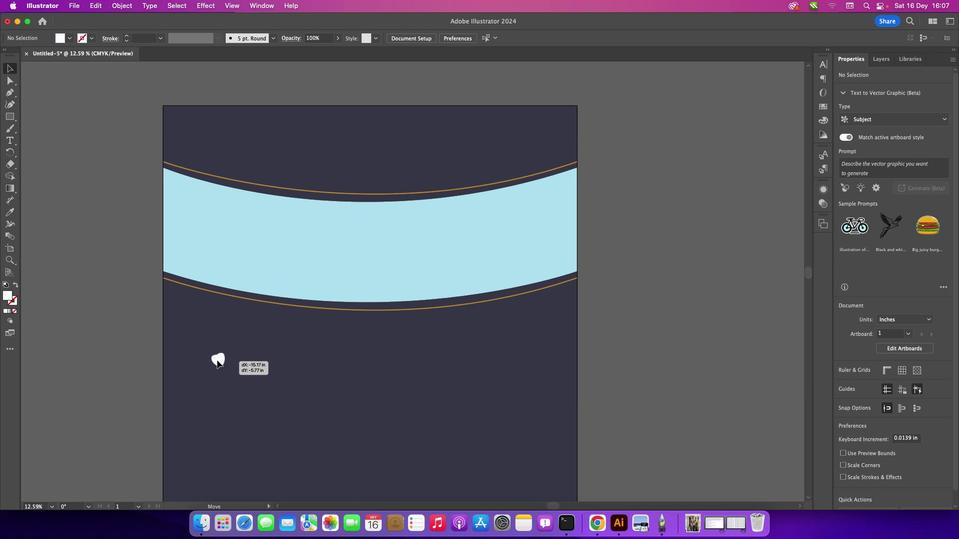 
Action: Mouse pressed left at (315, 399)
